 Task: Look for space in Flying Fish Cove, Christmas Island from 2nd August, 2023 to 12th August, 2023 for 2 adults in price range Rs.5000 to Rs.10000. Place can be private room with 1  bedroom having 1 bed and 1 bathroom. Property type can be house, flat, guest house, hotel. Booking option can be shelf check-in. Required host language is English.
Action: Mouse moved to (530, 117)
Screenshot: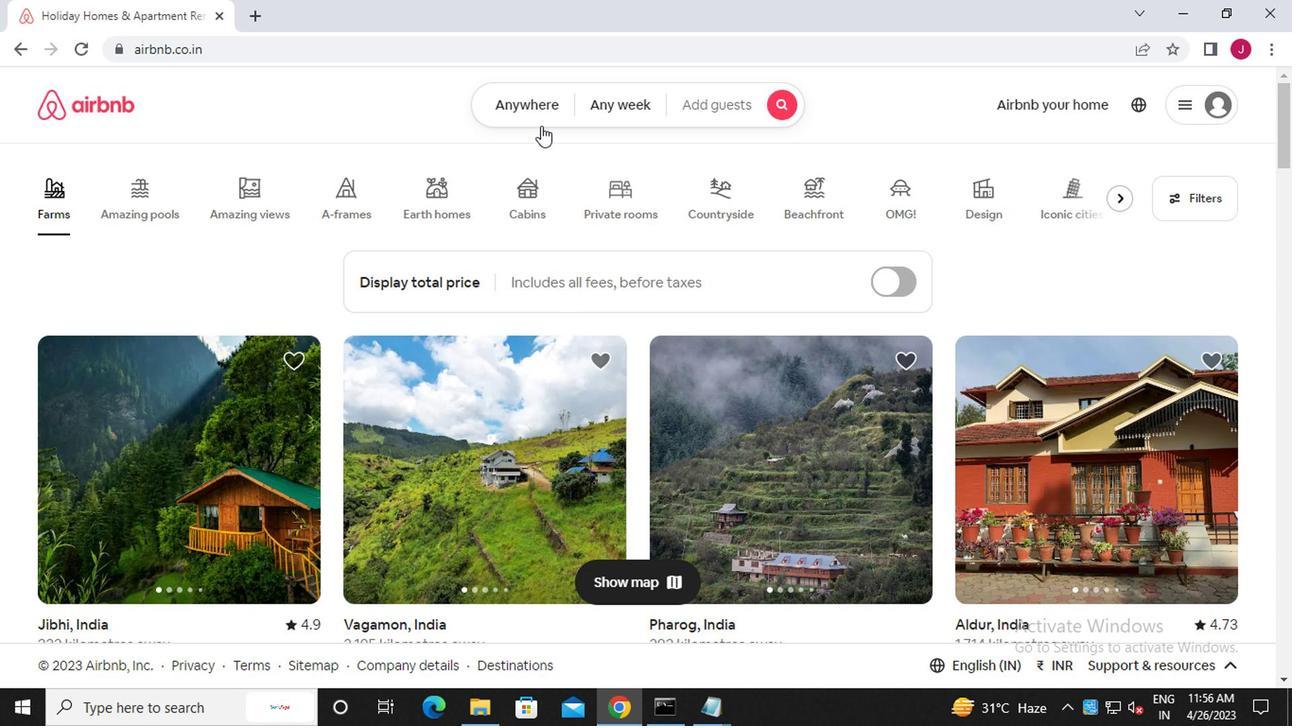 
Action: Mouse pressed left at (530, 117)
Screenshot: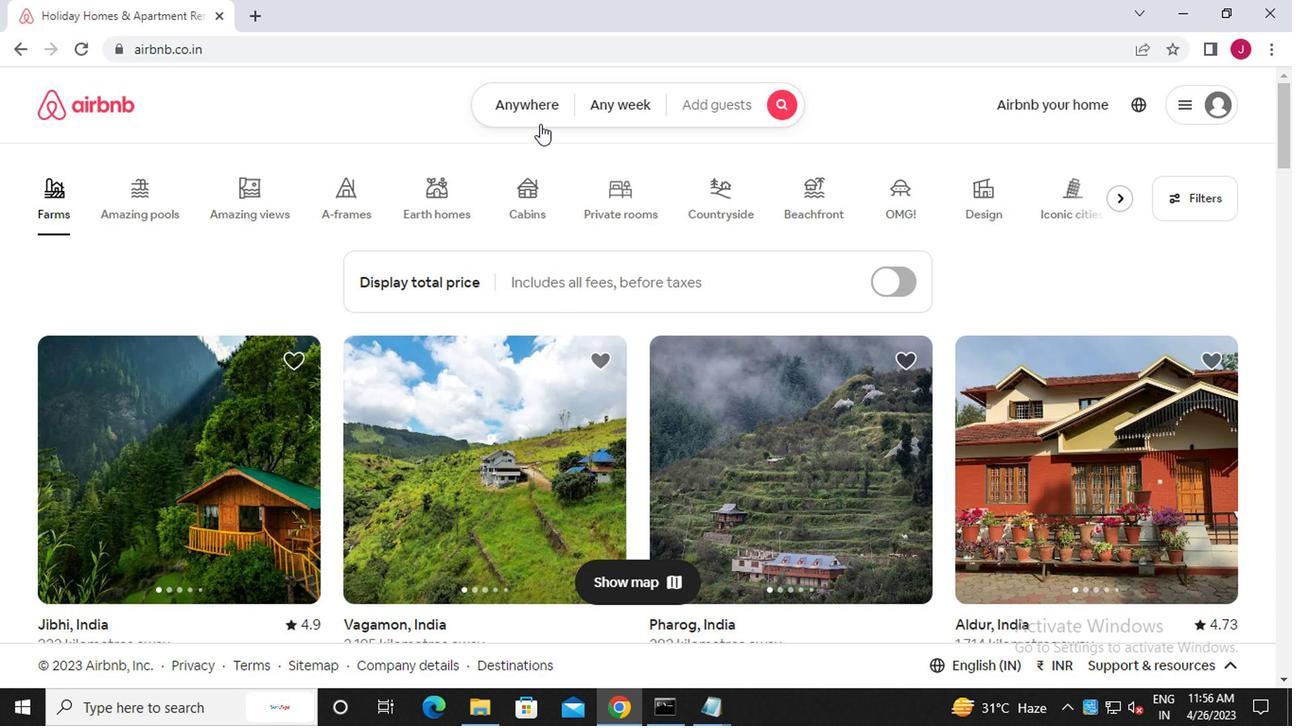 
Action: Mouse moved to (364, 191)
Screenshot: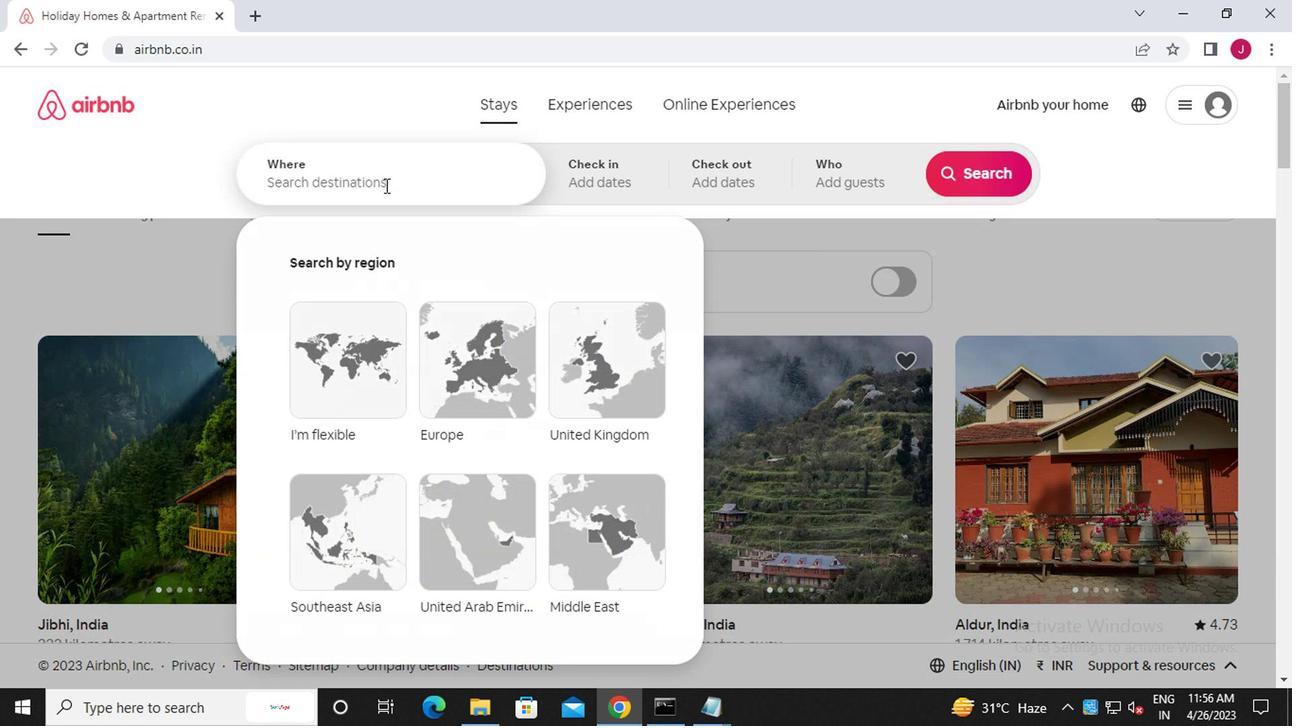 
Action: Mouse pressed left at (364, 191)
Screenshot: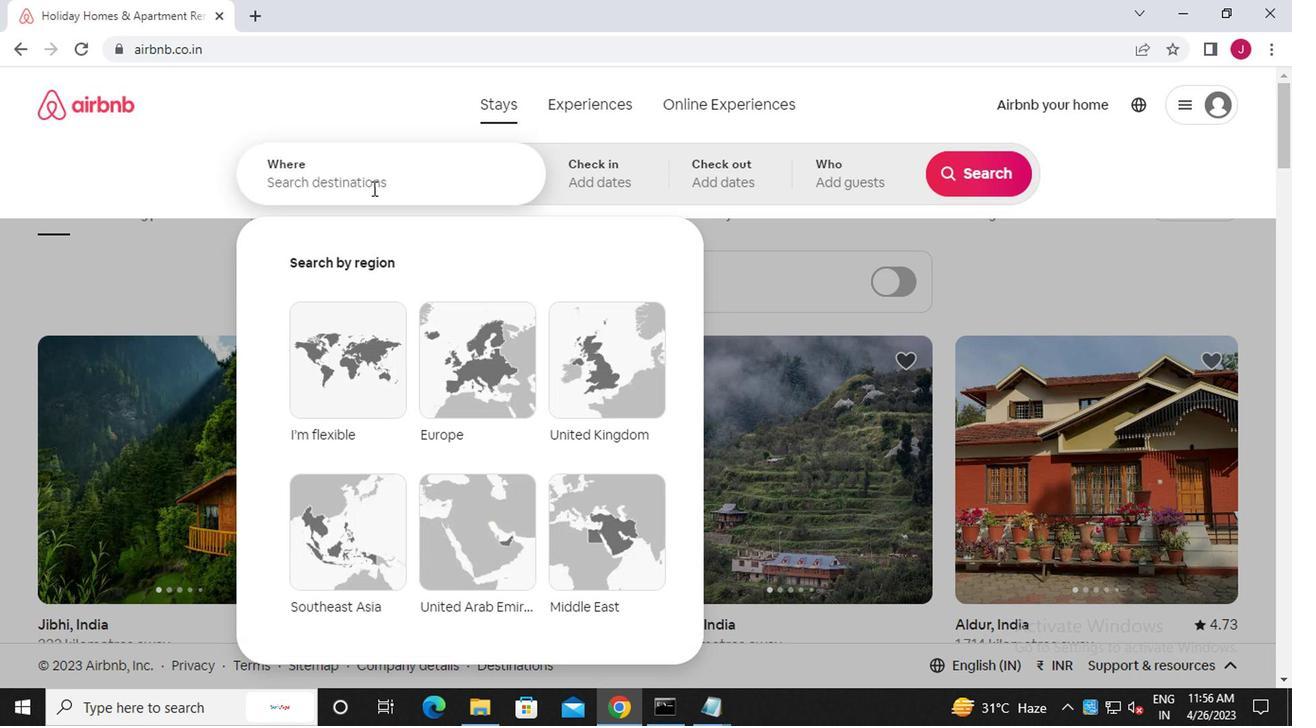 
Action: Key pressed f<Key.caps_lock>lying<Key.space><Key.caps_lock>f<Key.caps_lock>ish<Key.space><Key.caps_lock>c<Key.caps_lock>ove,<Key.space>
Screenshot: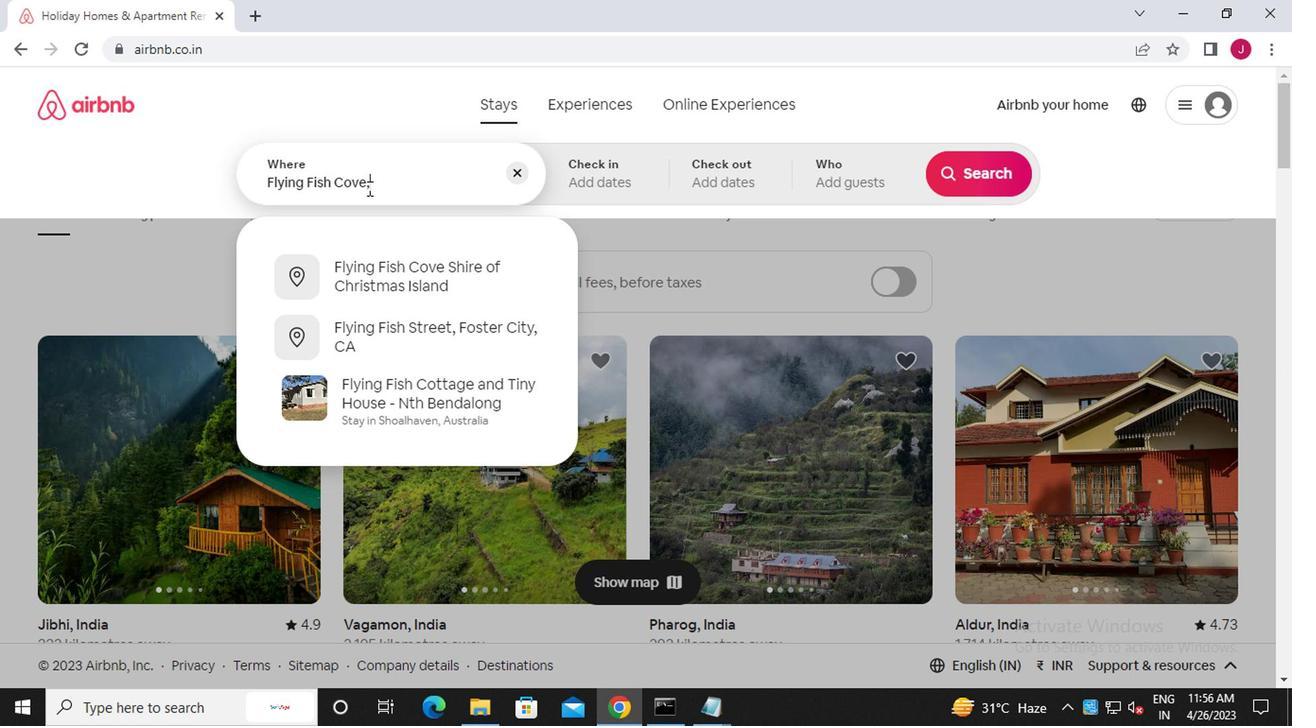 
Action: Mouse moved to (378, 203)
Screenshot: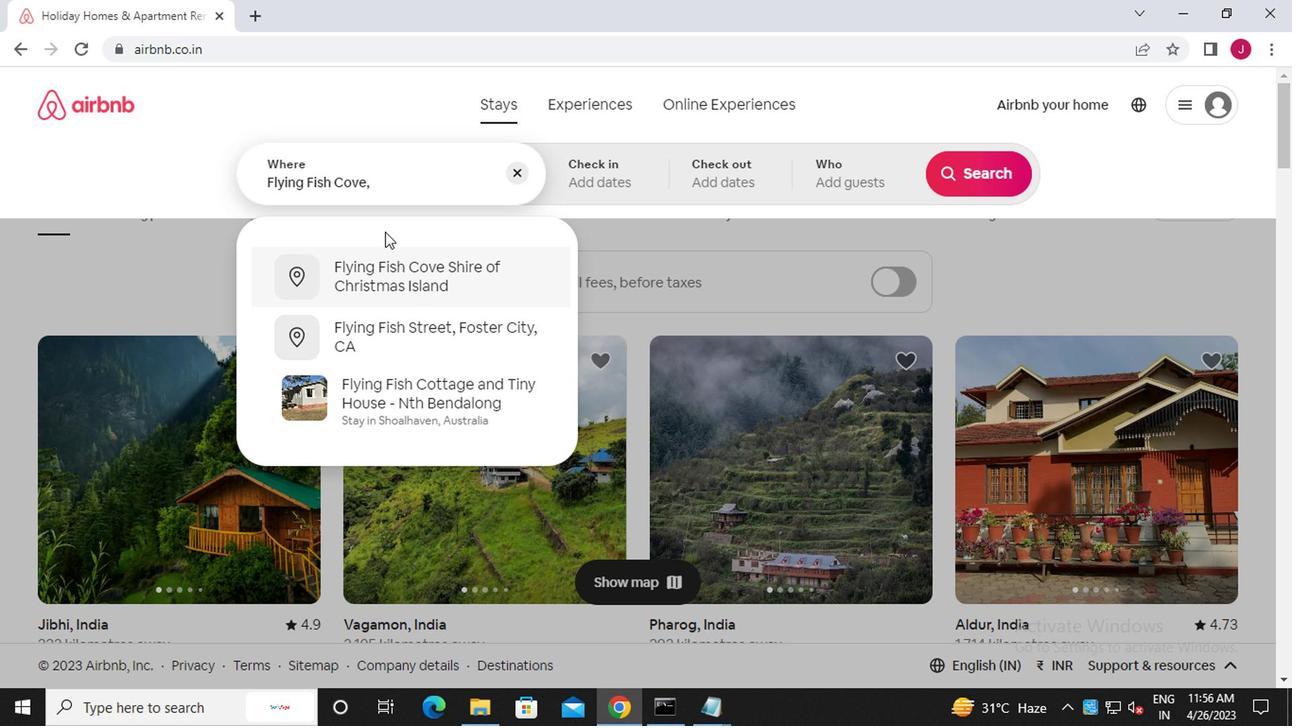 
Action: Key pressed <Key.caps_lock>c<Key.caps_lock>hristmas<Key.space><Key.caps_lock>i<Key.caps_lock>sland
Screenshot: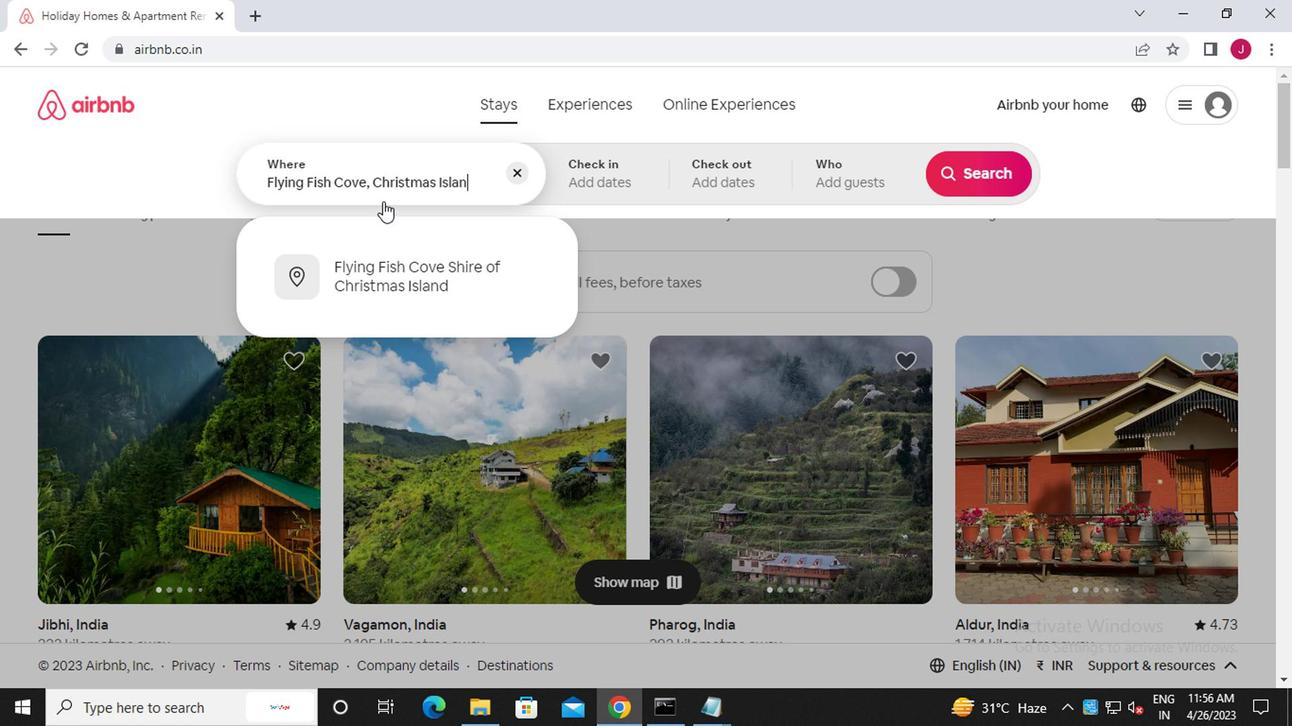 
Action: Mouse moved to (613, 180)
Screenshot: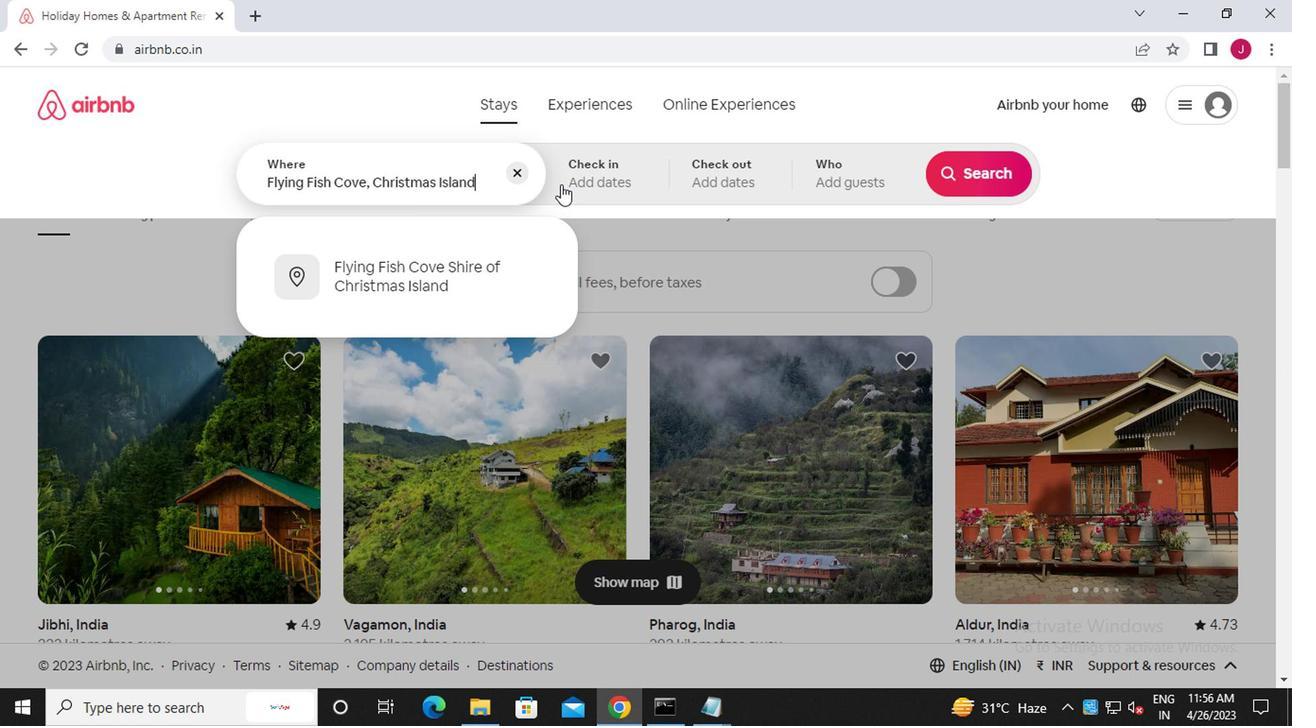 
Action: Mouse pressed left at (613, 180)
Screenshot: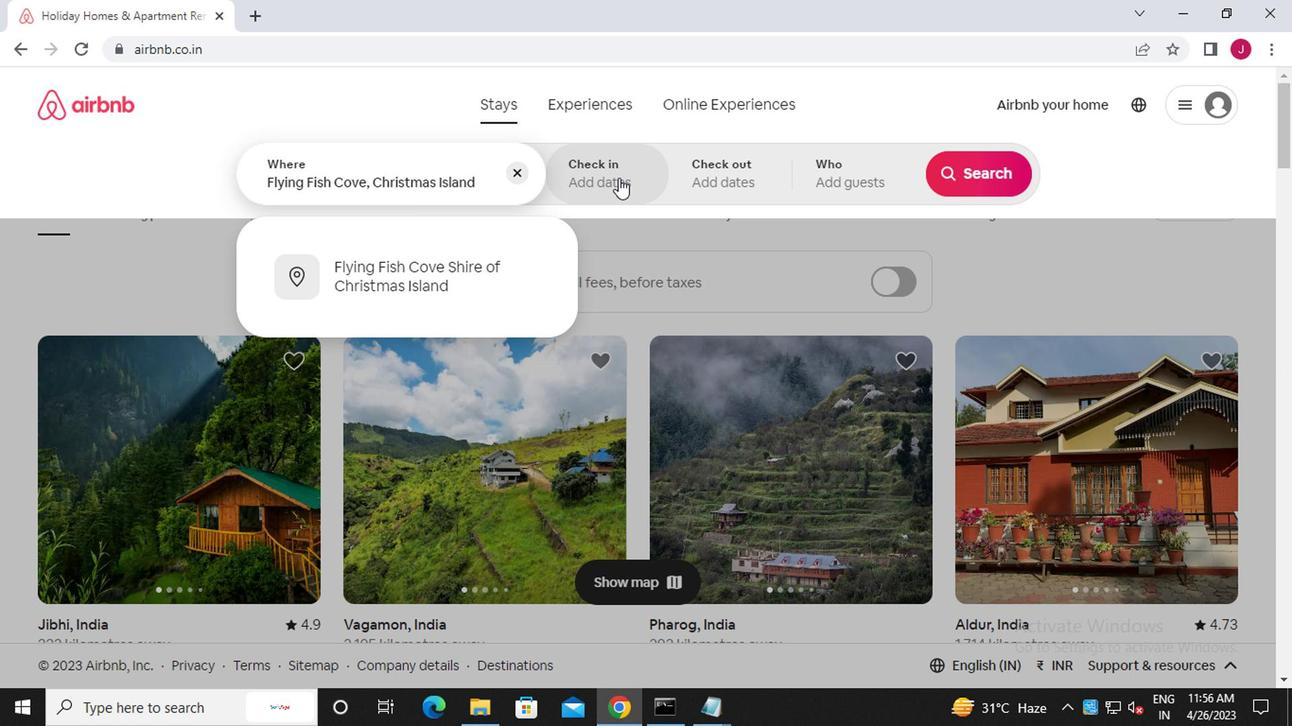 
Action: Mouse moved to (969, 327)
Screenshot: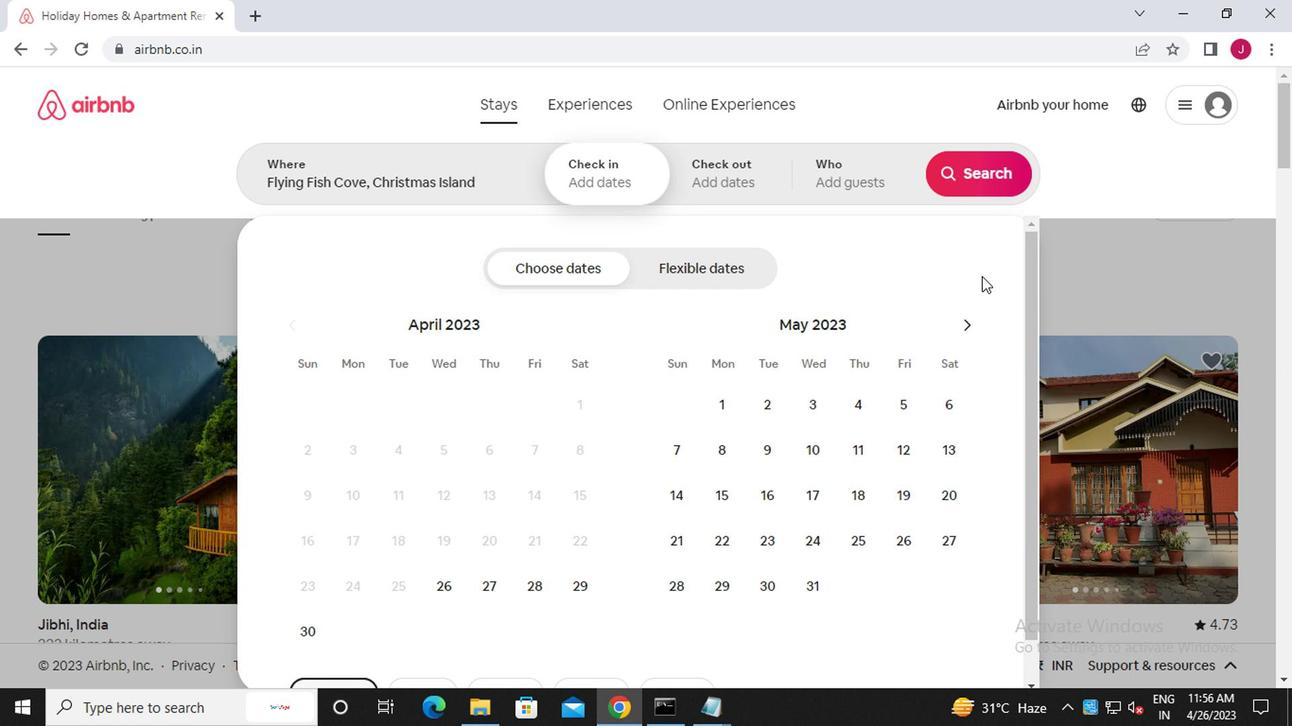 
Action: Mouse pressed left at (969, 327)
Screenshot: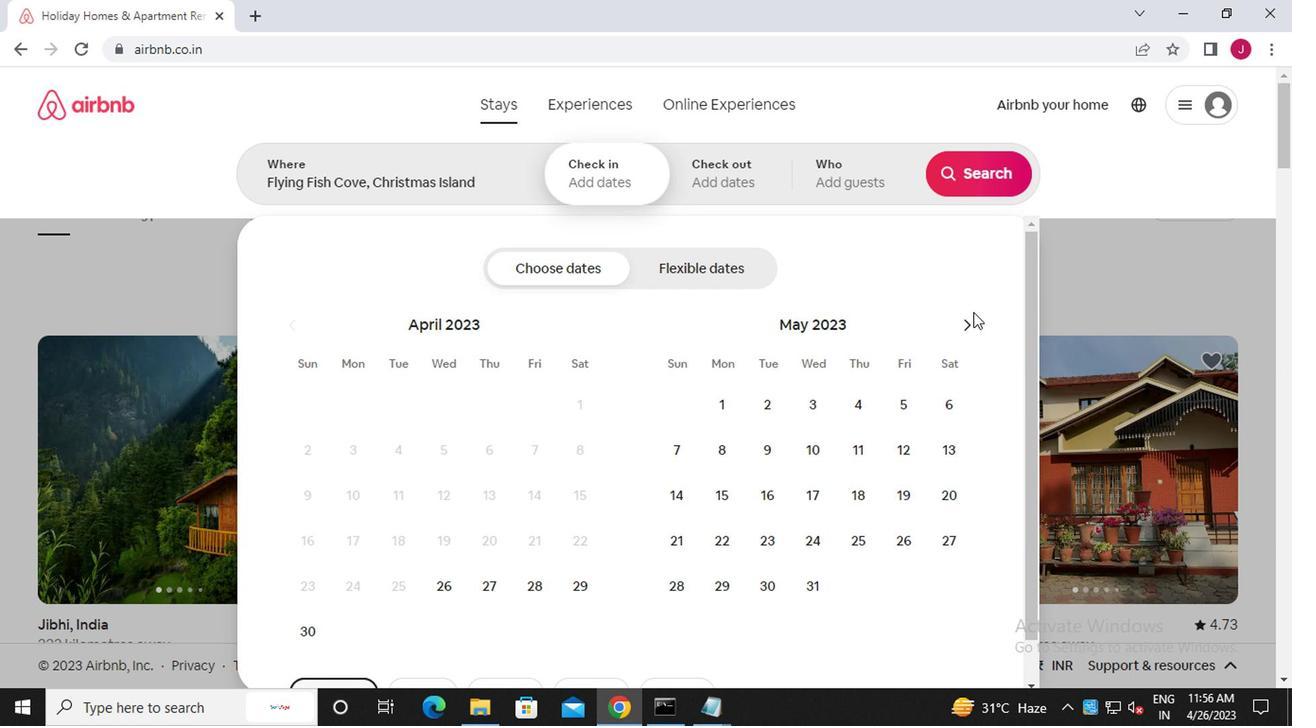 
Action: Mouse pressed left at (969, 327)
Screenshot: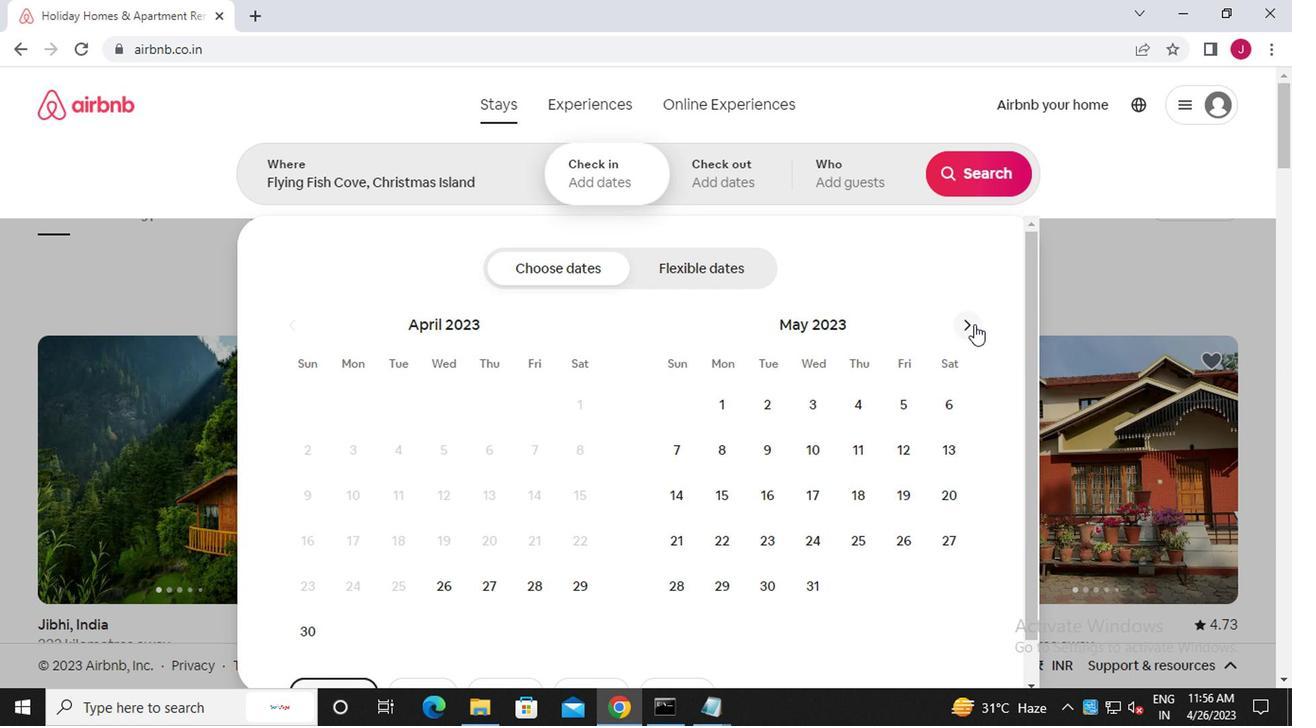 
Action: Mouse pressed left at (969, 327)
Screenshot: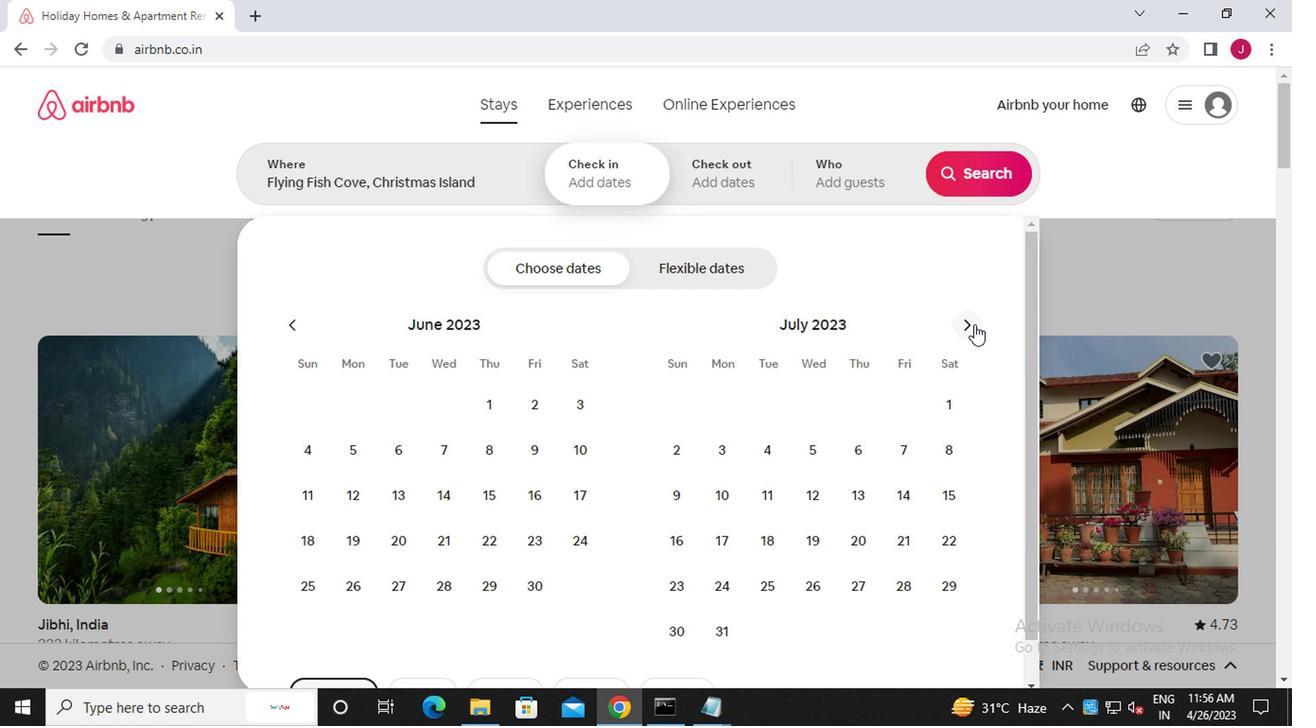 
Action: Mouse moved to (798, 409)
Screenshot: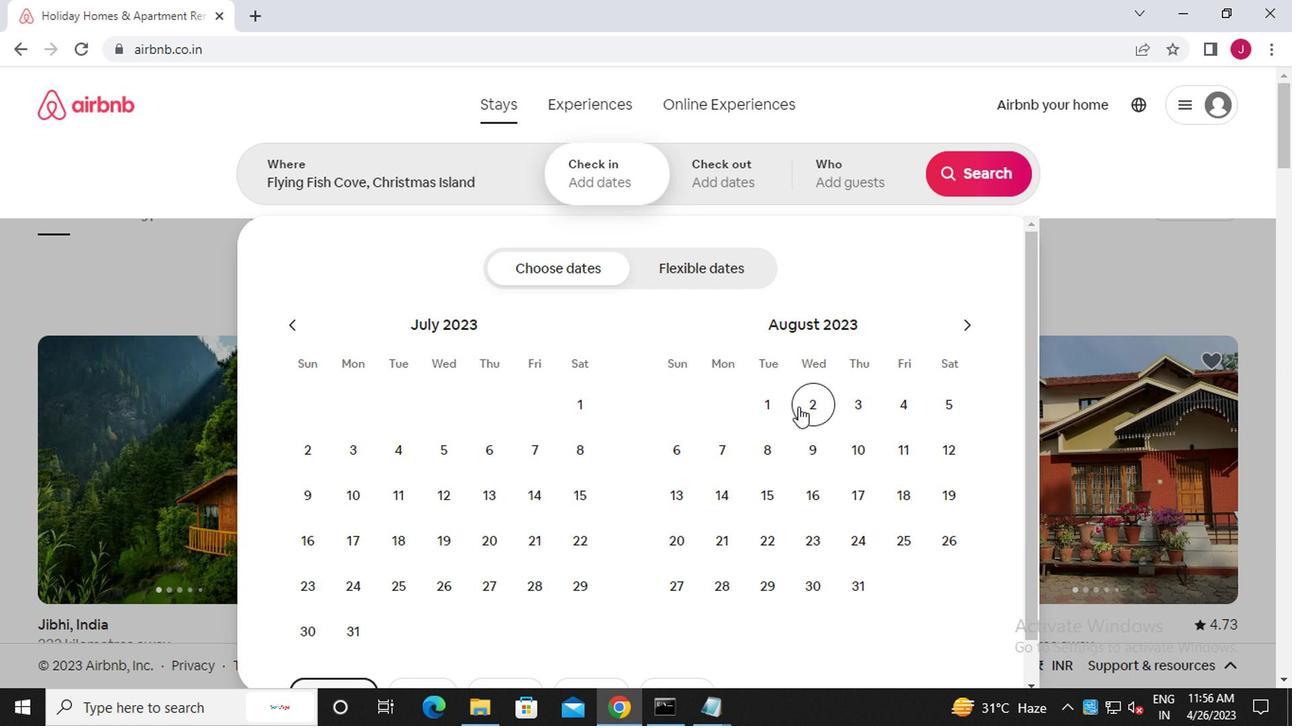 
Action: Mouse pressed left at (798, 409)
Screenshot: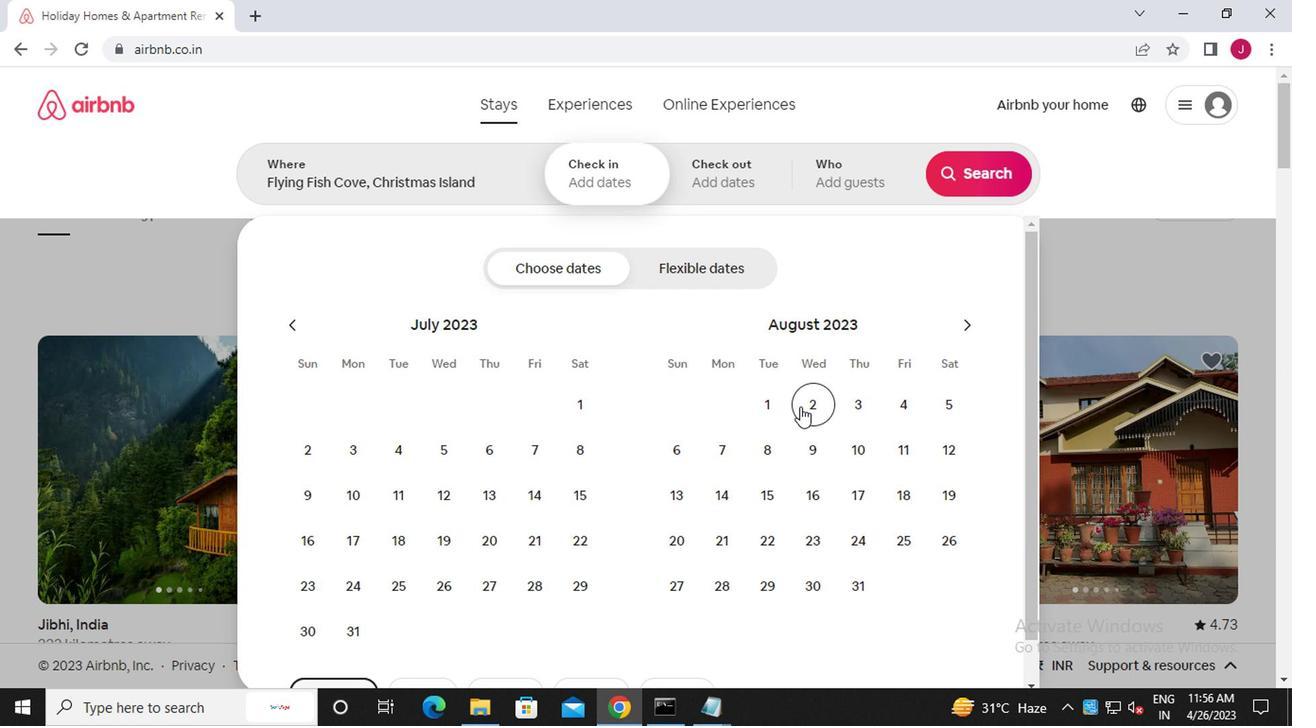 
Action: Mouse moved to (939, 460)
Screenshot: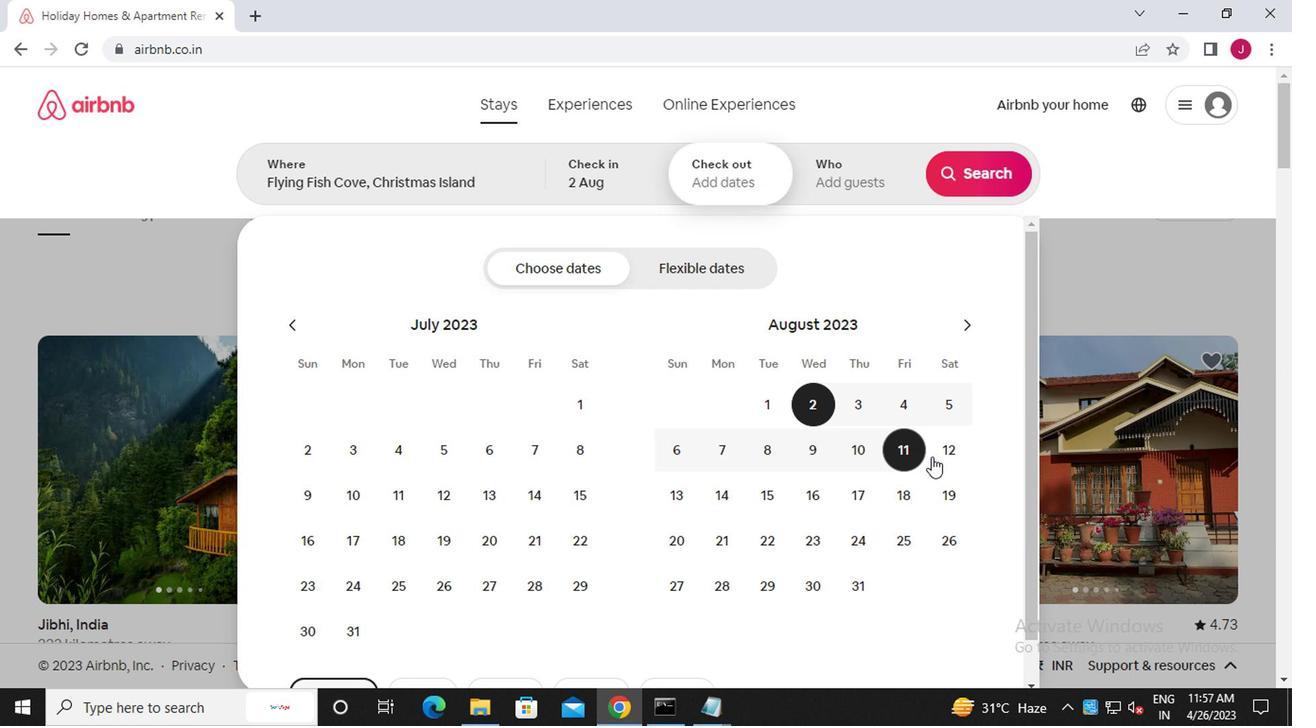 
Action: Mouse pressed left at (939, 460)
Screenshot: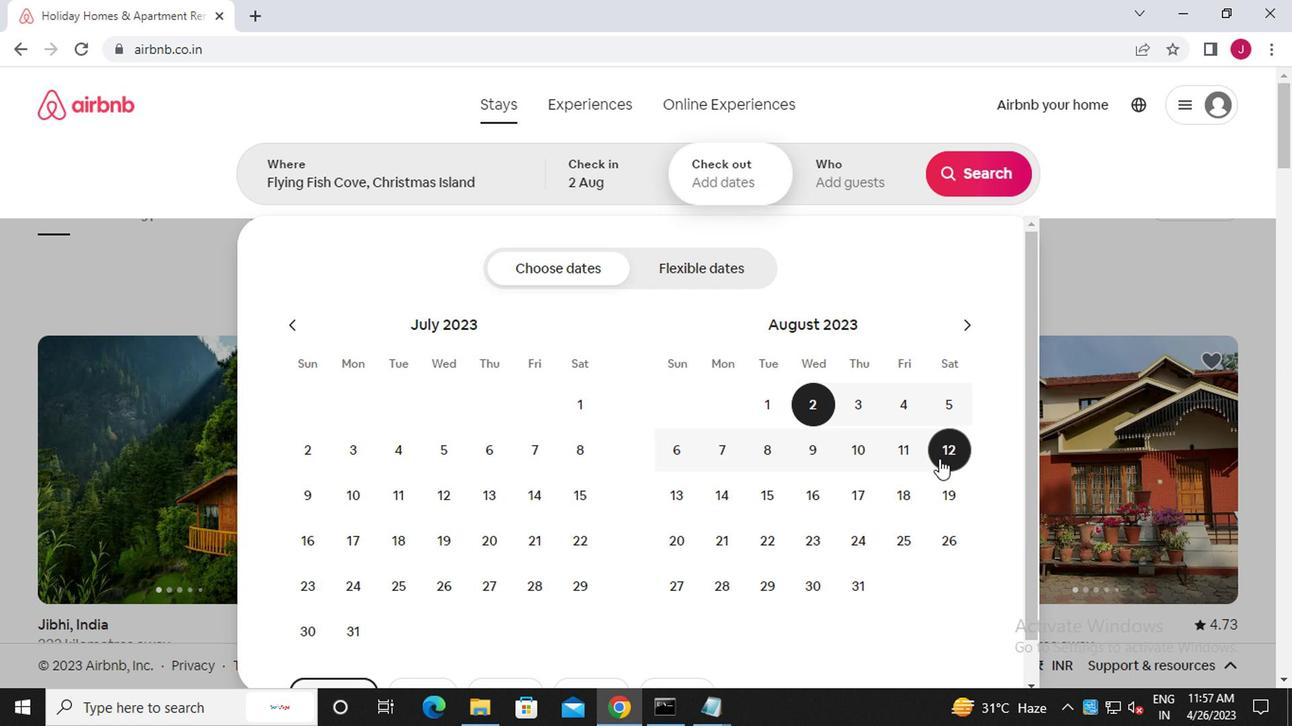 
Action: Mouse moved to (838, 184)
Screenshot: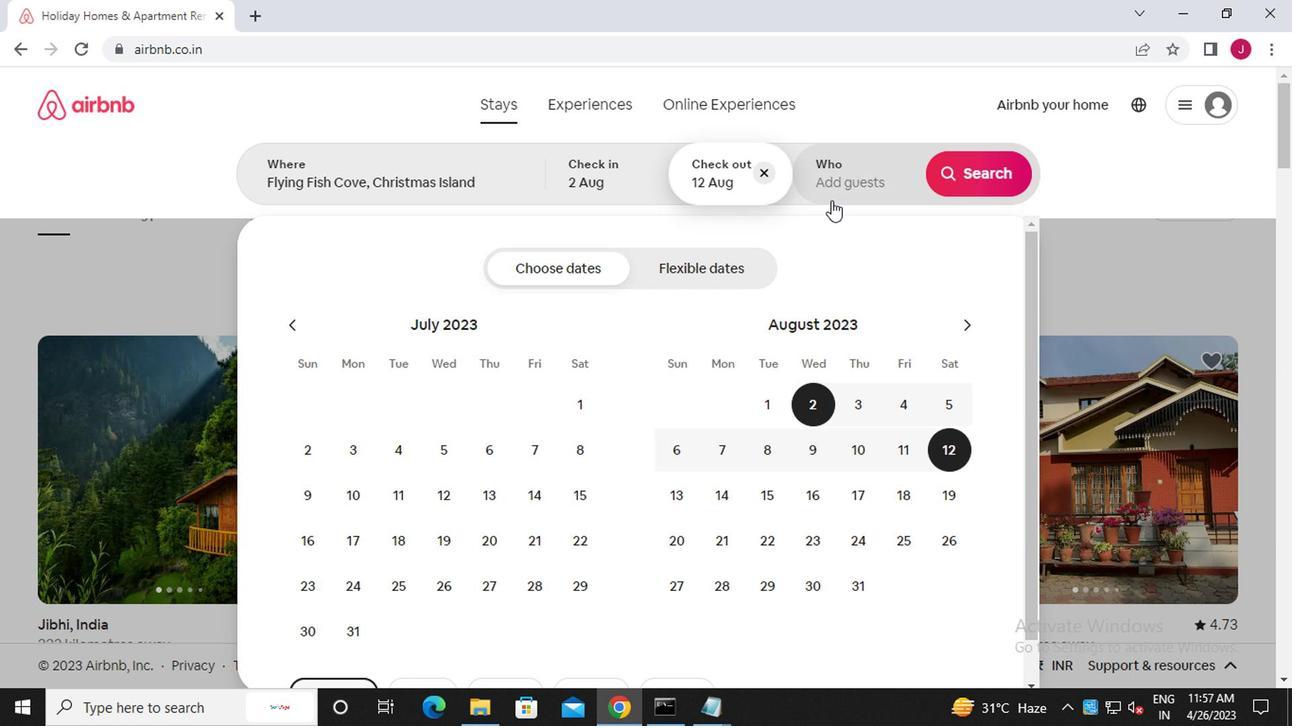 
Action: Mouse pressed left at (838, 184)
Screenshot: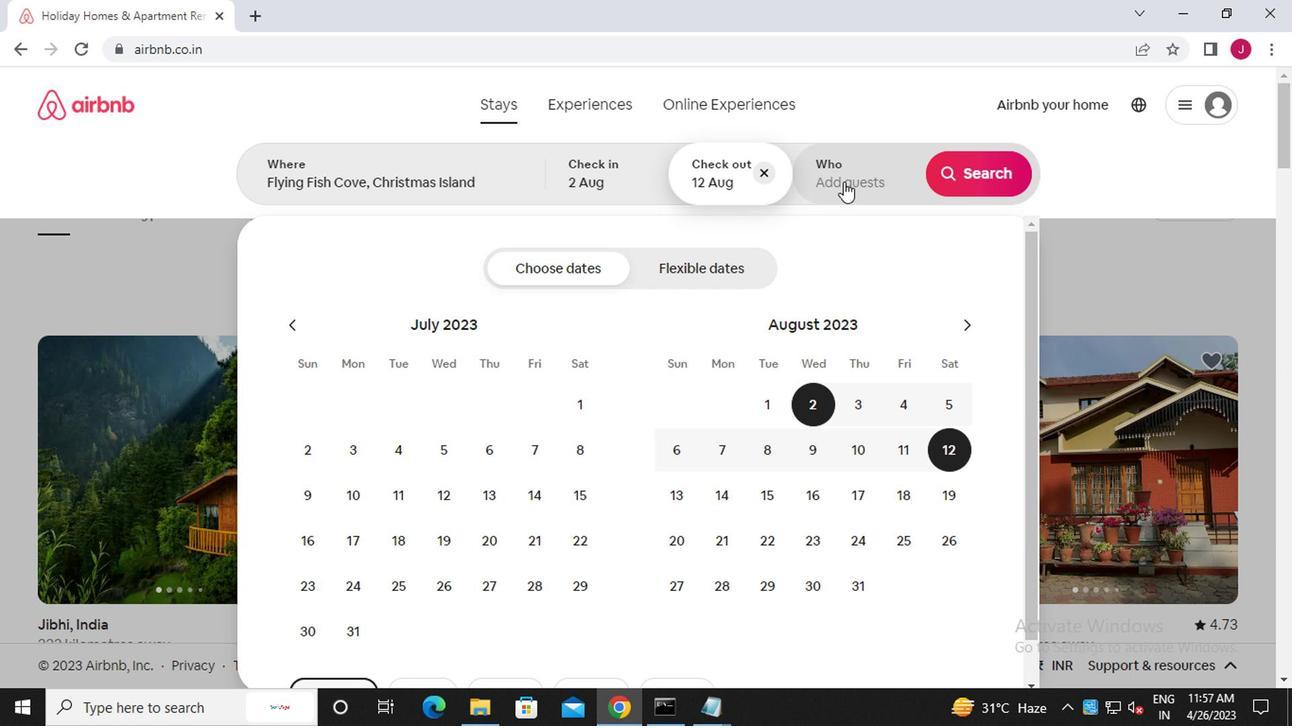
Action: Mouse moved to (971, 273)
Screenshot: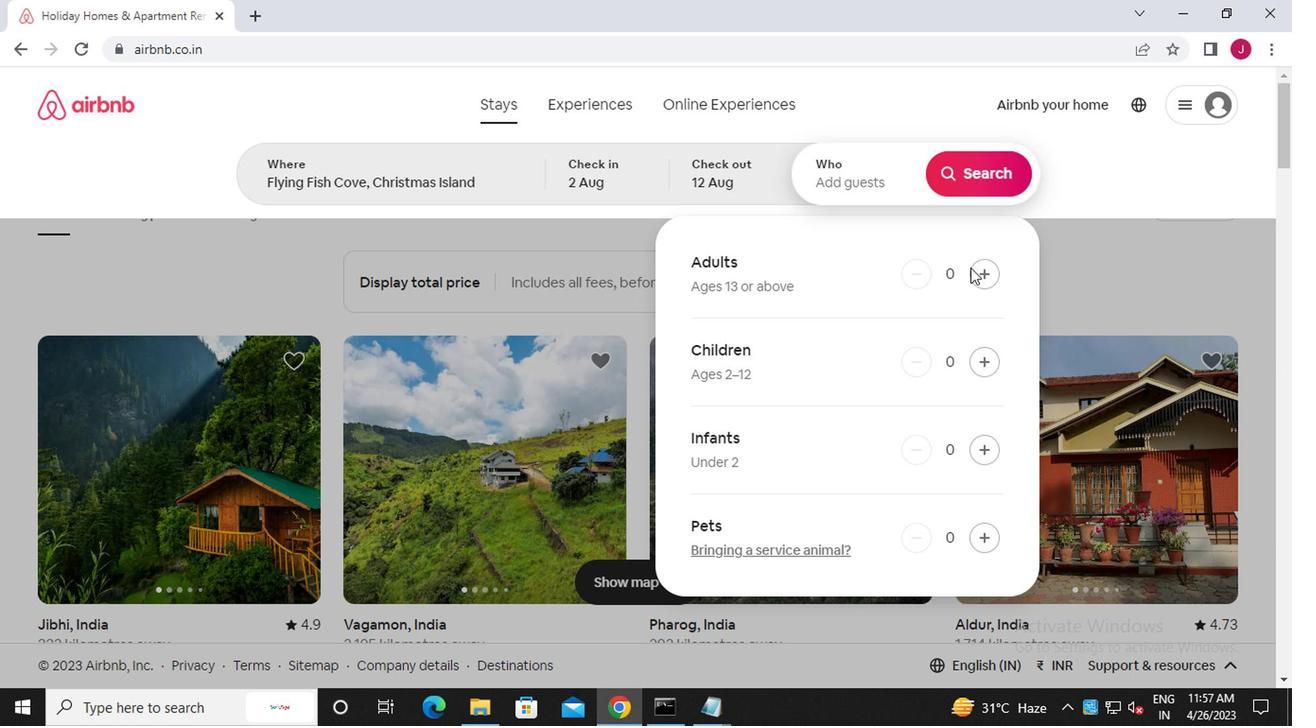 
Action: Mouse pressed left at (971, 273)
Screenshot: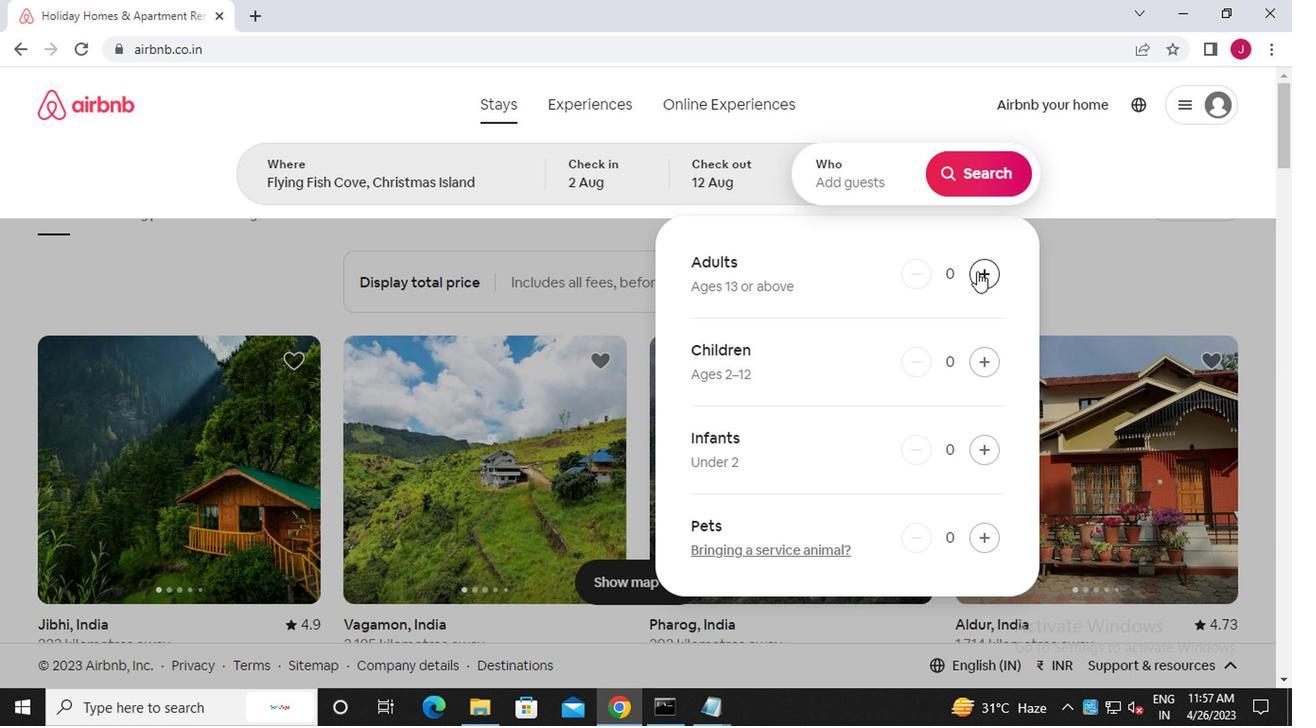 
Action: Mouse moved to (974, 273)
Screenshot: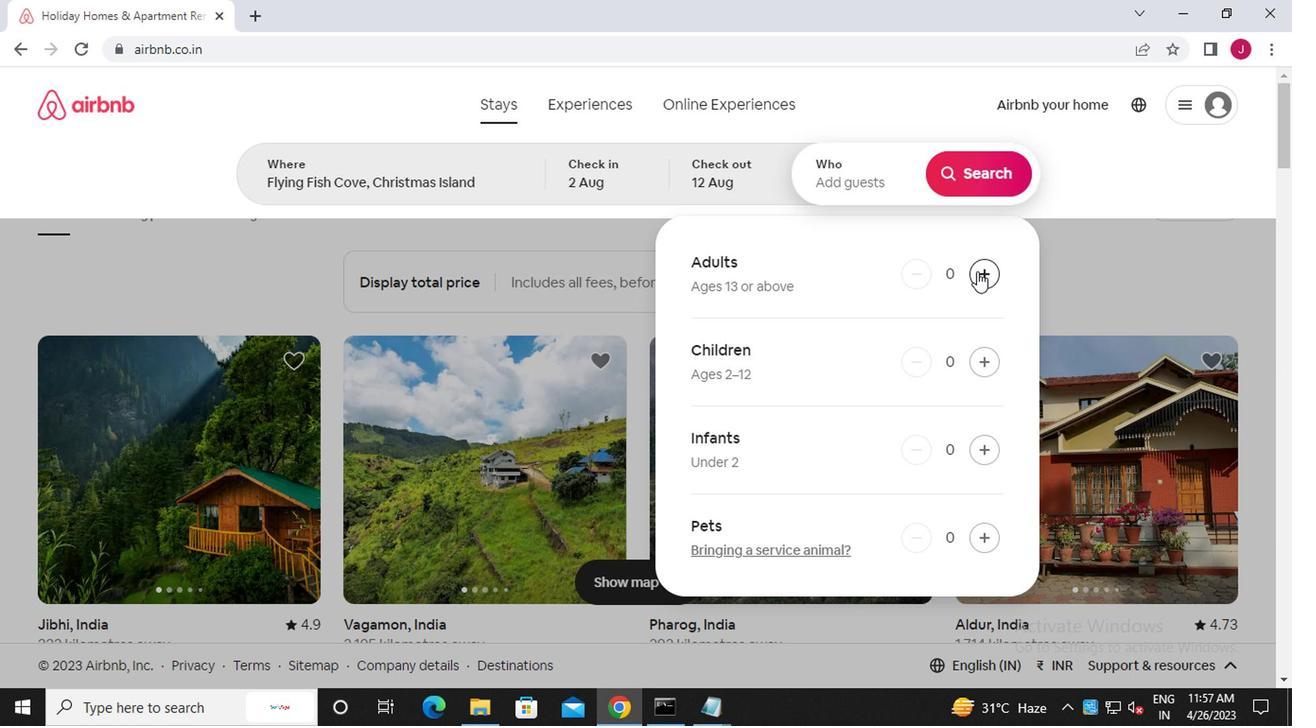 
Action: Mouse pressed left at (974, 273)
Screenshot: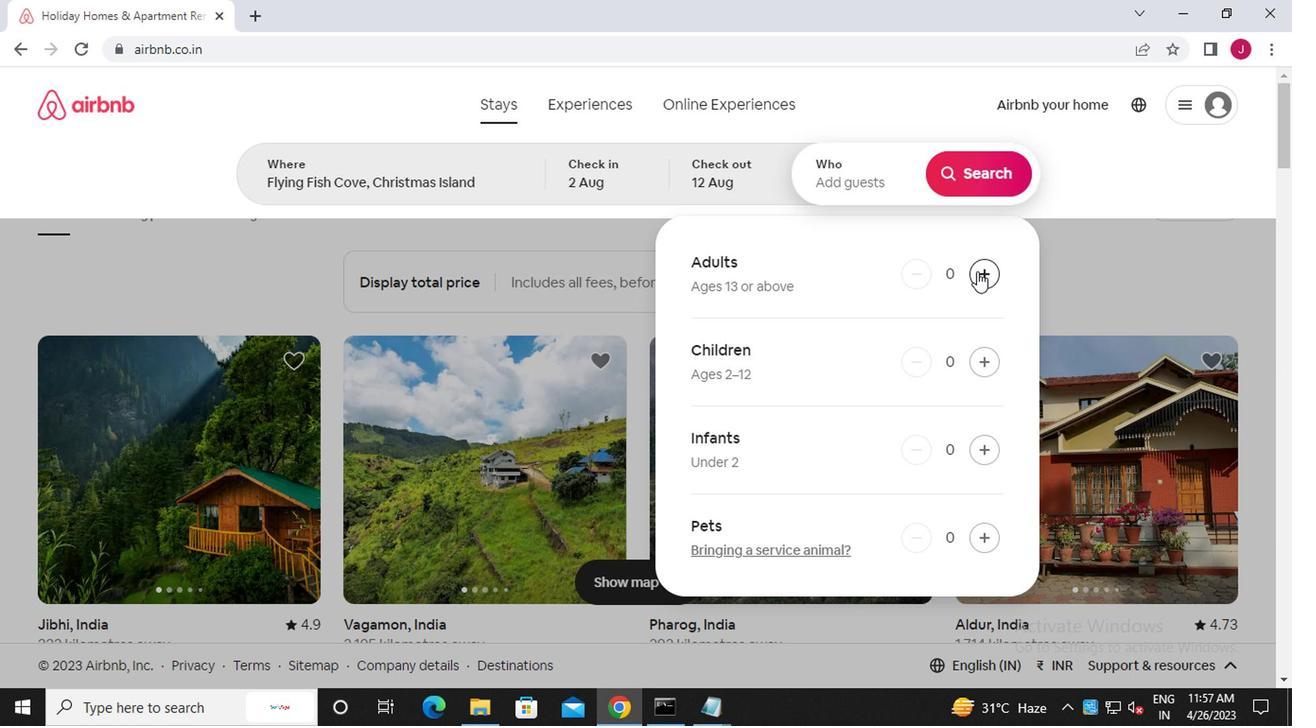 
Action: Mouse moved to (981, 168)
Screenshot: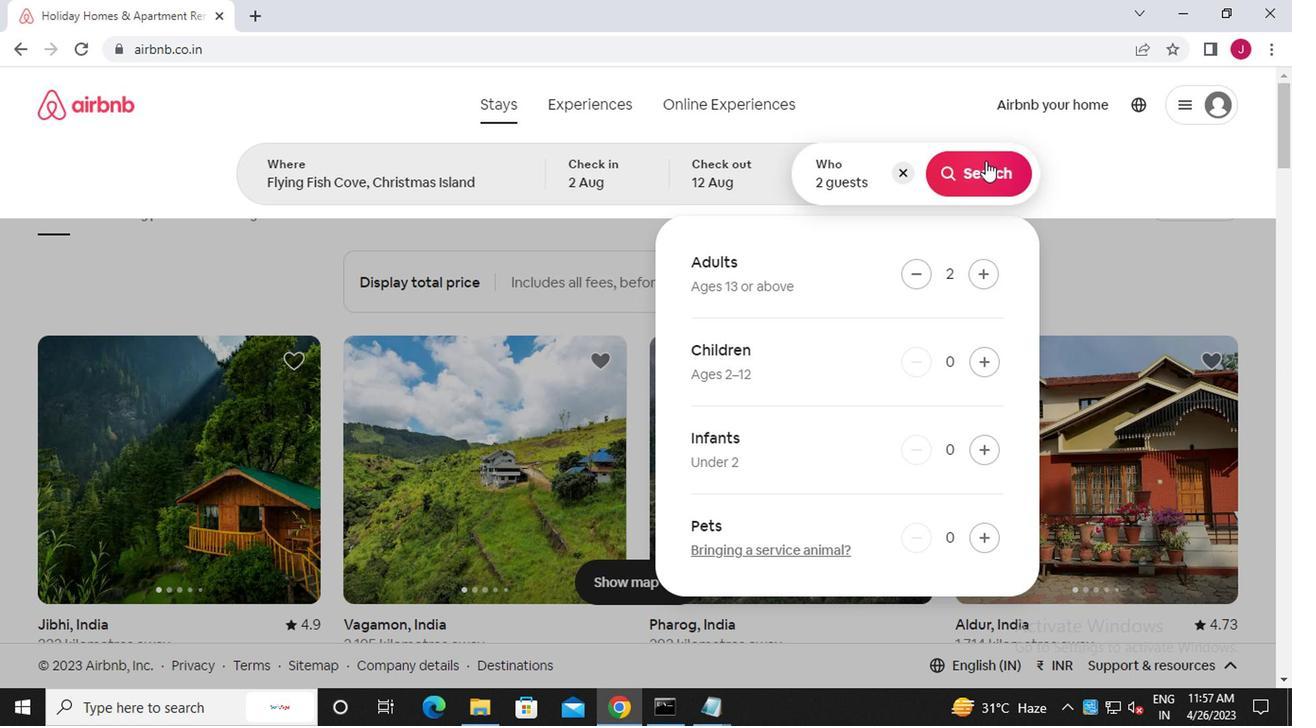 
Action: Mouse pressed left at (981, 168)
Screenshot: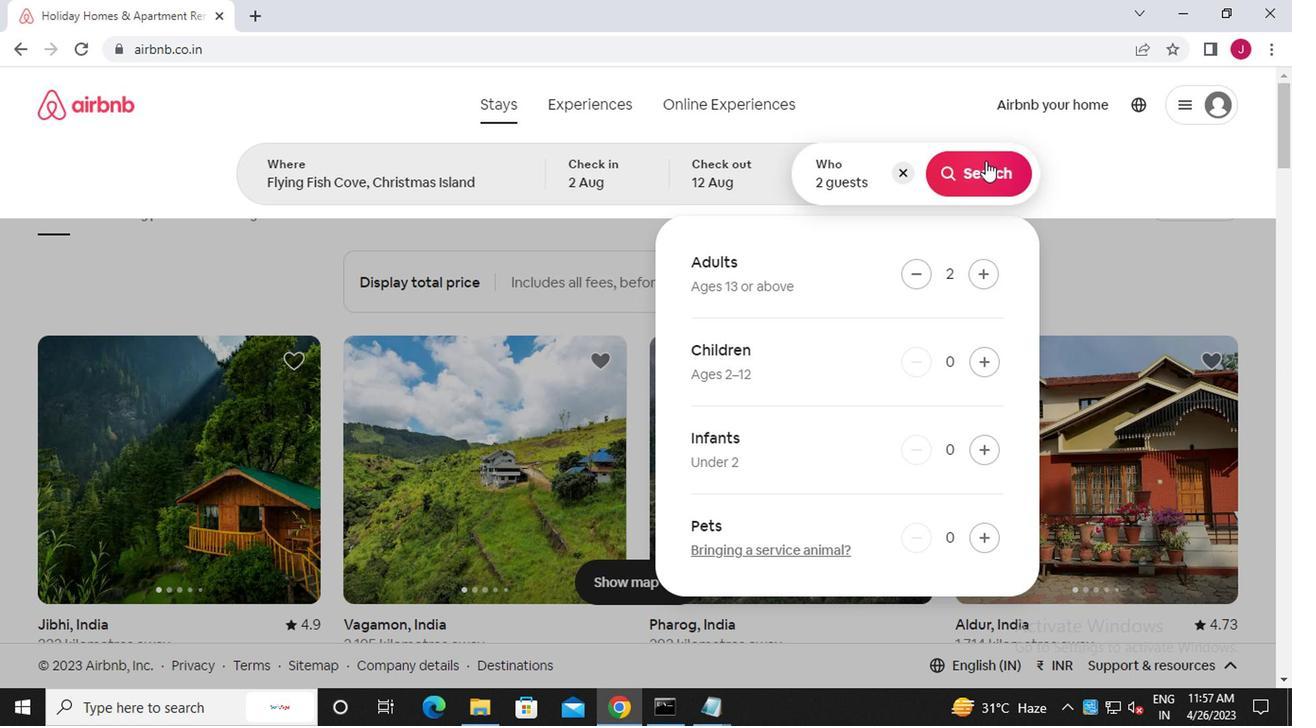 
Action: Mouse moved to (1228, 191)
Screenshot: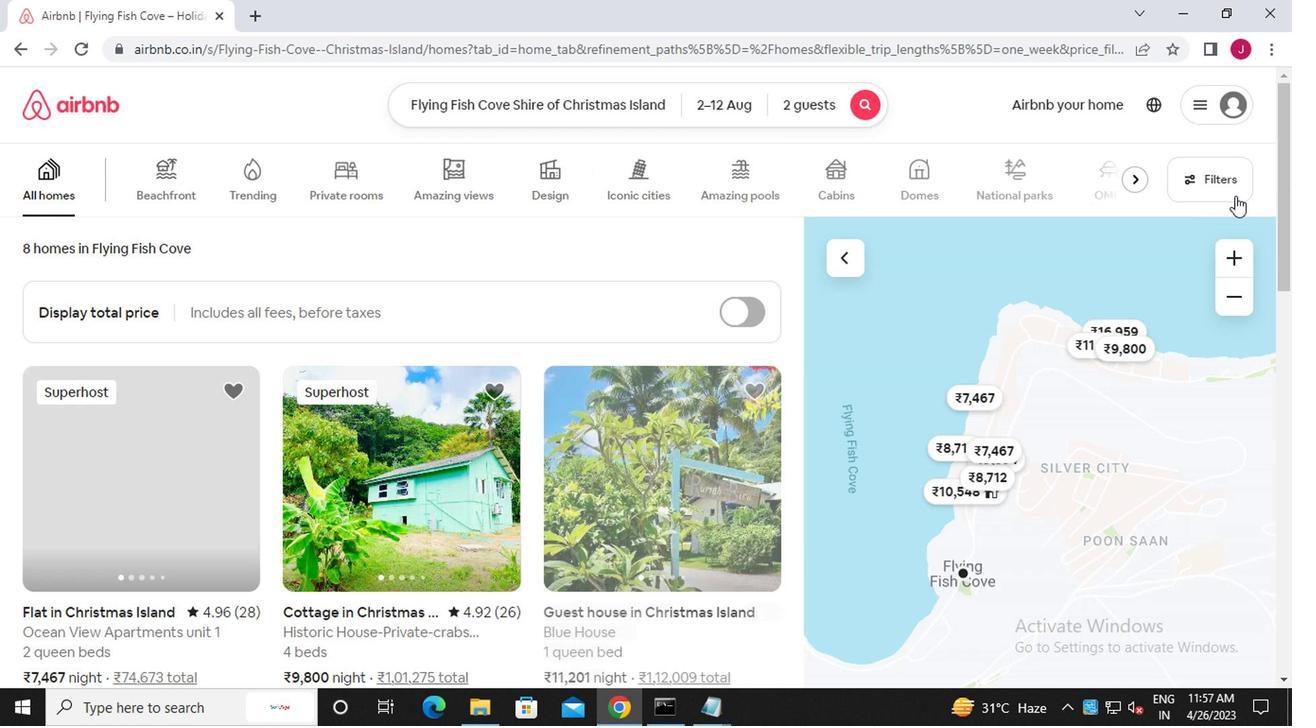 
Action: Mouse pressed left at (1228, 191)
Screenshot: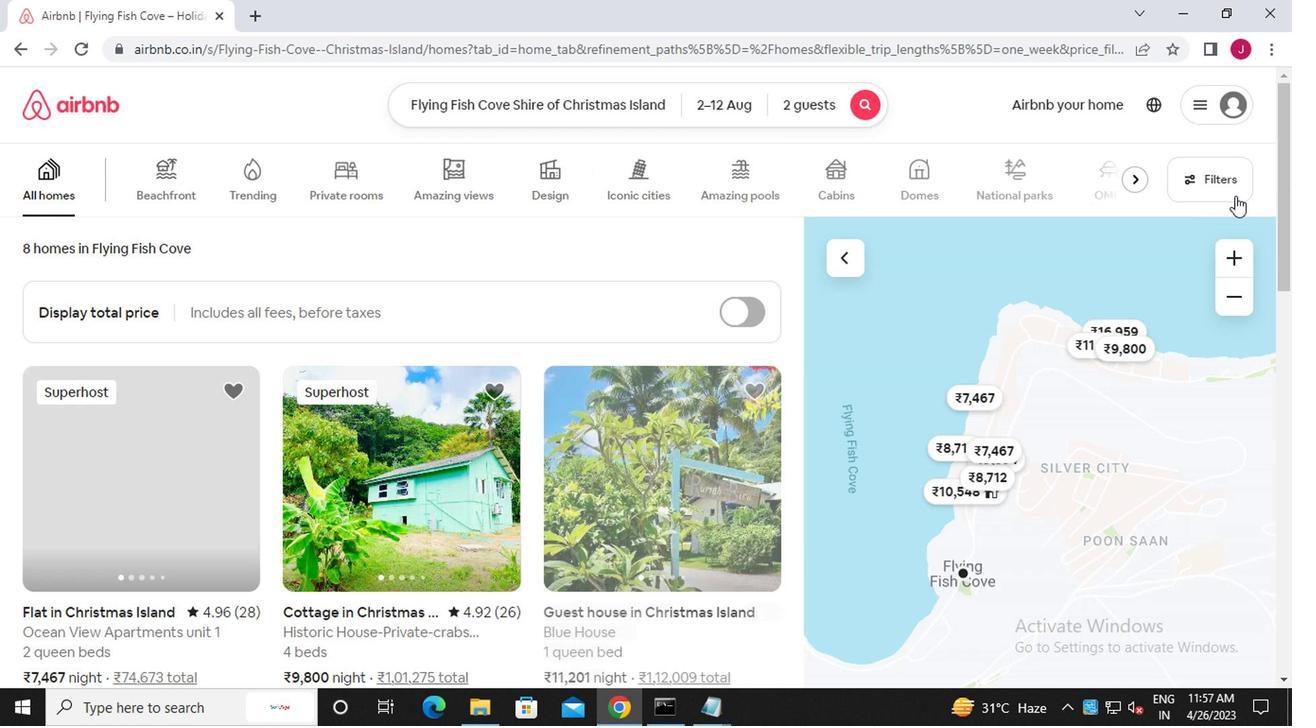 
Action: Mouse moved to (411, 420)
Screenshot: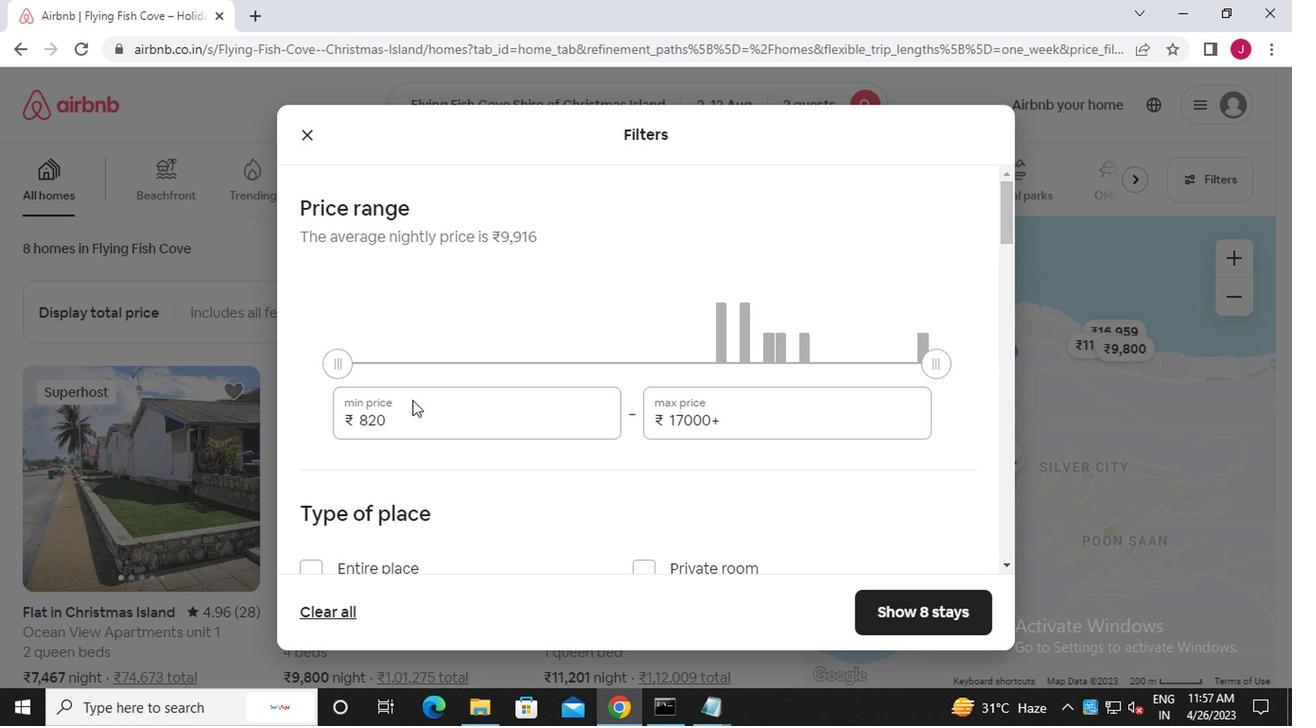 
Action: Mouse pressed left at (411, 420)
Screenshot: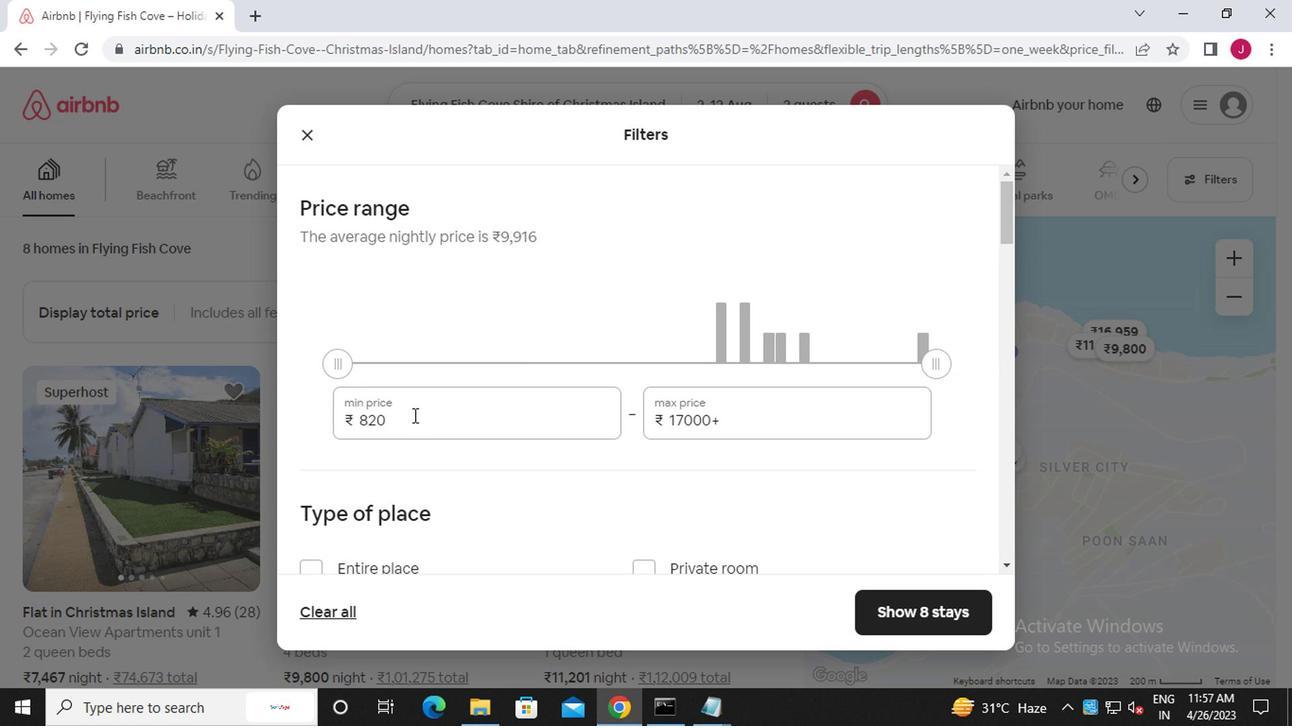 
Action: Mouse moved to (411, 420)
Screenshot: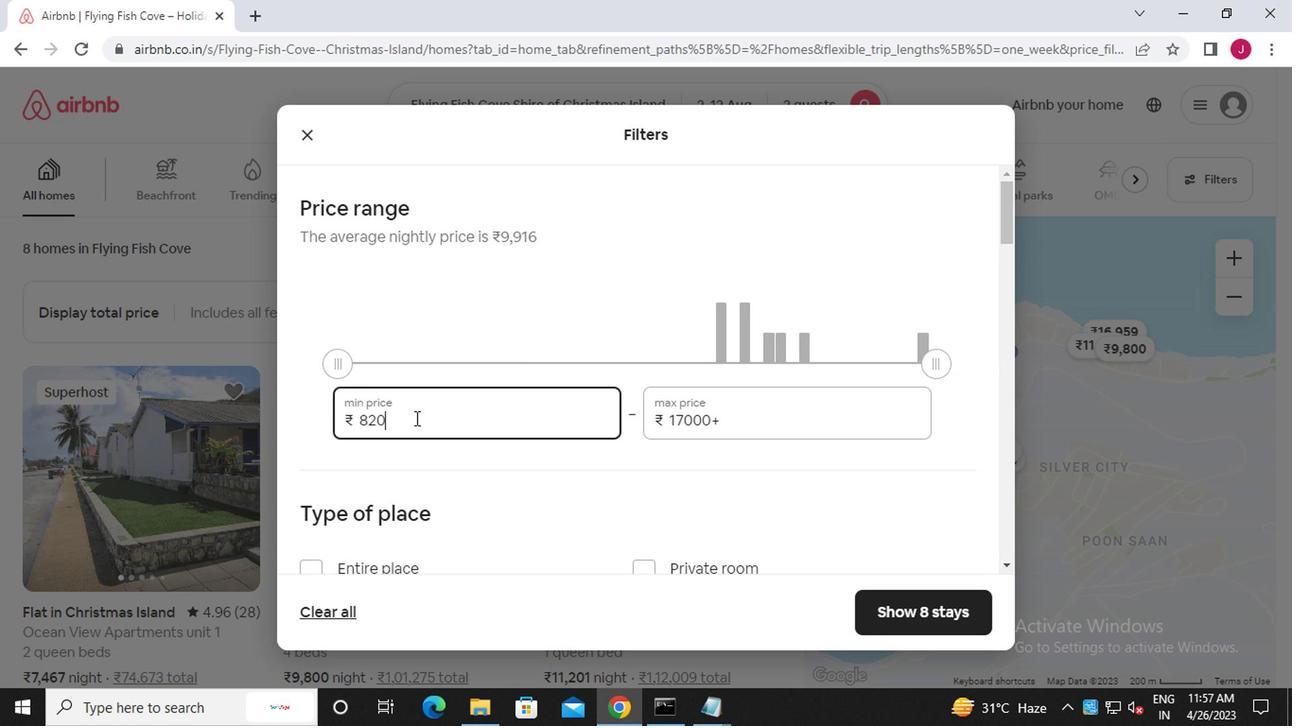 
Action: Key pressed <Key.backspace><Key.backspace><Key.backspace><<101>><<96>><<96>><<96>>
Screenshot: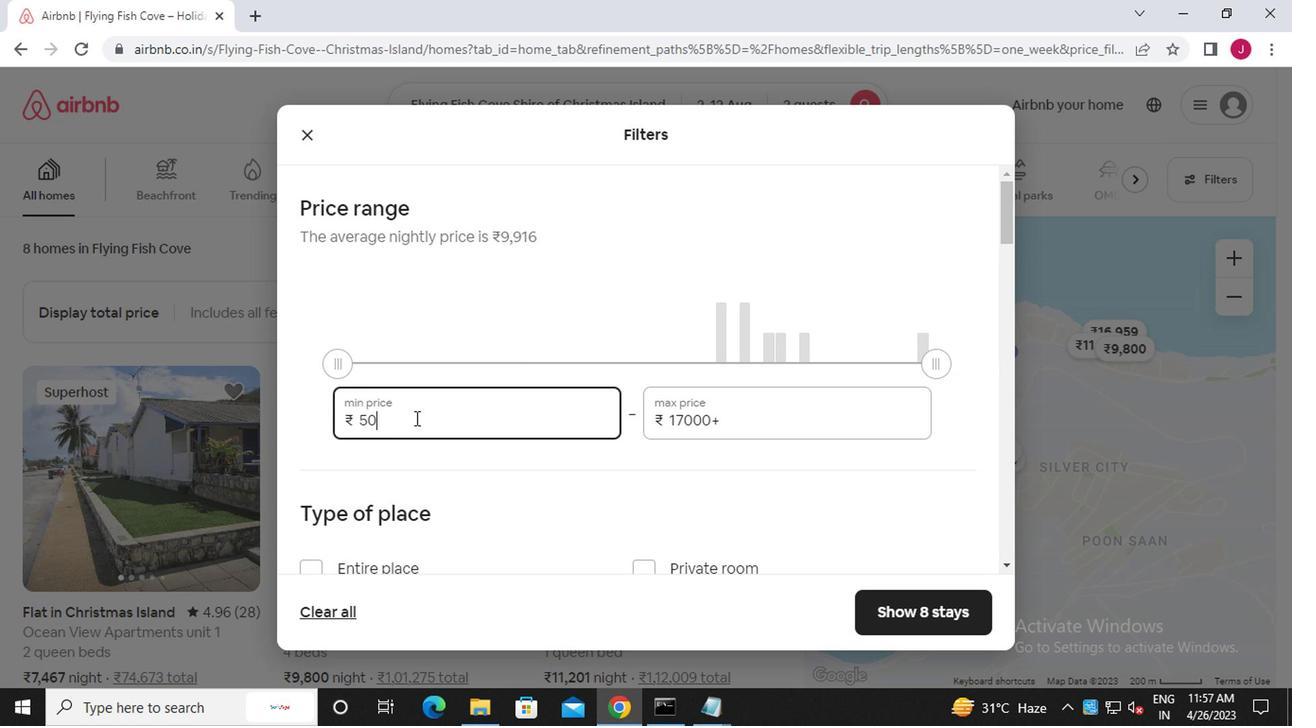 
Action: Mouse moved to (736, 403)
Screenshot: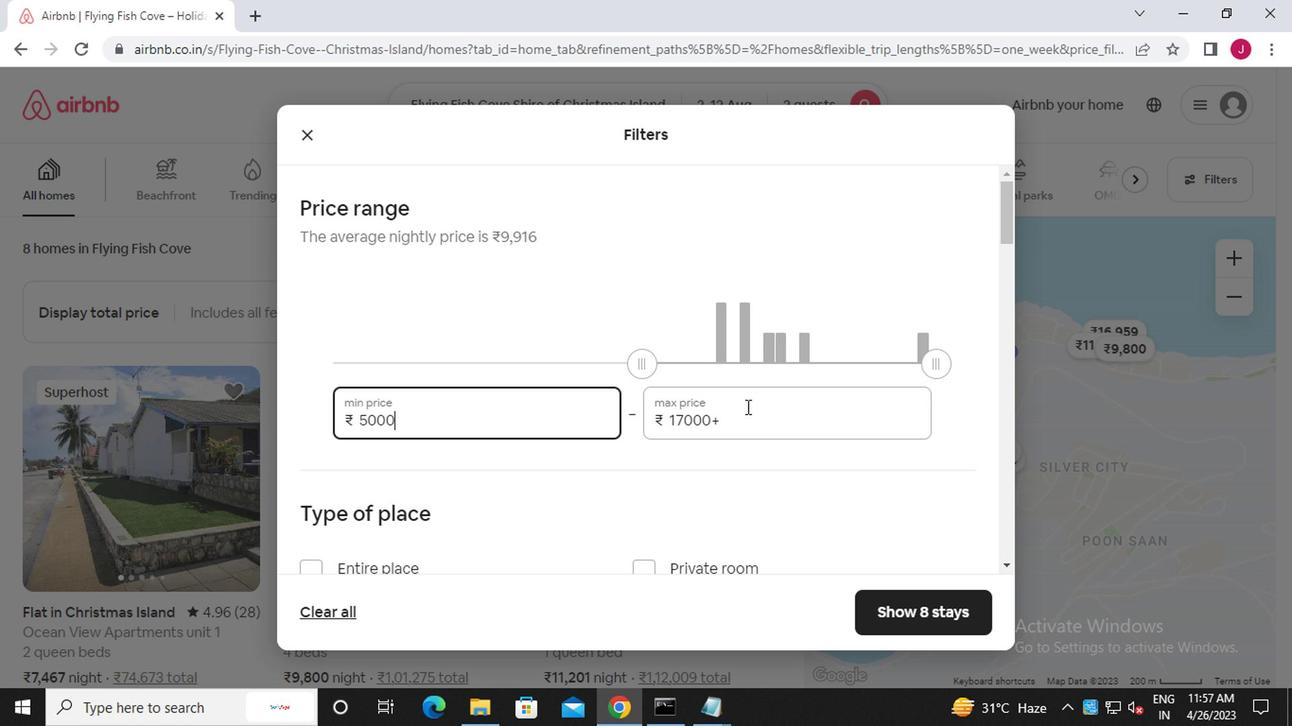 
Action: Mouse pressed left at (736, 403)
Screenshot: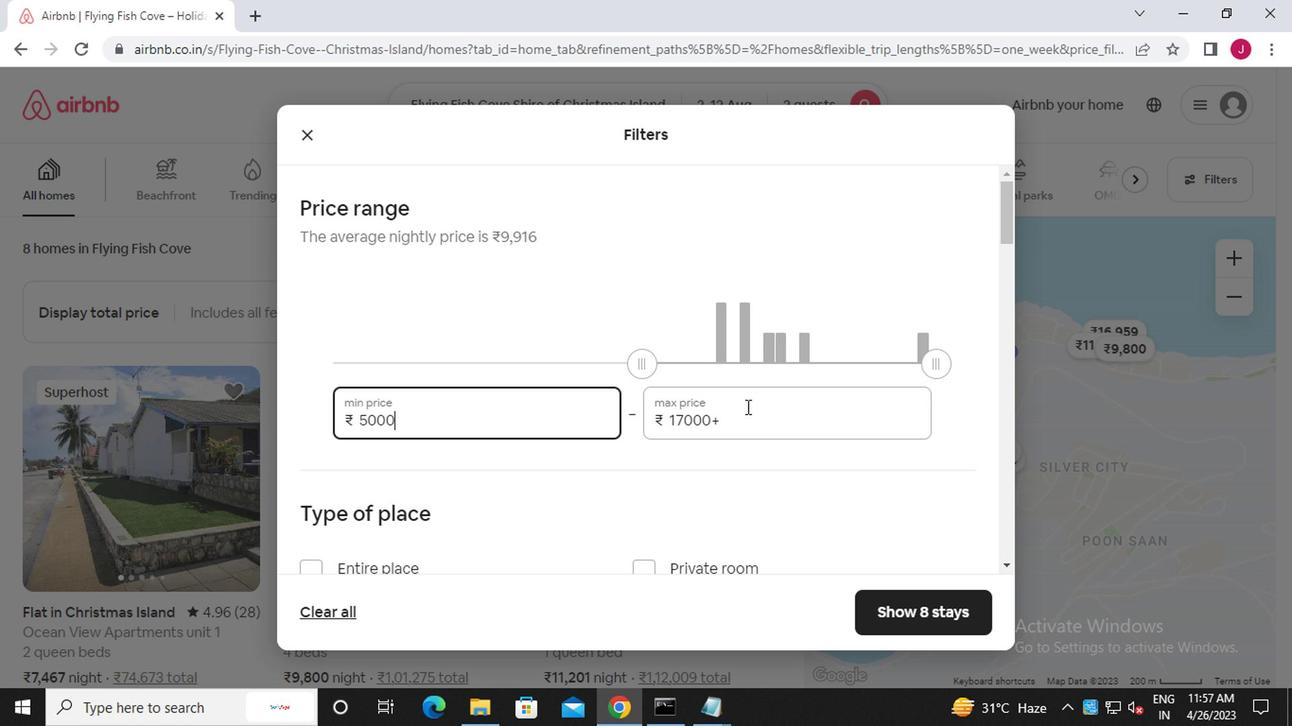 
Action: Mouse moved to (742, 422)
Screenshot: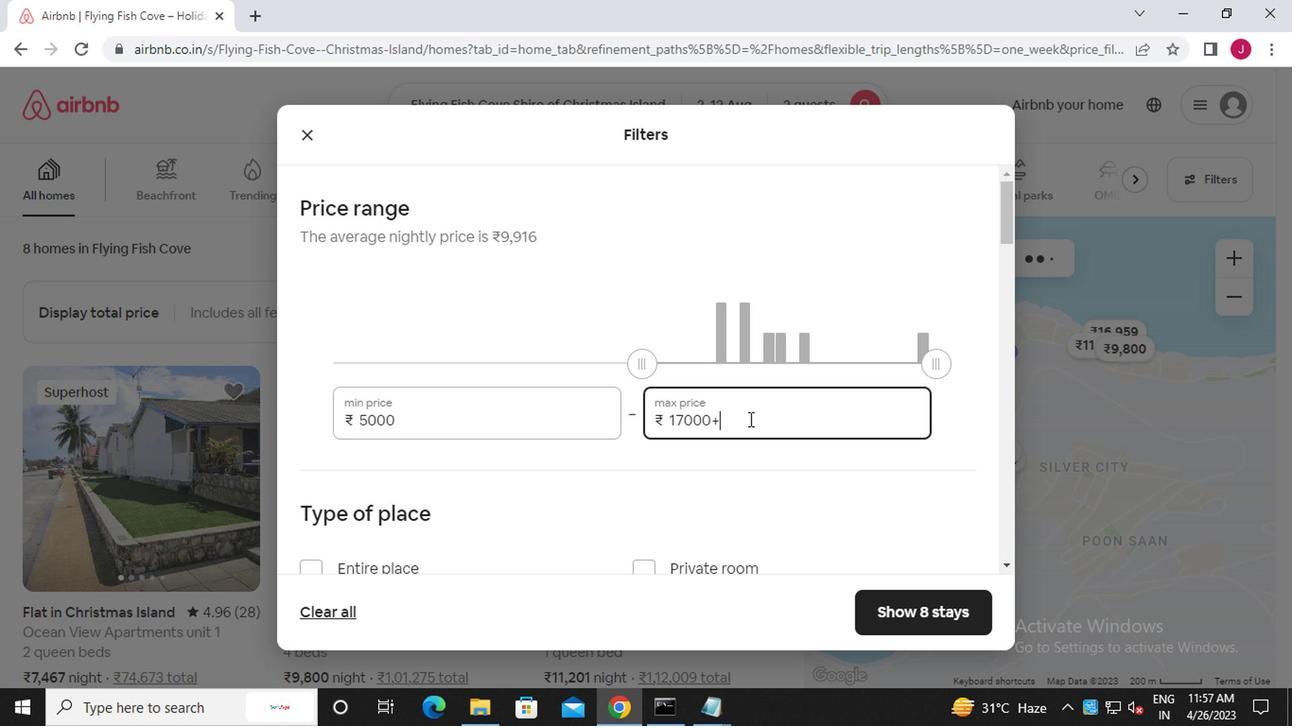 
Action: Key pressed <Key.backspace><Key.backspace><Key.backspace><Key.backspace><Key.backspace><Key.backspace><Key.backspace><Key.backspace><Key.backspace><Key.backspace><Key.backspace><<97>><<96>><<96>><<96>><<96>>
Screenshot: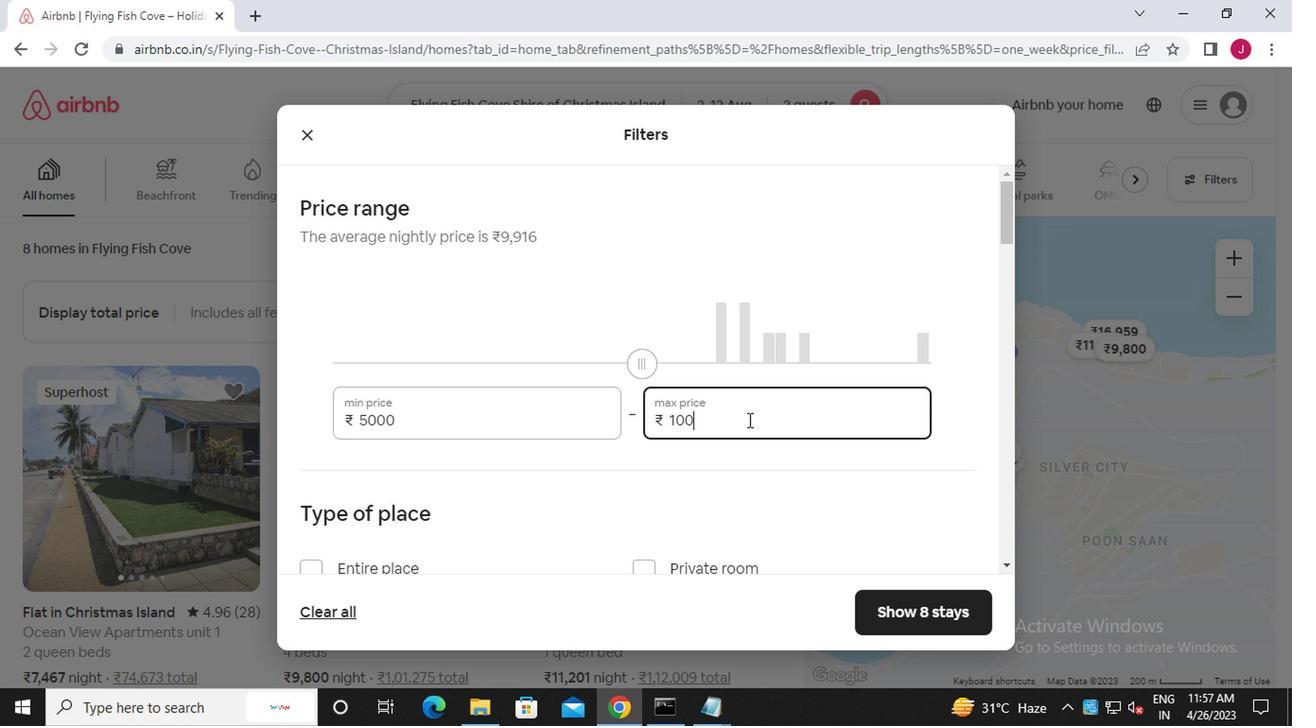 
Action: Mouse moved to (725, 441)
Screenshot: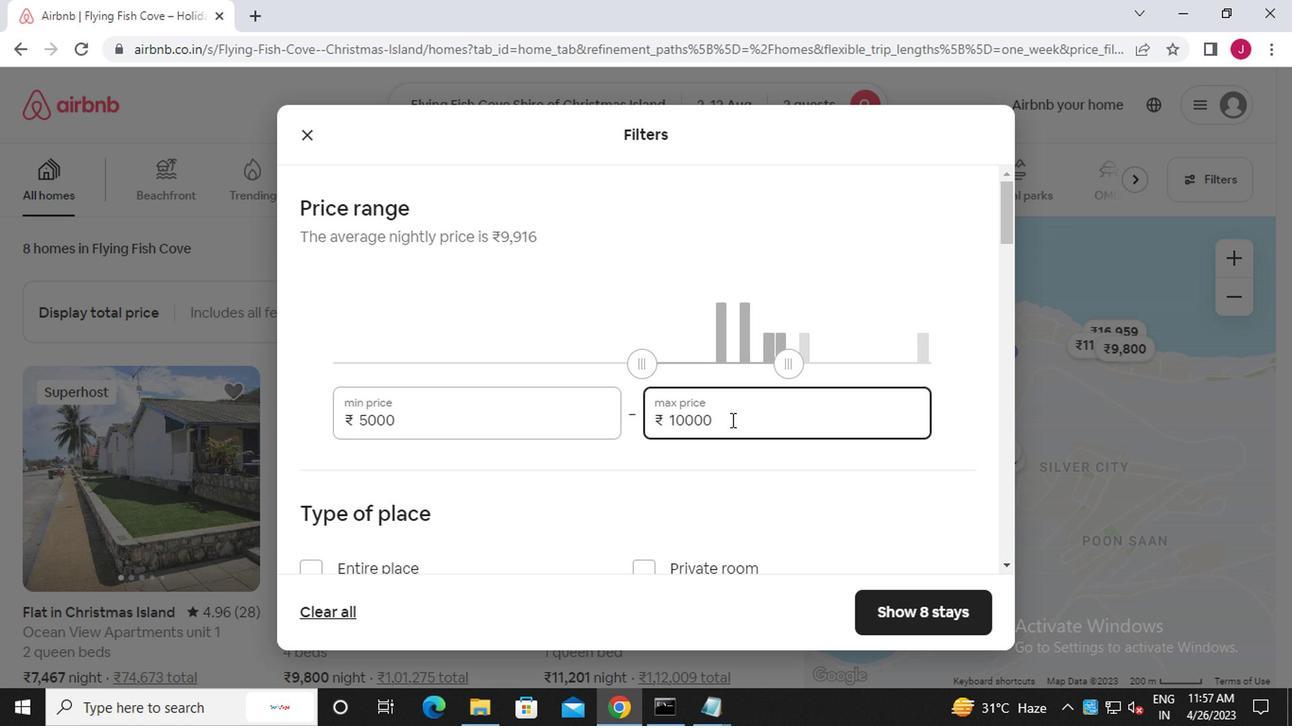 
Action: Mouse scrolled (725, 440) with delta (0, -1)
Screenshot: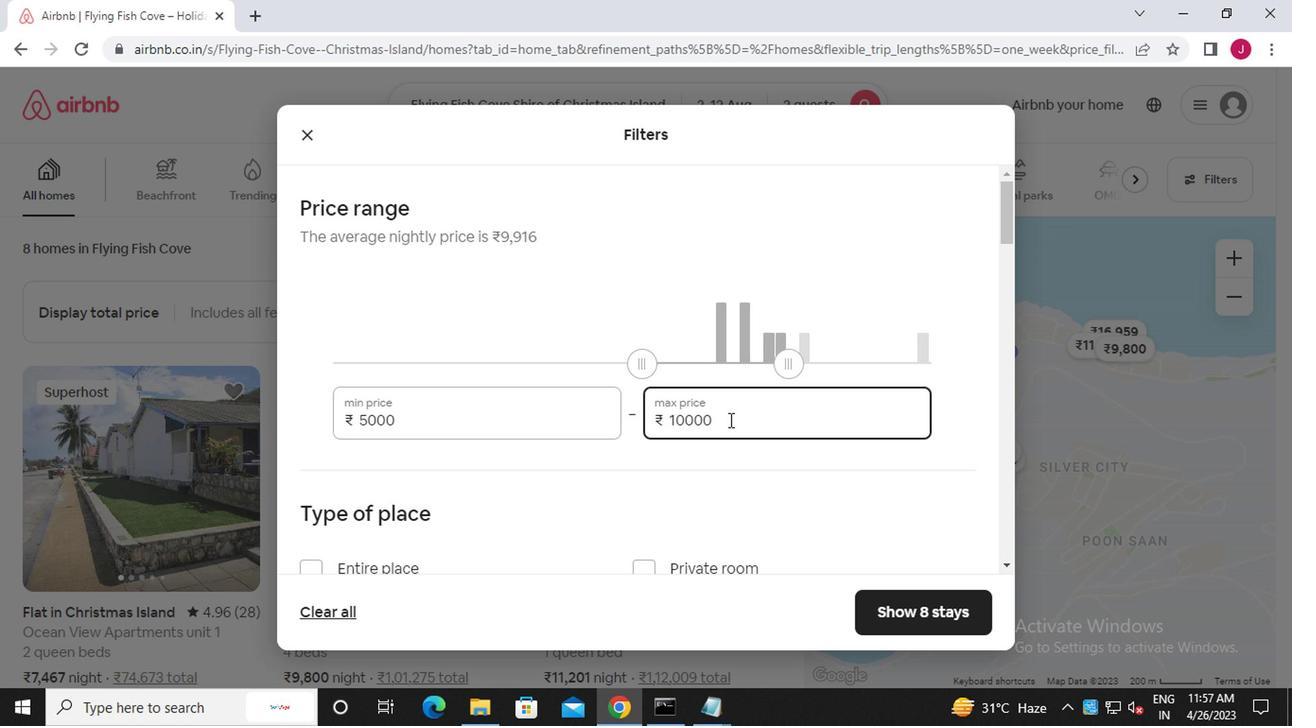 
Action: Mouse moved to (725, 442)
Screenshot: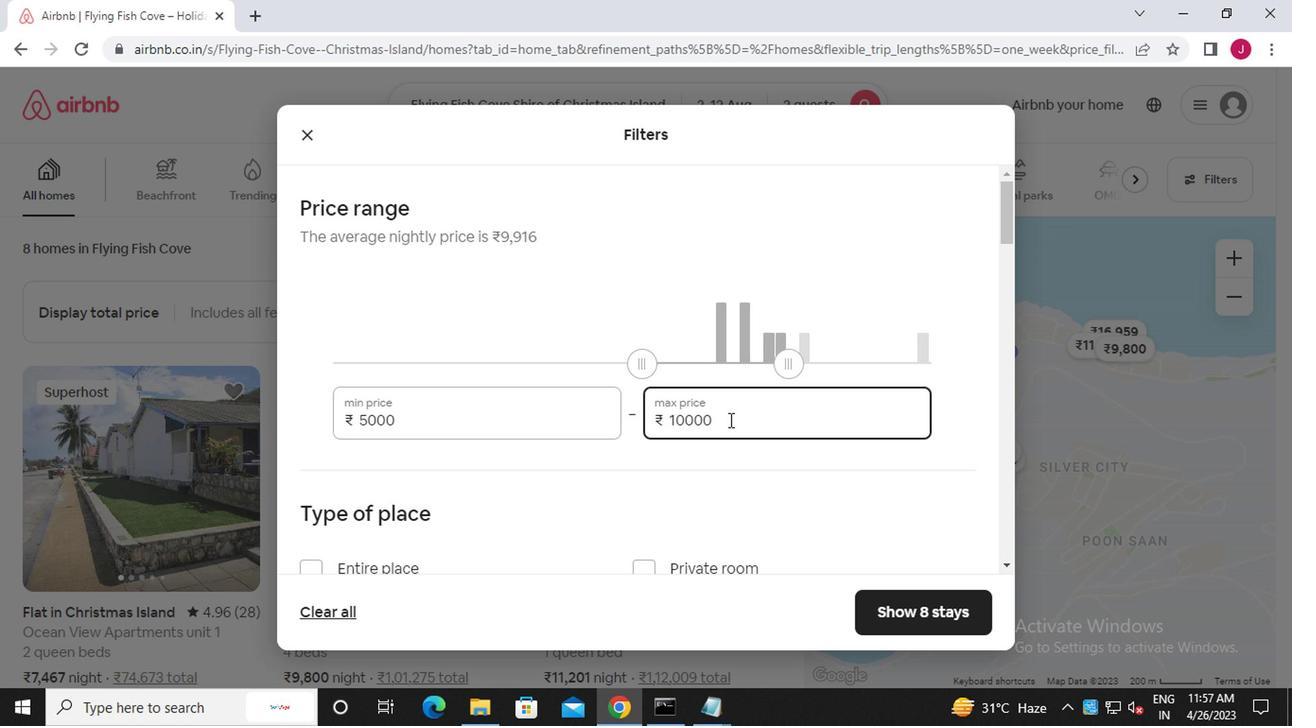 
Action: Mouse scrolled (725, 441) with delta (0, 0)
Screenshot: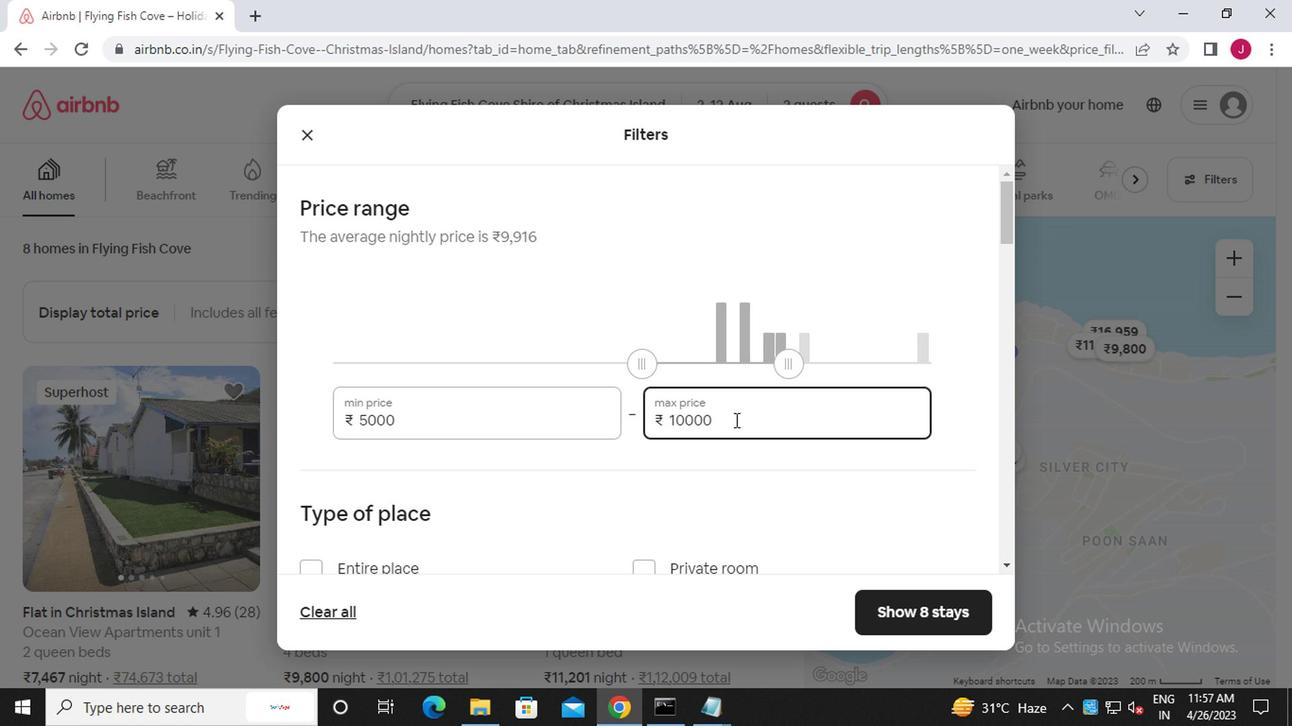 
Action: Mouse moved to (725, 443)
Screenshot: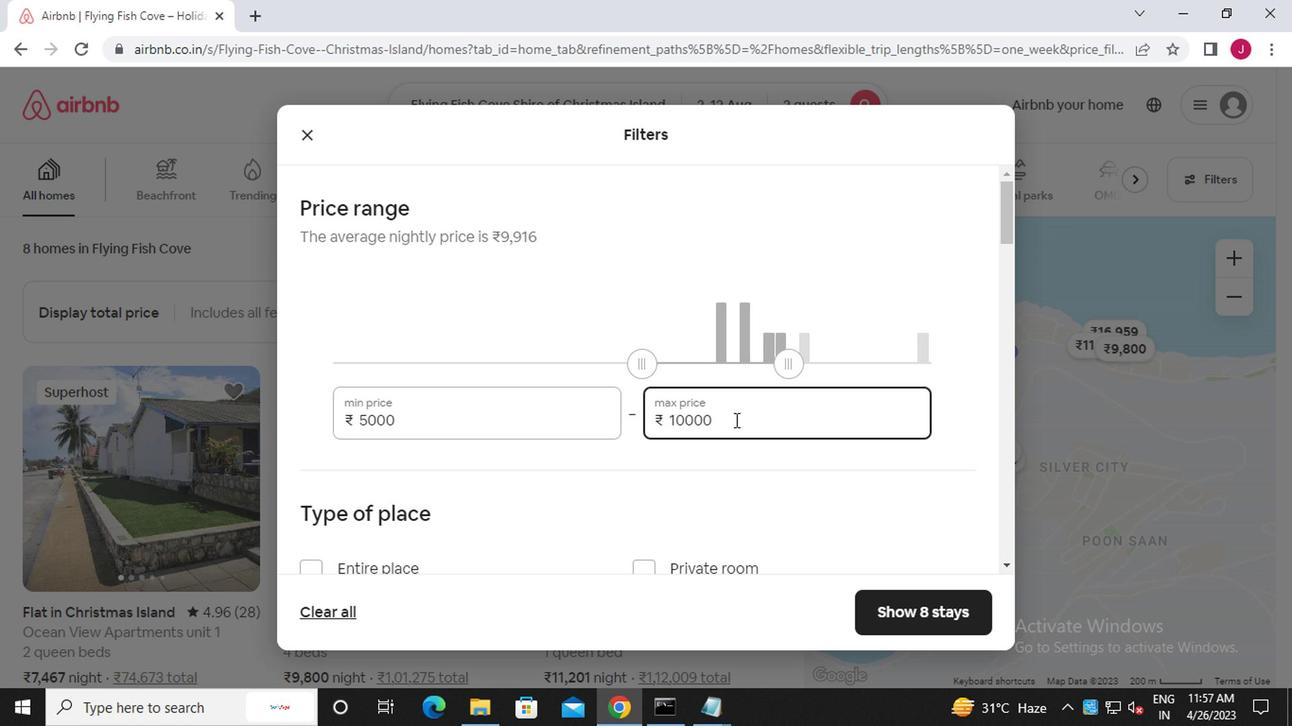 
Action: Mouse scrolled (725, 442) with delta (0, -1)
Screenshot: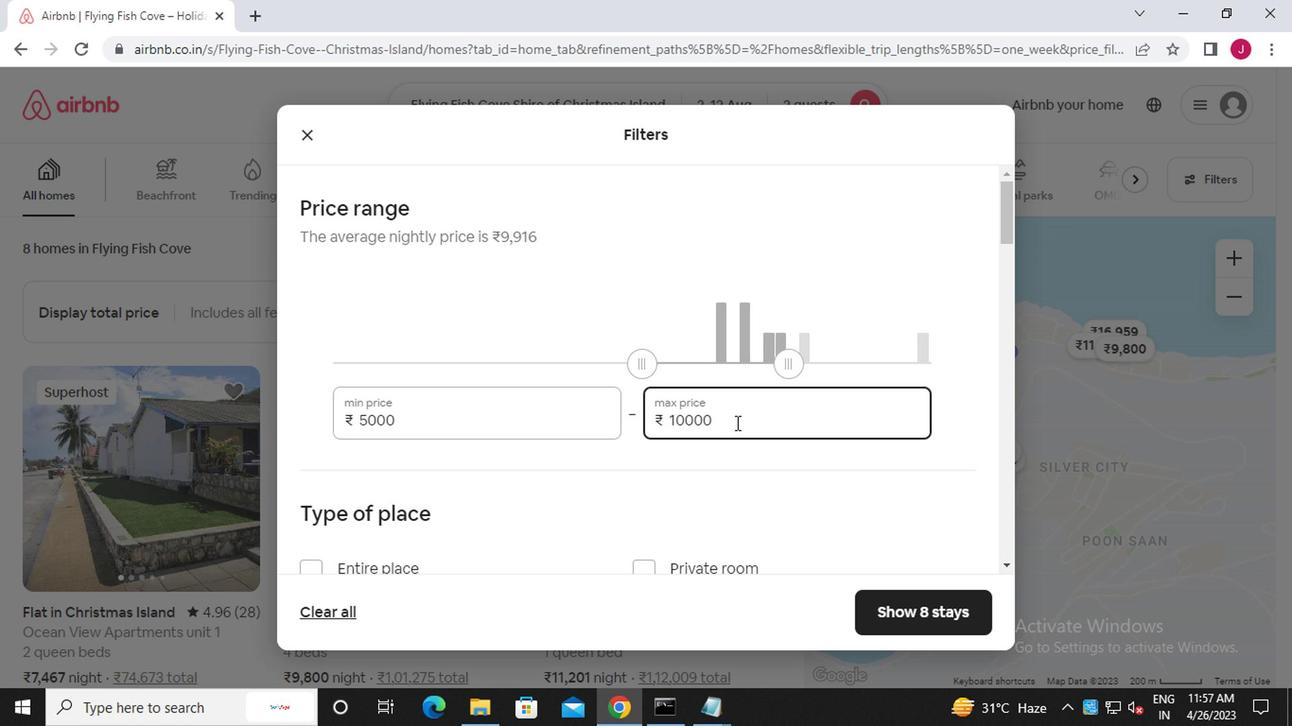 
Action: Mouse scrolled (725, 442) with delta (0, -1)
Screenshot: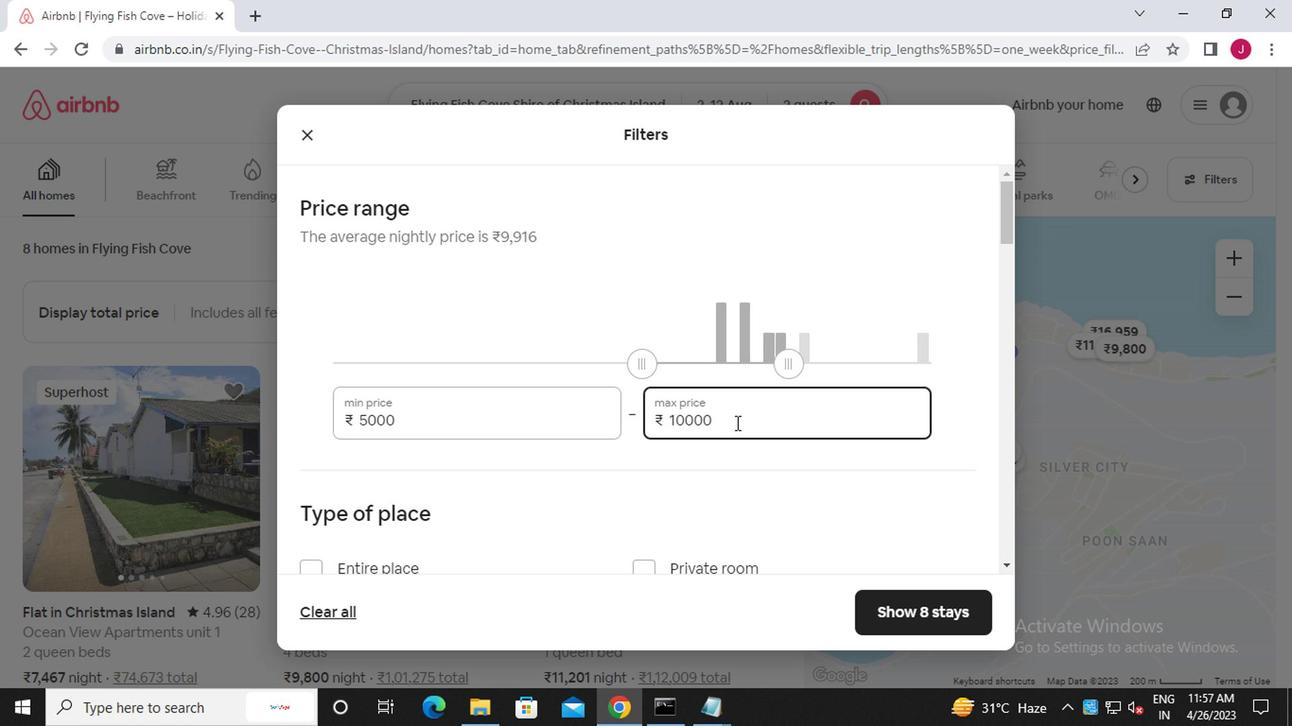 
Action: Mouse scrolled (725, 442) with delta (0, -1)
Screenshot: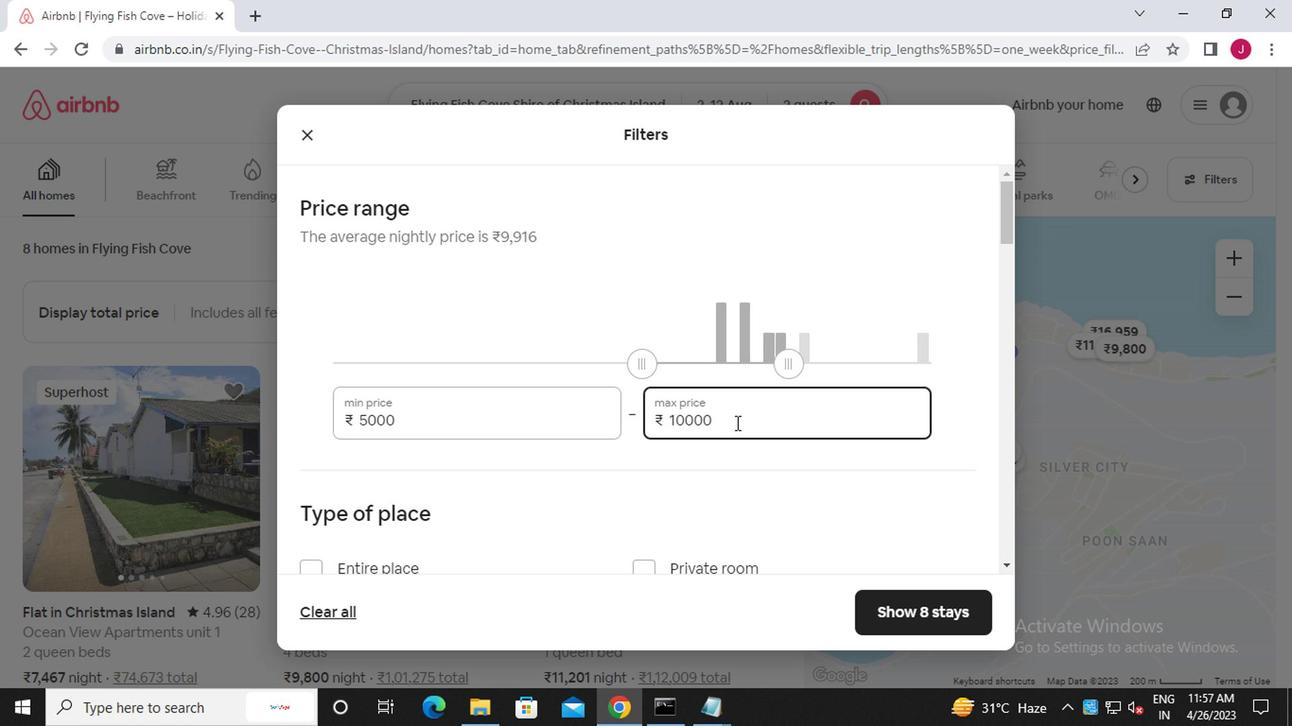 
Action: Mouse moved to (702, 439)
Screenshot: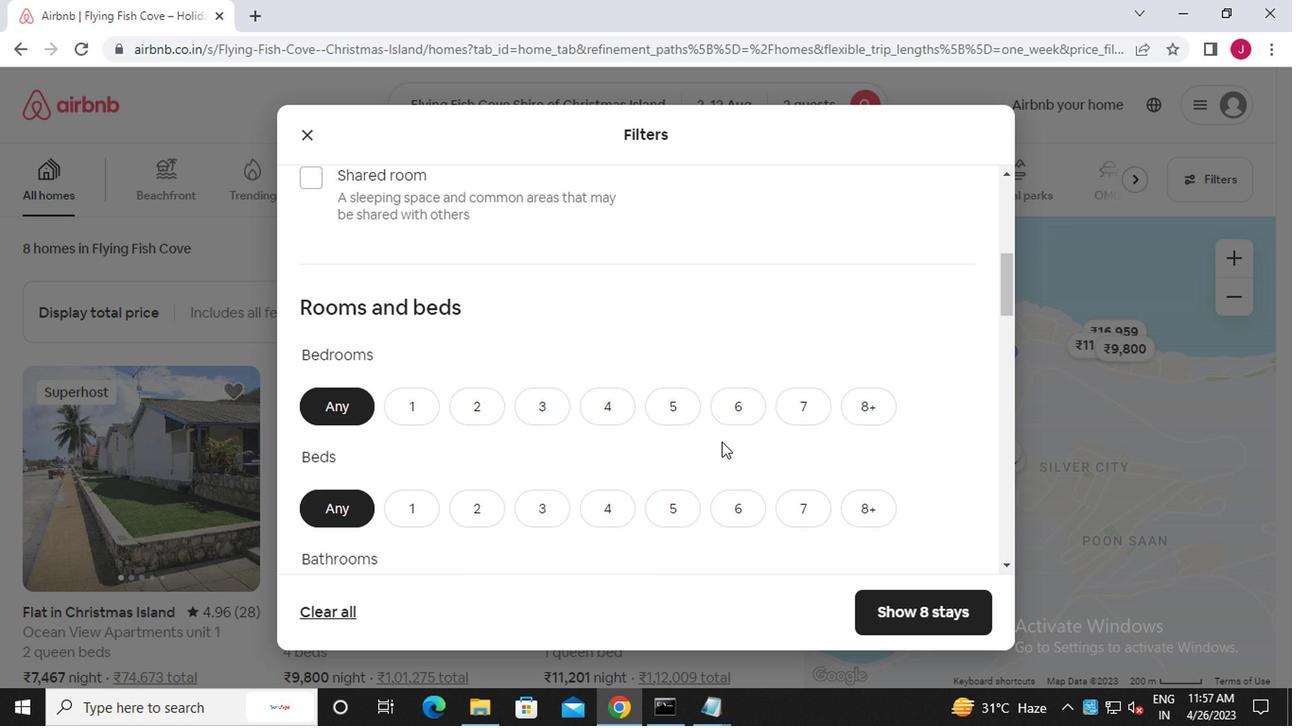 
Action: Mouse scrolled (702, 440) with delta (0, 0)
Screenshot: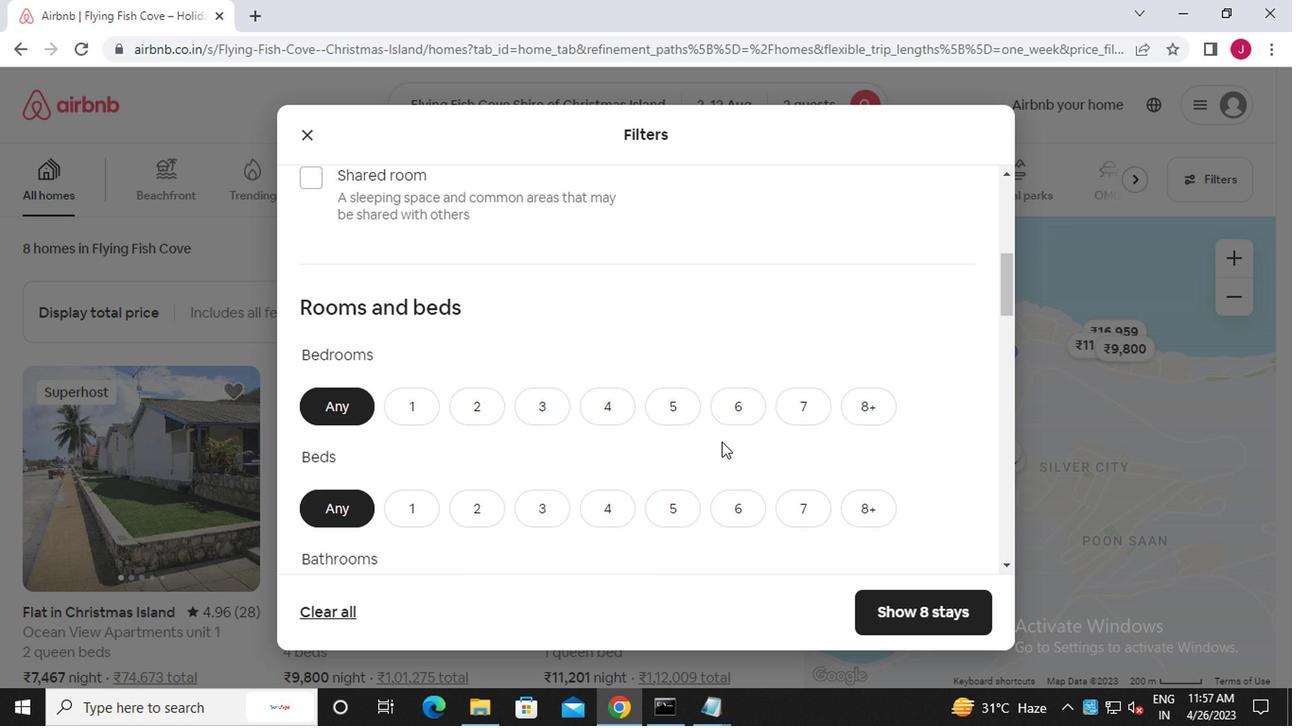 
Action: Mouse scrolled (702, 440) with delta (0, 0)
Screenshot: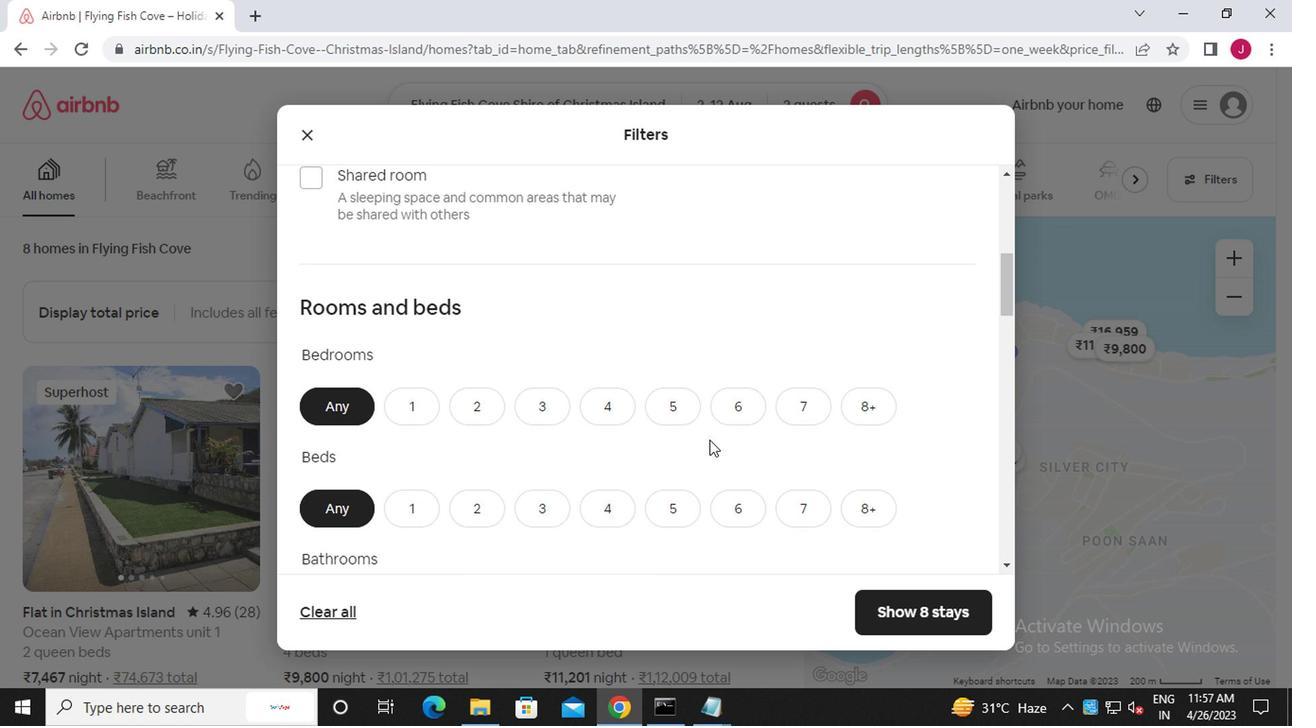 
Action: Mouse moved to (642, 294)
Screenshot: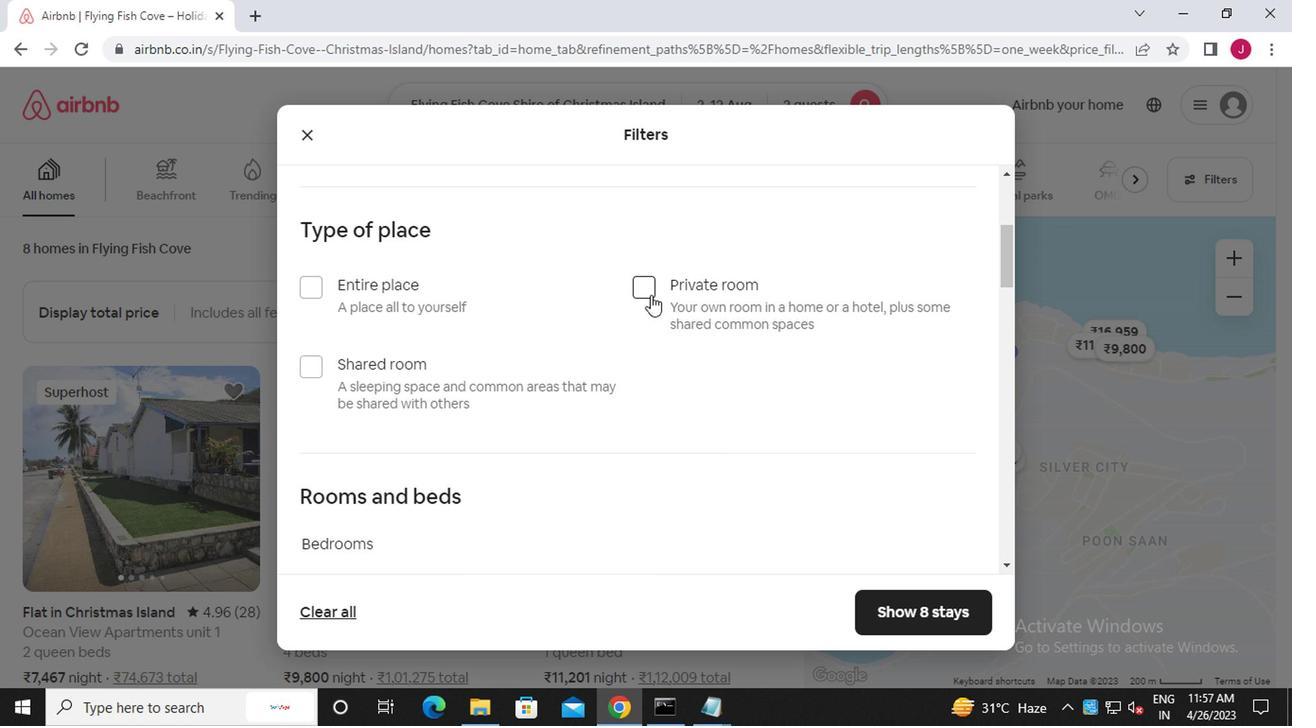 
Action: Mouse pressed left at (642, 294)
Screenshot: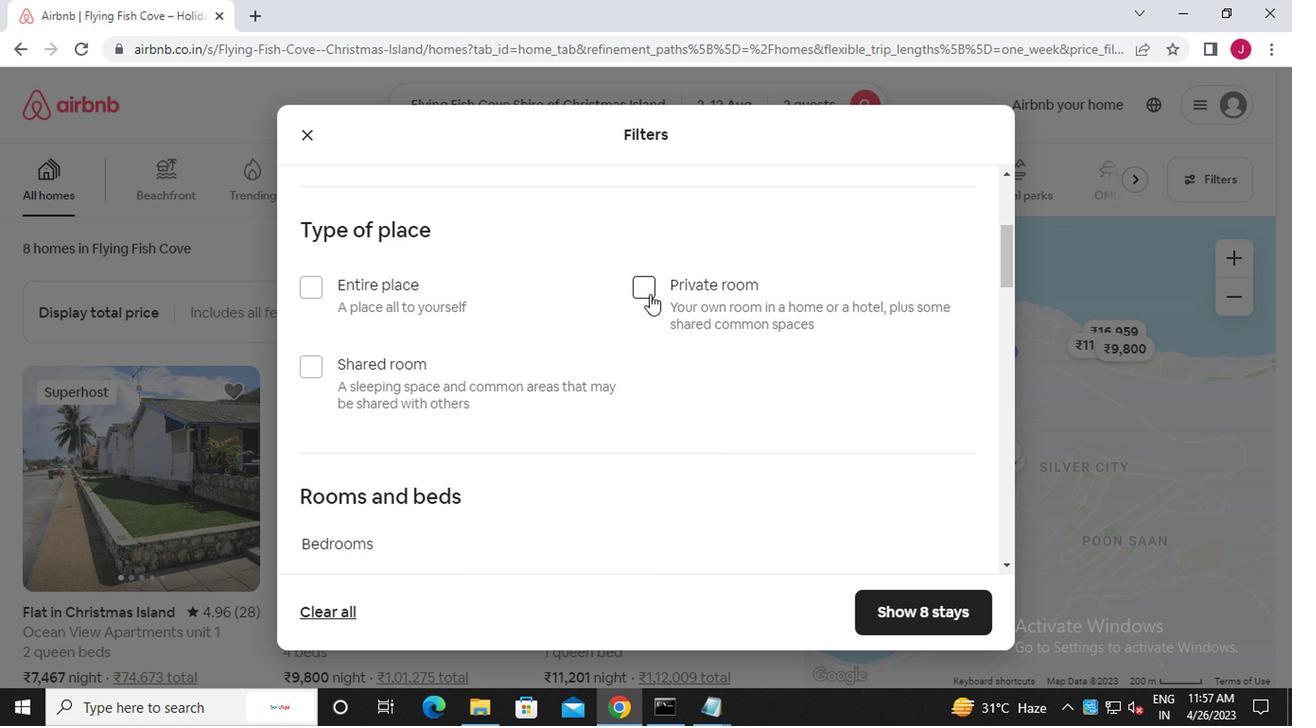 
Action: Mouse moved to (610, 341)
Screenshot: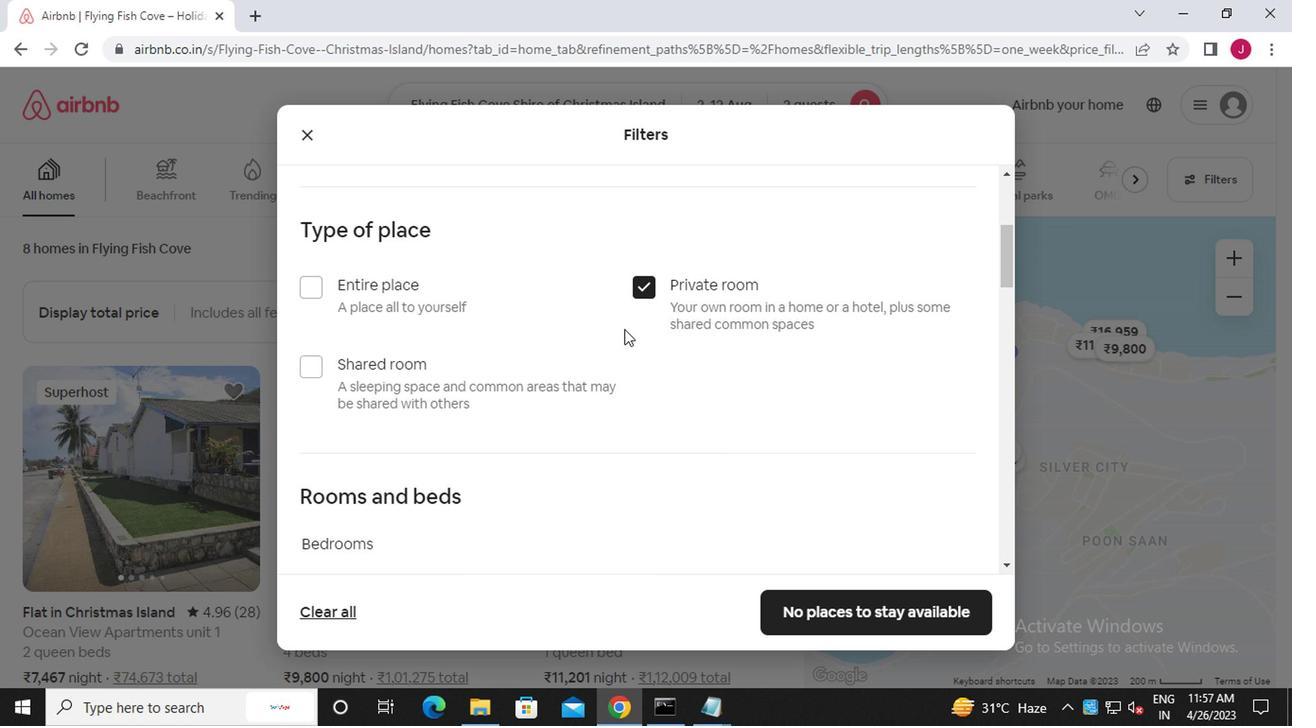 
Action: Mouse scrolled (610, 341) with delta (0, 0)
Screenshot: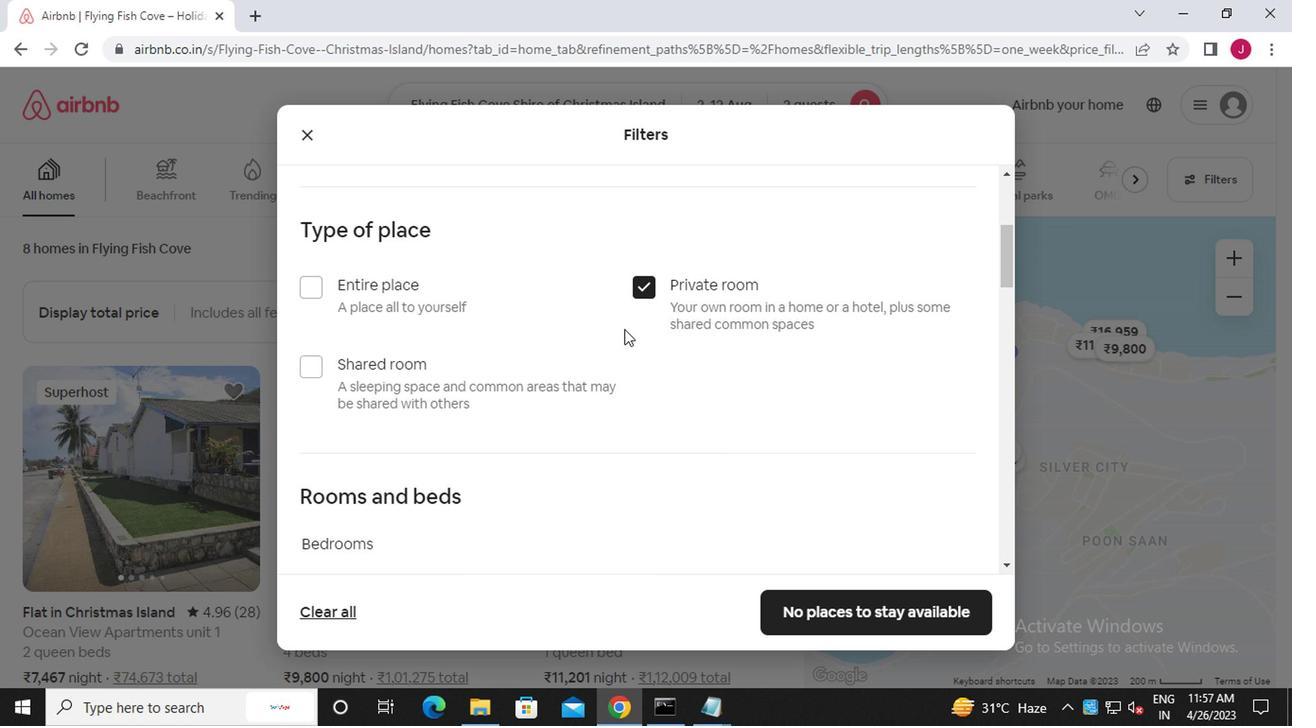
Action: Mouse moved to (608, 343)
Screenshot: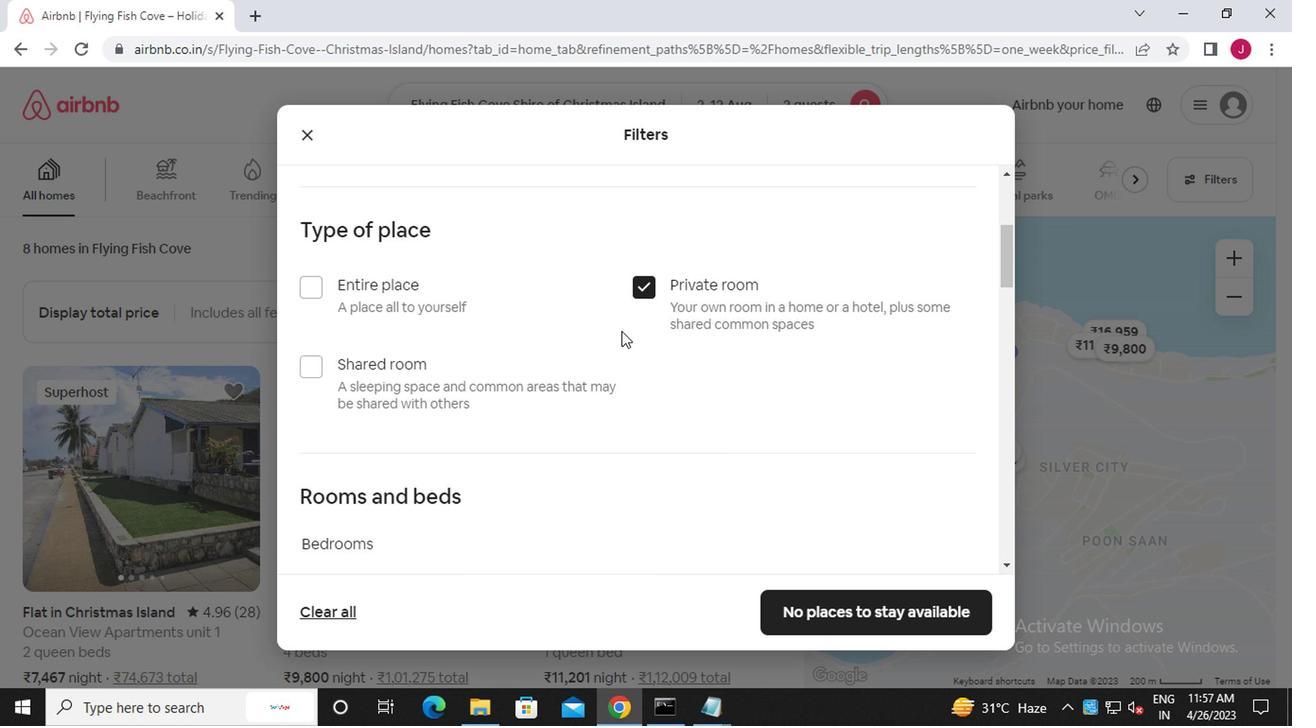 
Action: Mouse scrolled (608, 343) with delta (0, 0)
Screenshot: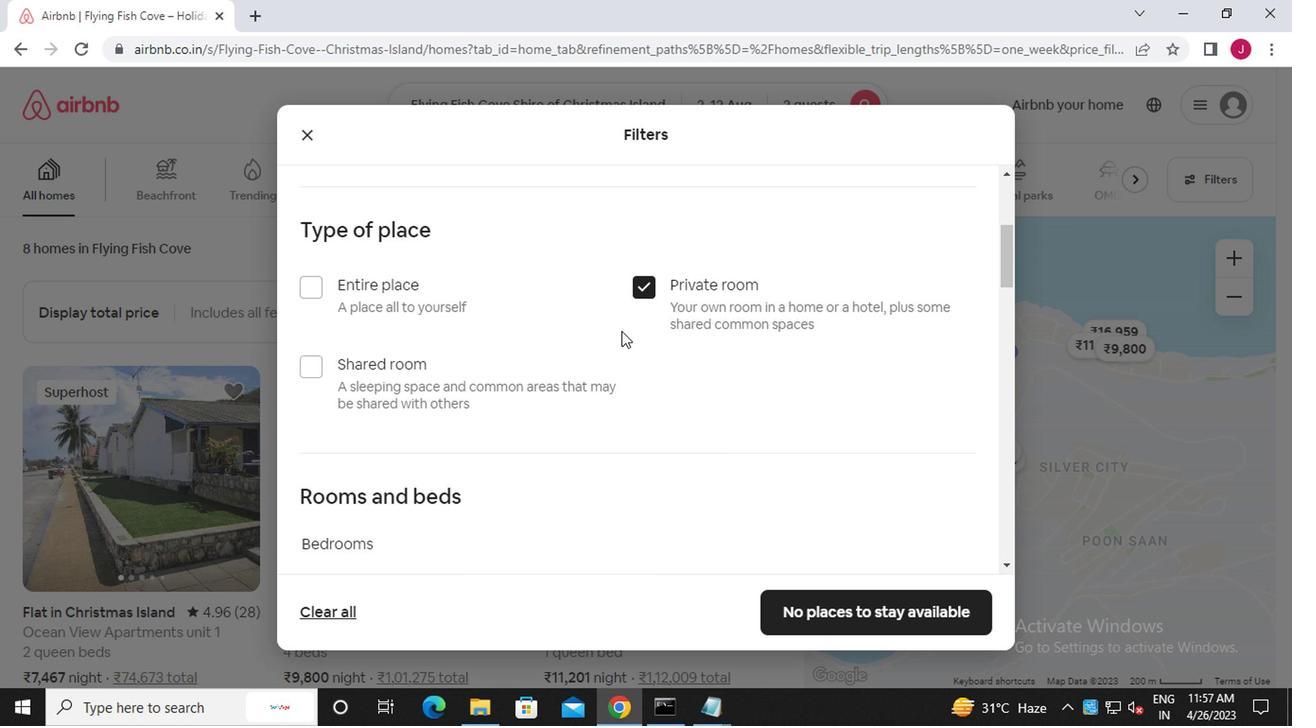 
Action: Mouse moved to (411, 411)
Screenshot: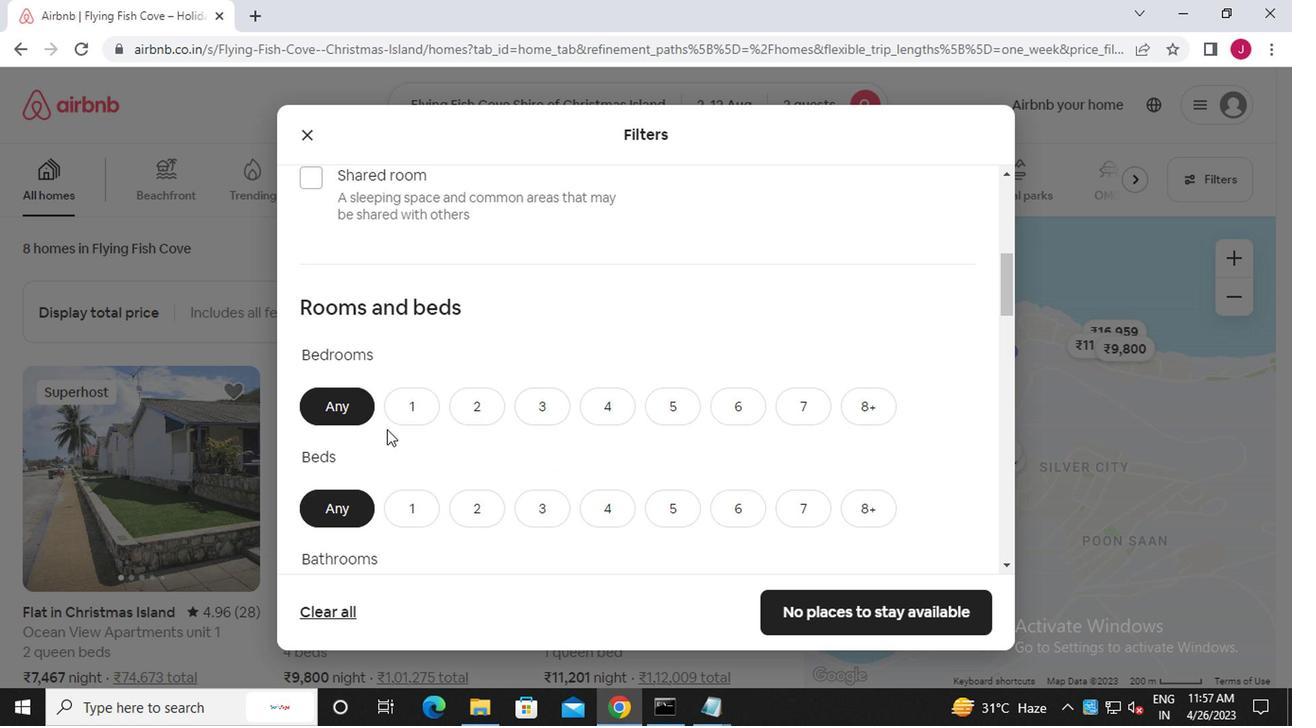 
Action: Mouse scrolled (411, 411) with delta (0, 0)
Screenshot: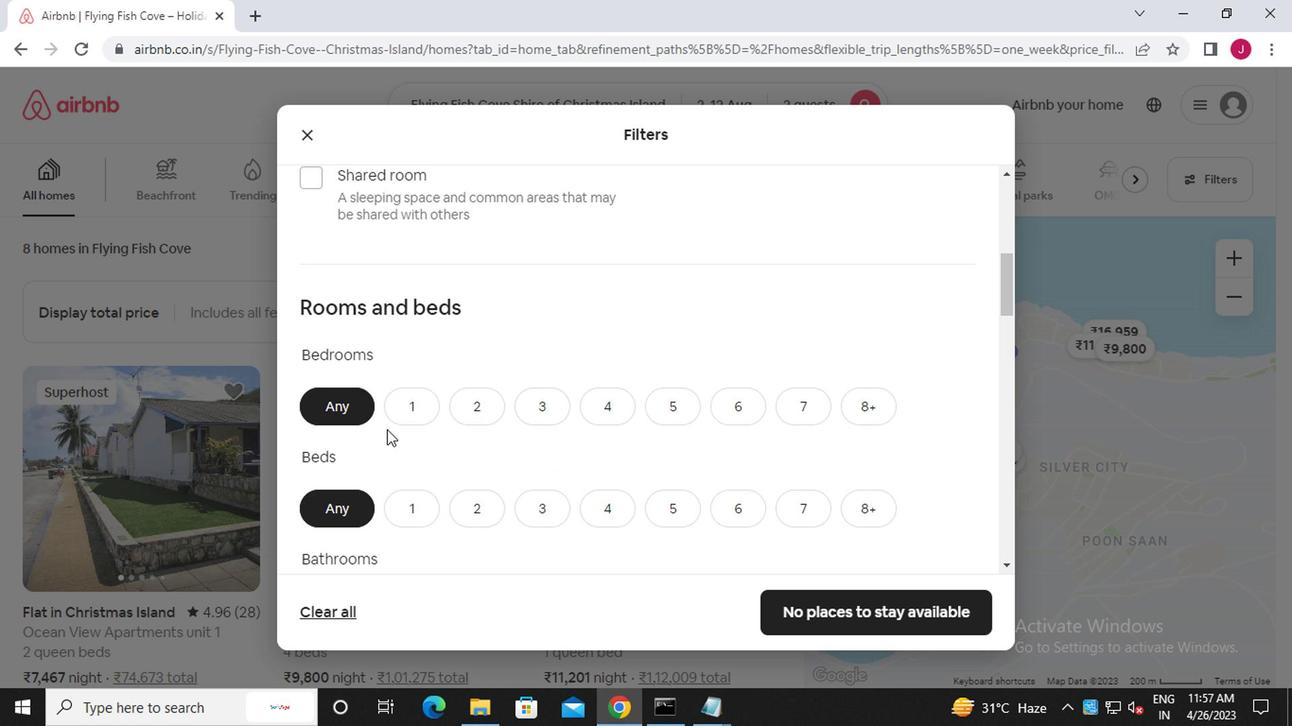 
Action: Mouse scrolled (411, 411) with delta (0, 0)
Screenshot: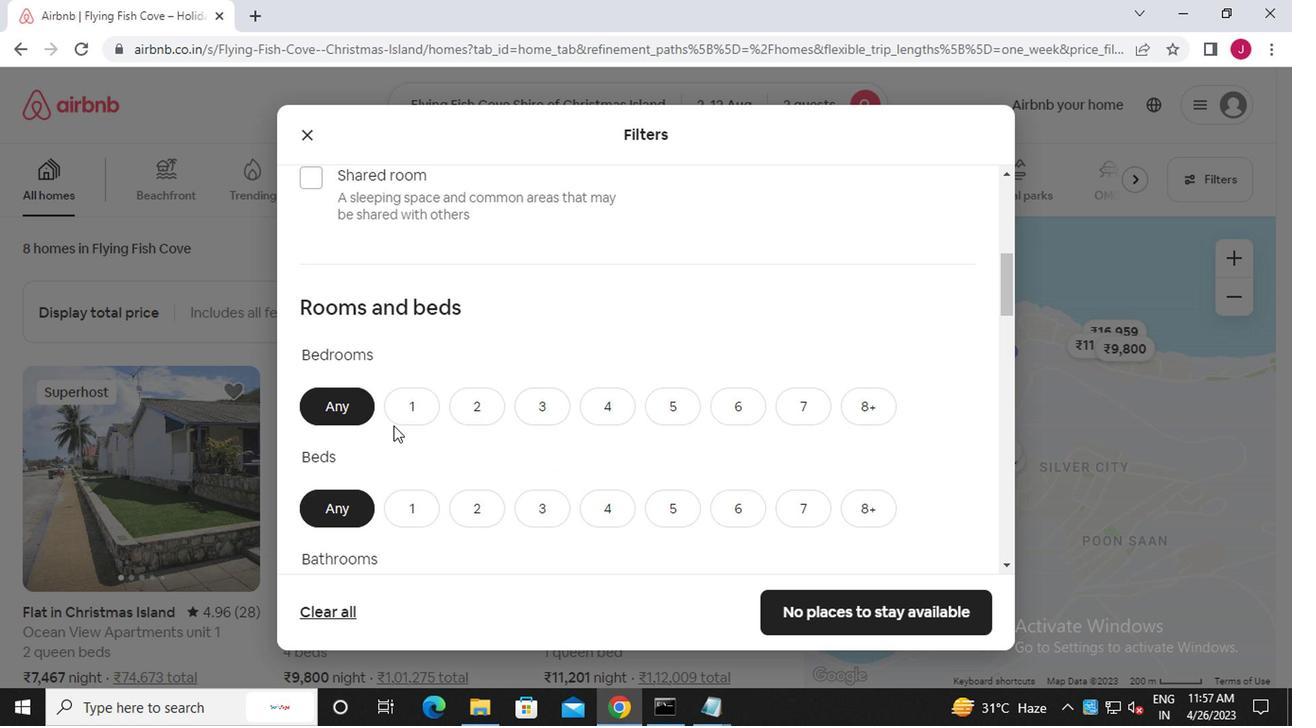 
Action: Mouse moved to (413, 211)
Screenshot: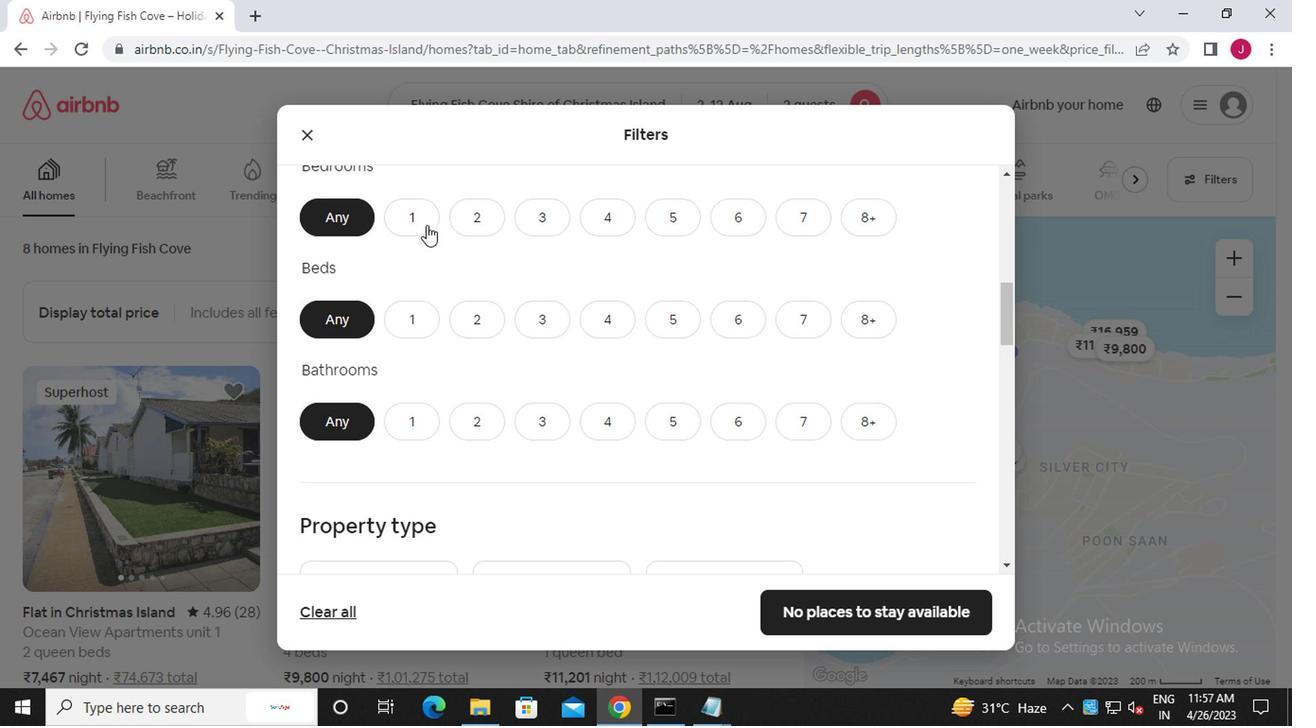 
Action: Mouse pressed left at (413, 211)
Screenshot: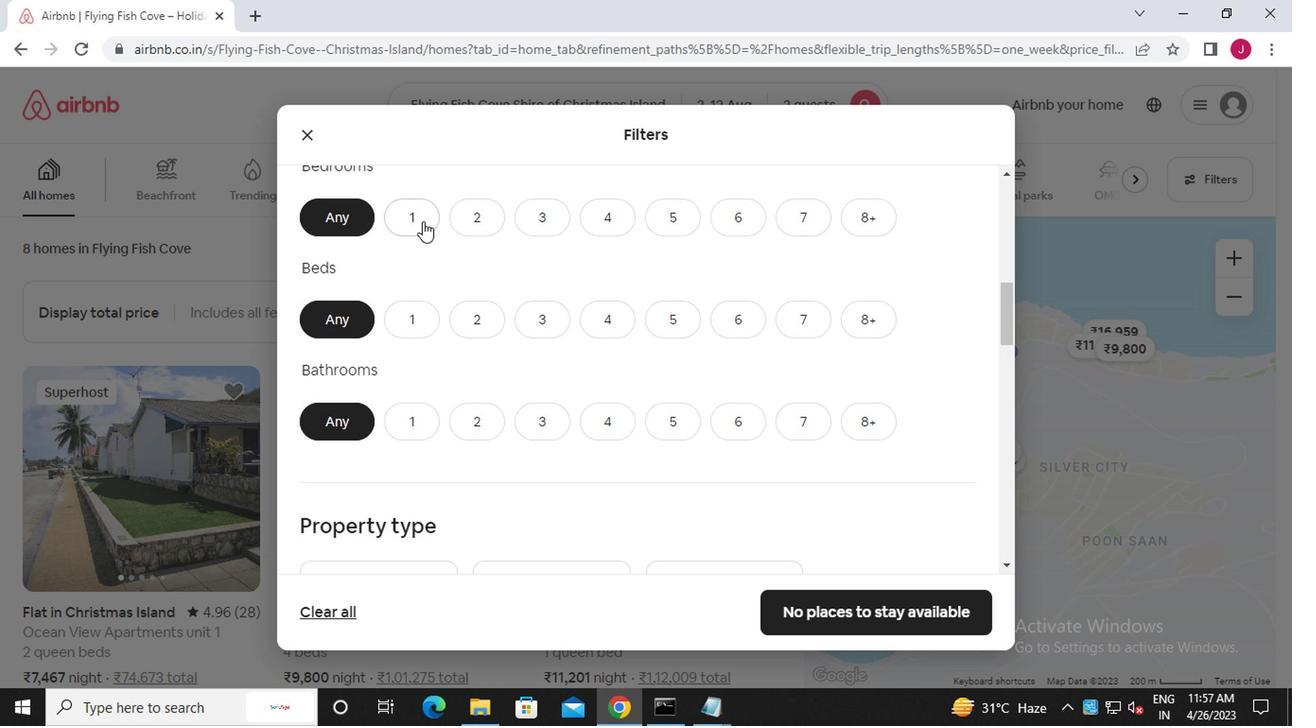
Action: Mouse moved to (418, 308)
Screenshot: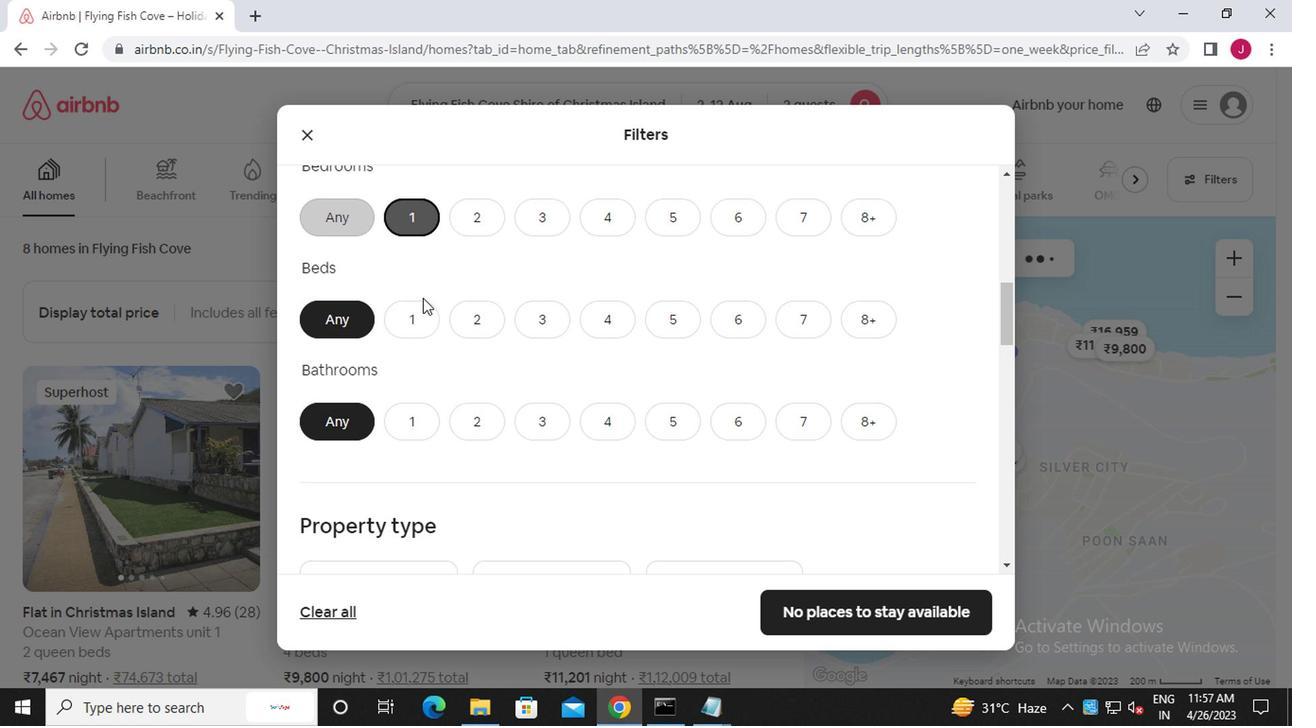 
Action: Mouse pressed left at (418, 308)
Screenshot: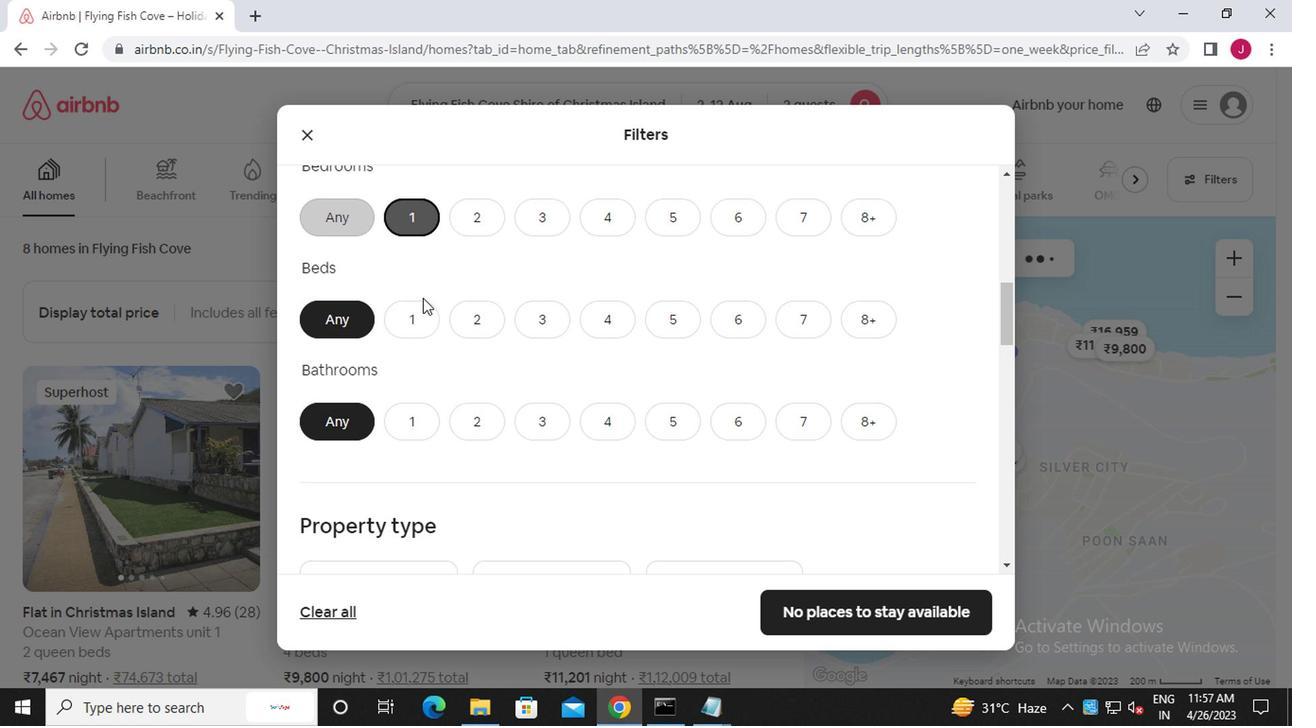 
Action: Mouse moved to (405, 425)
Screenshot: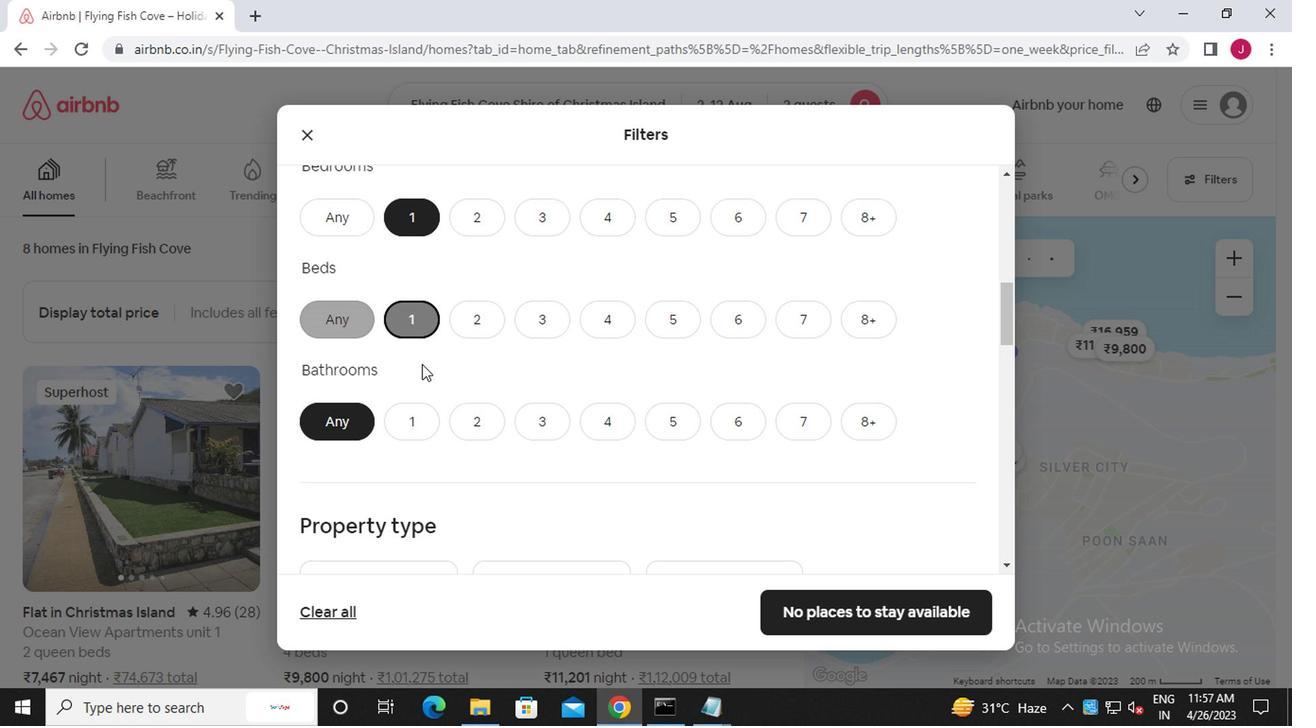 
Action: Mouse pressed left at (405, 425)
Screenshot: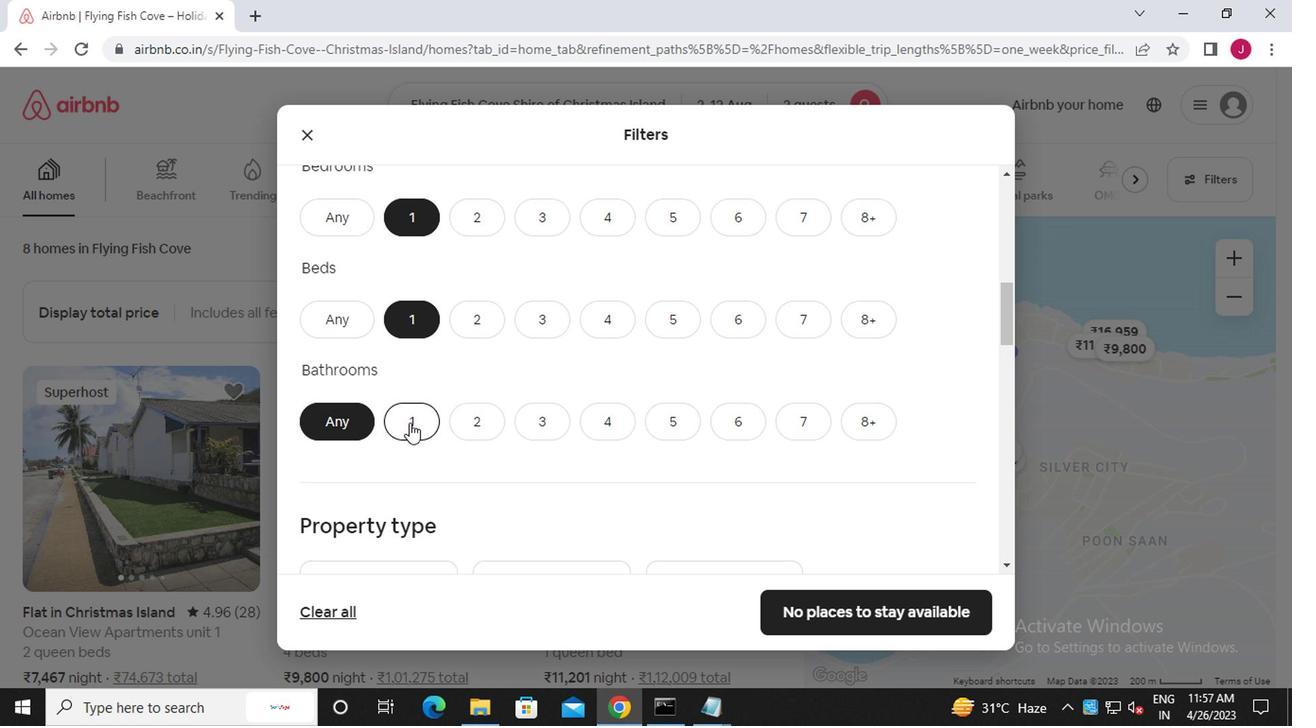 
Action: Mouse moved to (420, 448)
Screenshot: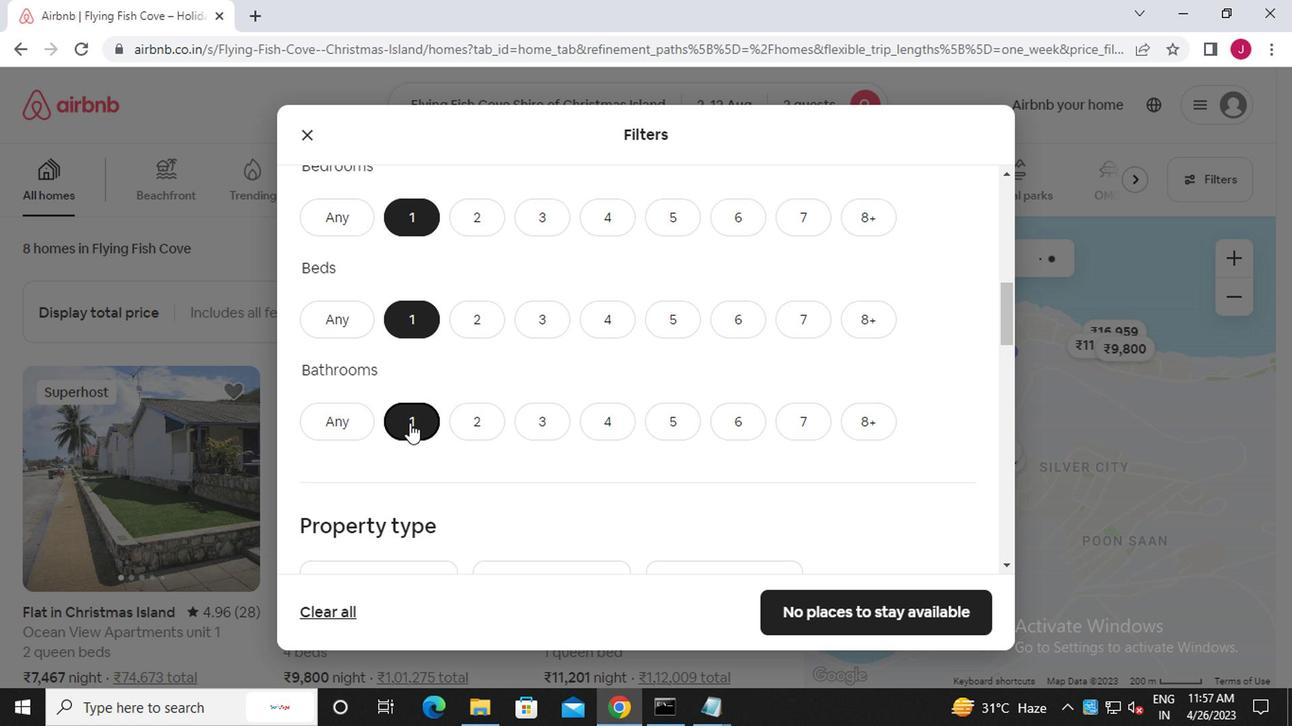 
Action: Mouse scrolled (420, 446) with delta (0, -1)
Screenshot: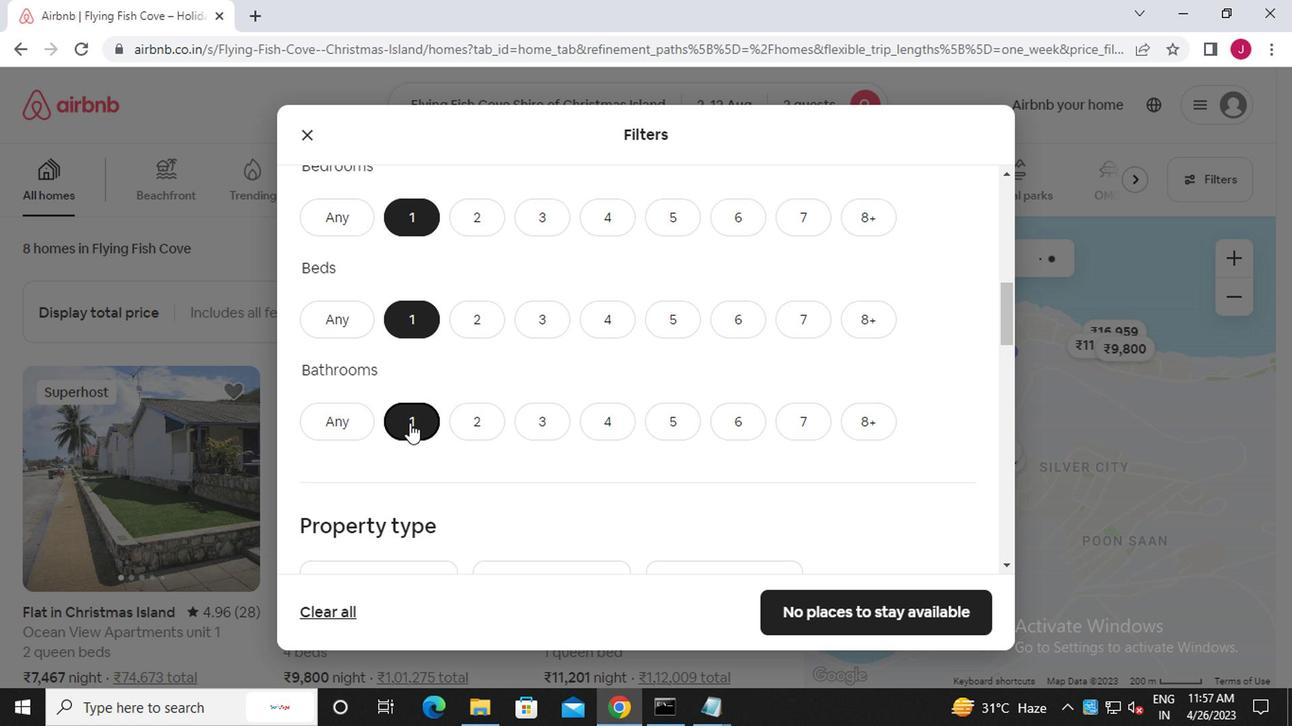 
Action: Mouse moved to (420, 448)
Screenshot: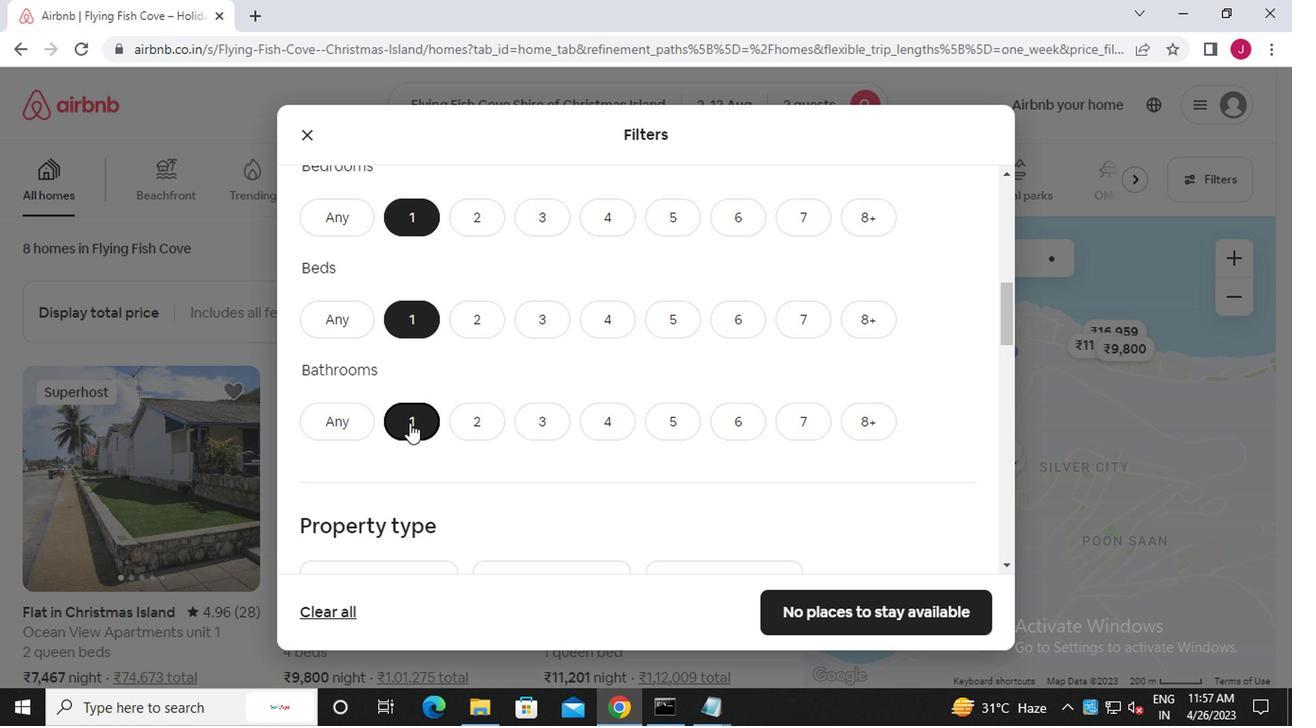 
Action: Mouse scrolled (420, 446) with delta (0, -1)
Screenshot: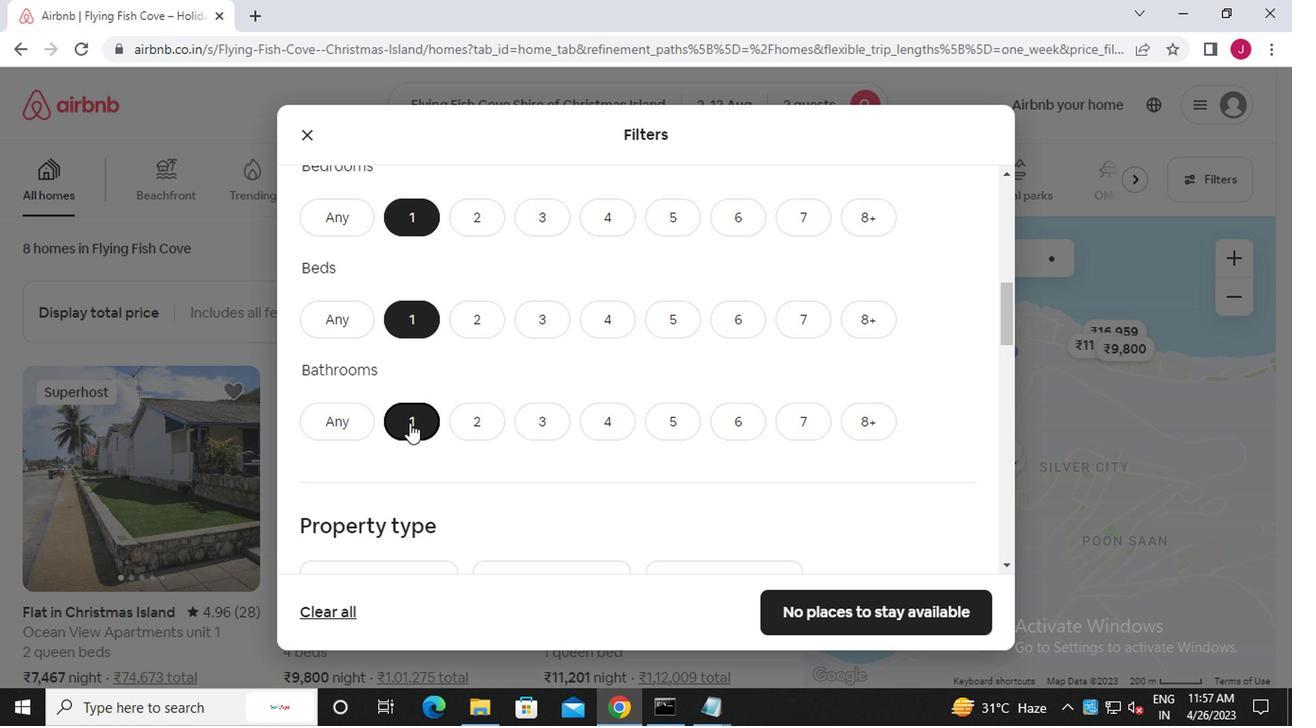 
Action: Mouse scrolled (420, 446) with delta (0, -1)
Screenshot: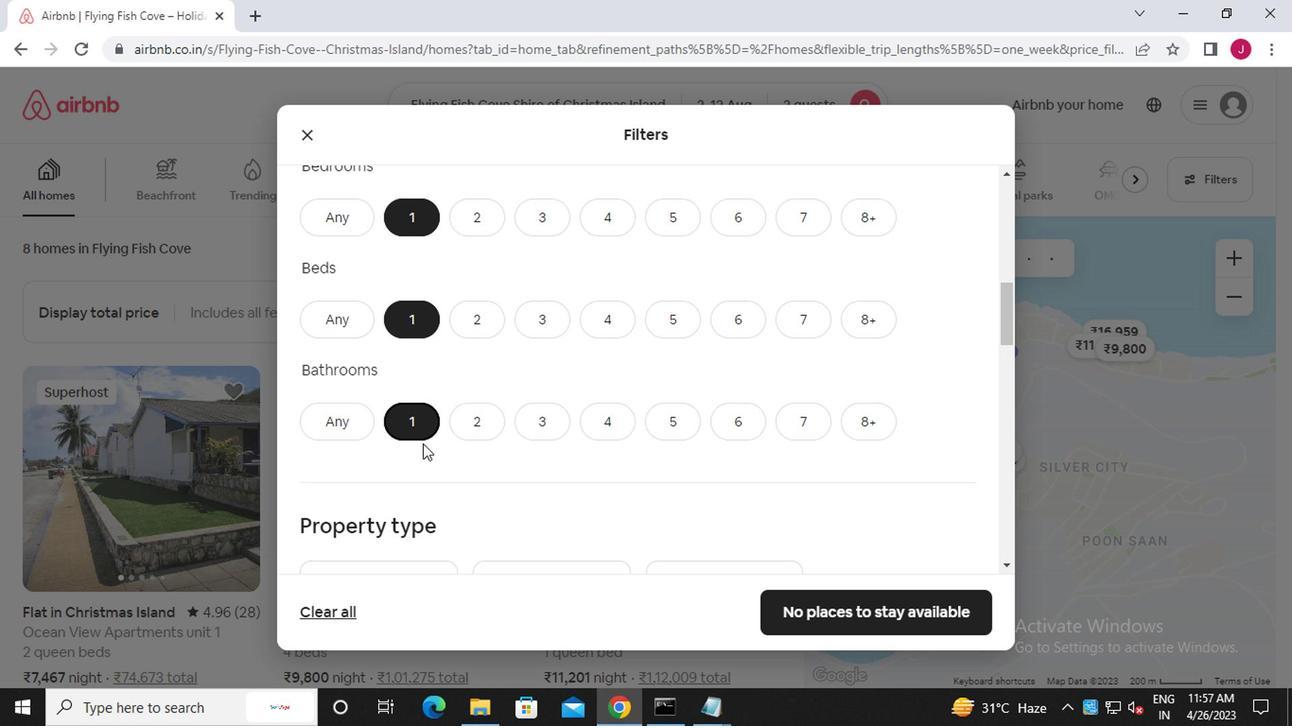 
Action: Mouse moved to (388, 376)
Screenshot: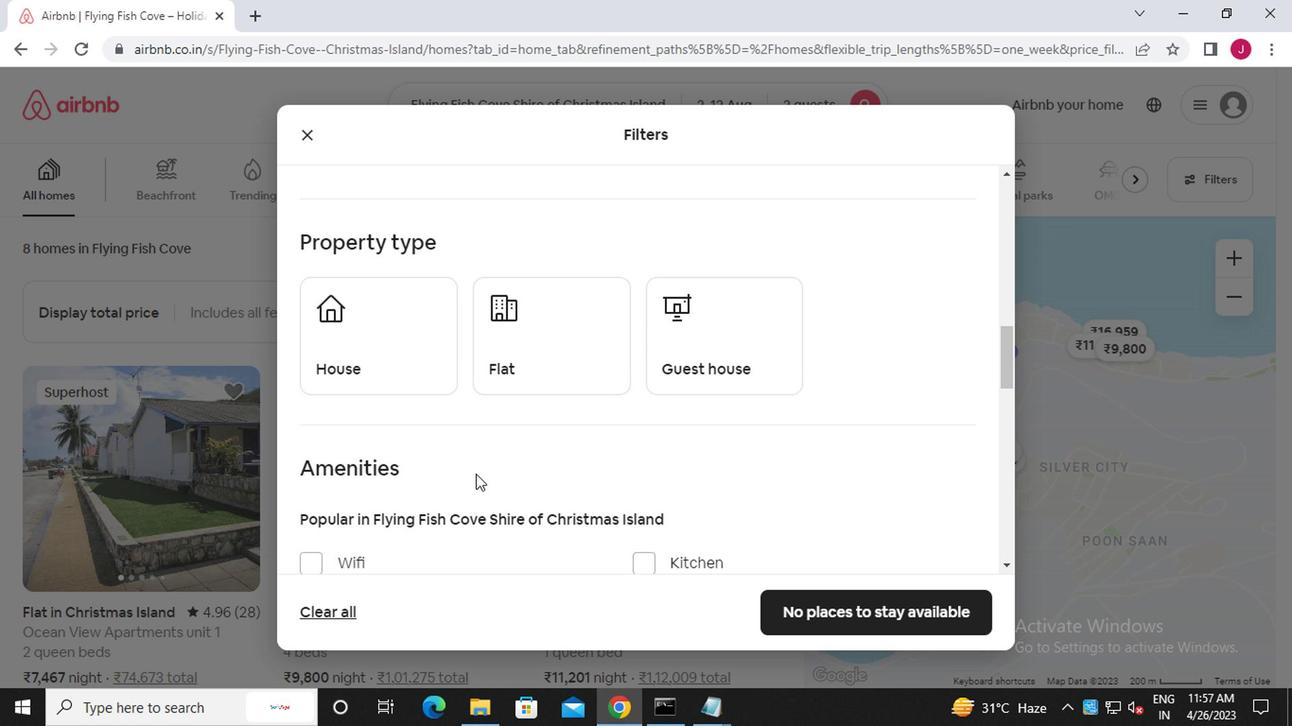 
Action: Mouse pressed left at (388, 376)
Screenshot: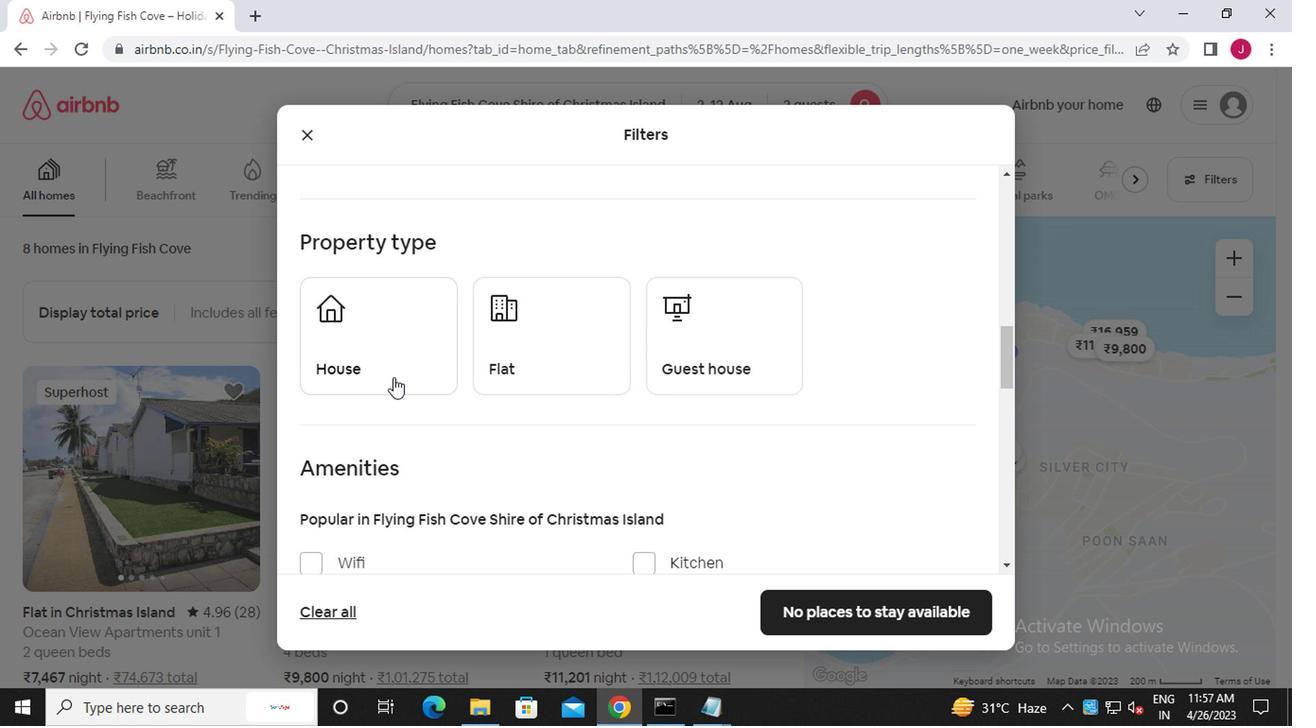 
Action: Mouse moved to (507, 359)
Screenshot: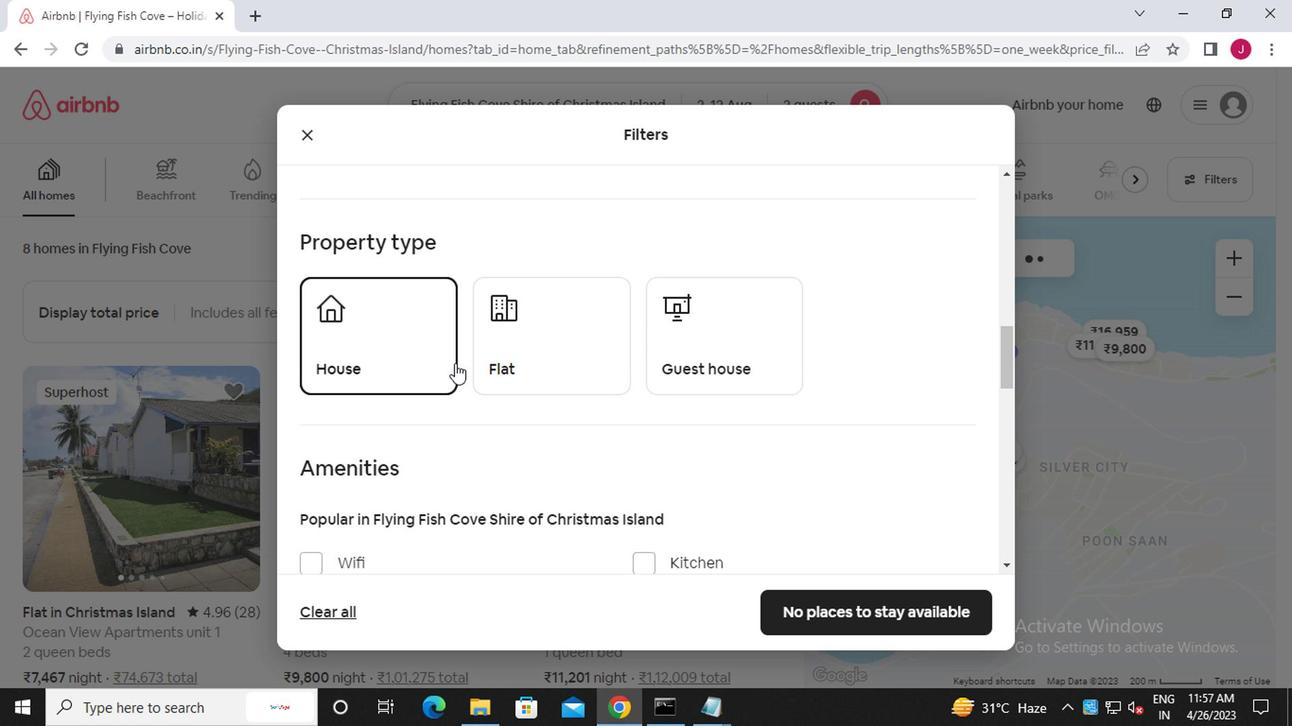 
Action: Mouse pressed left at (507, 359)
Screenshot: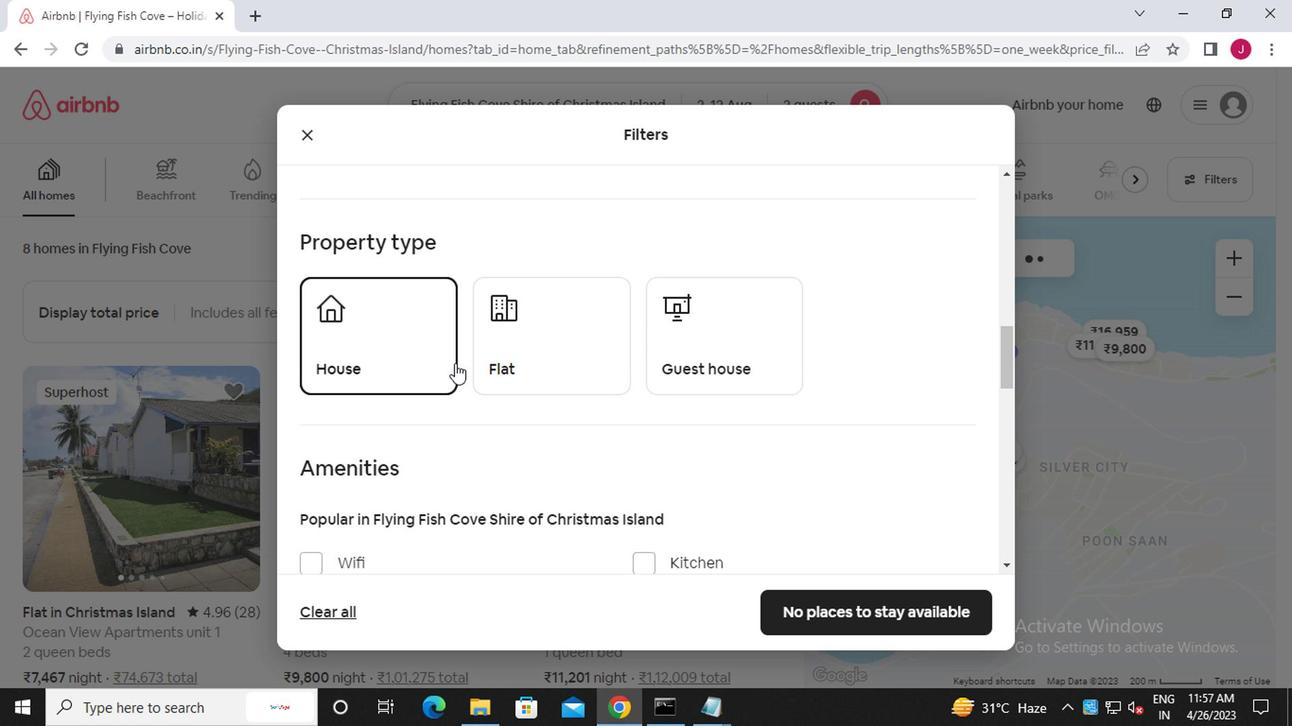 
Action: Mouse moved to (730, 362)
Screenshot: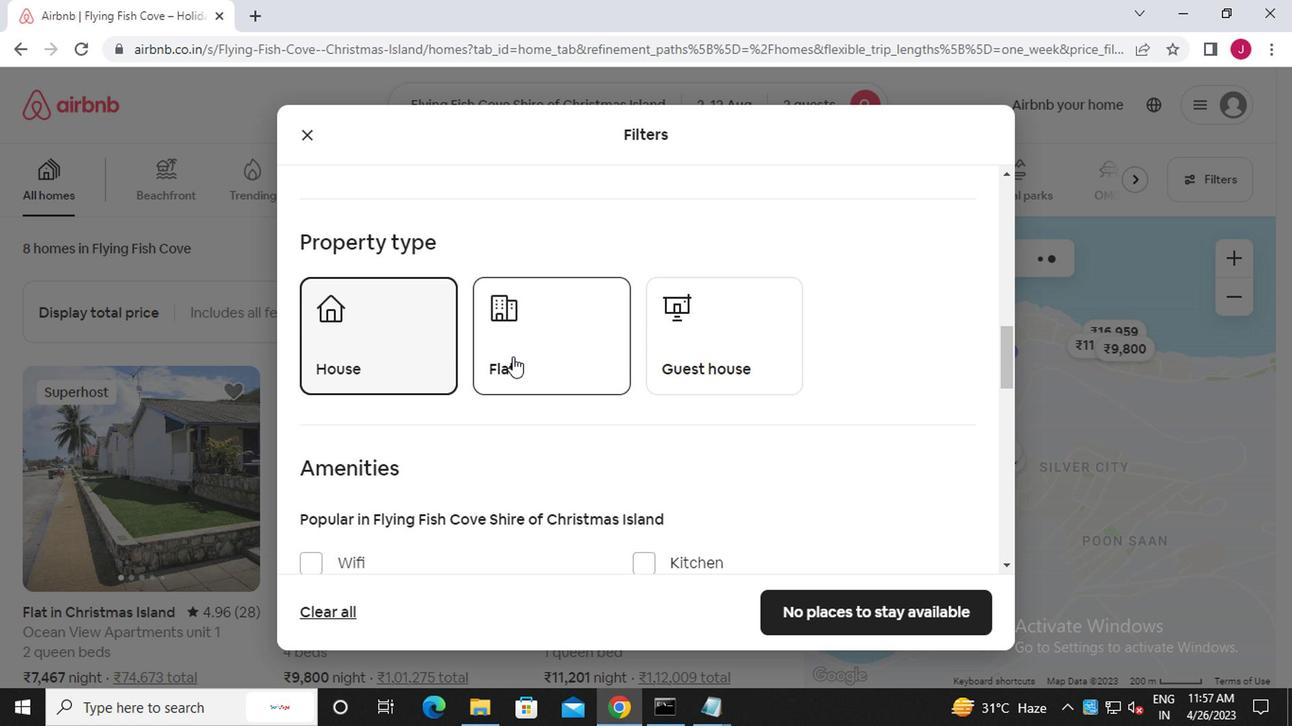 
Action: Mouse pressed left at (730, 362)
Screenshot: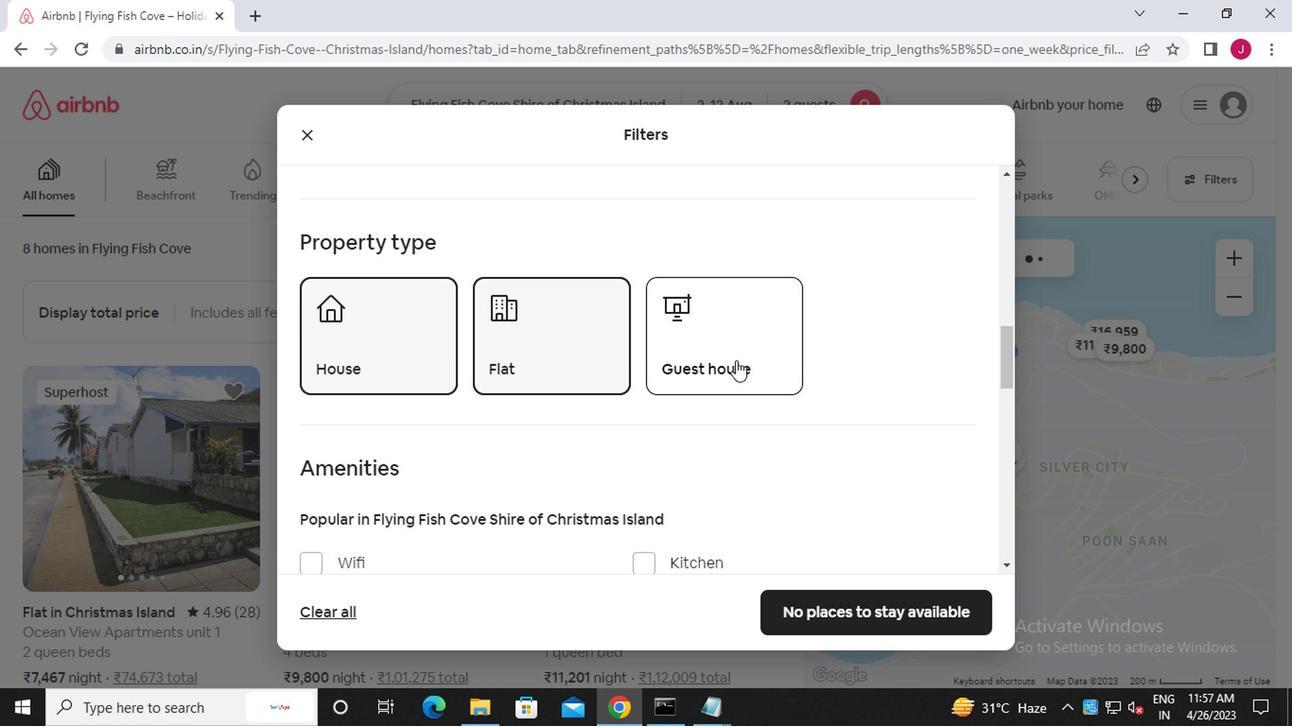 
Action: Mouse scrolled (730, 362) with delta (0, 0)
Screenshot: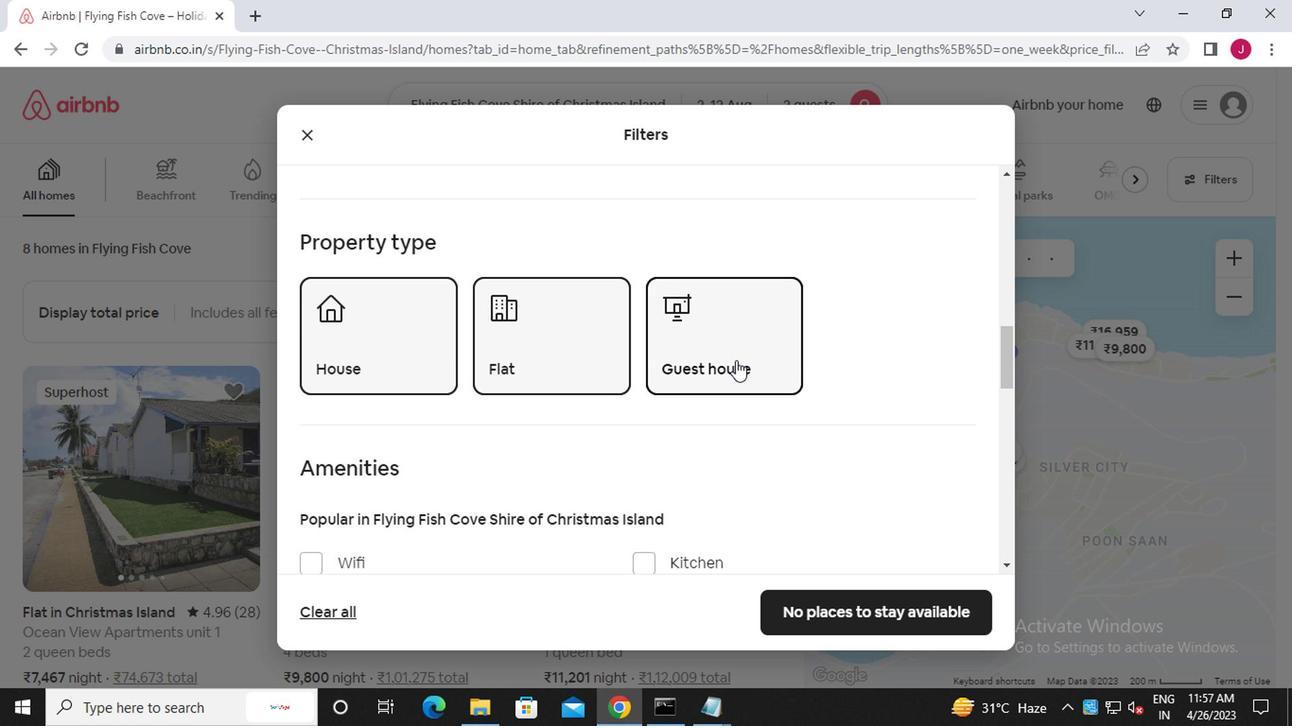 
Action: Mouse scrolled (730, 362) with delta (0, 0)
Screenshot: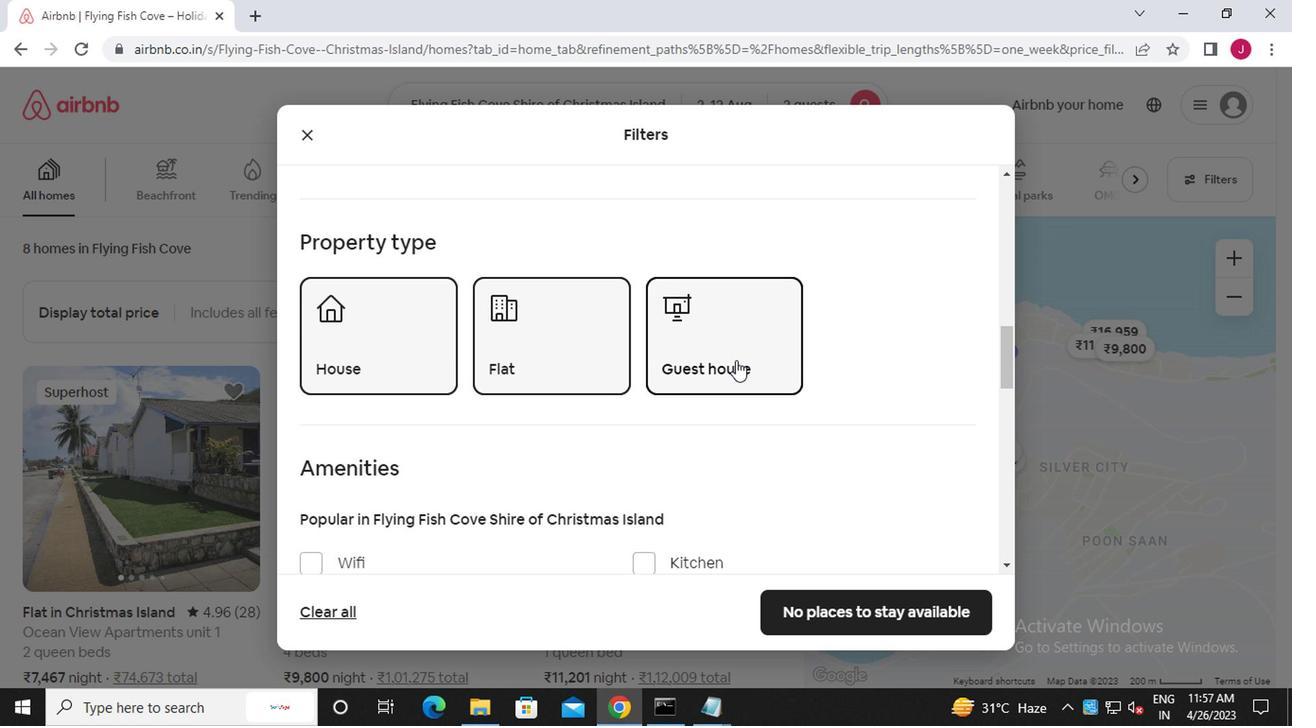 
Action: Mouse moved to (732, 362)
Screenshot: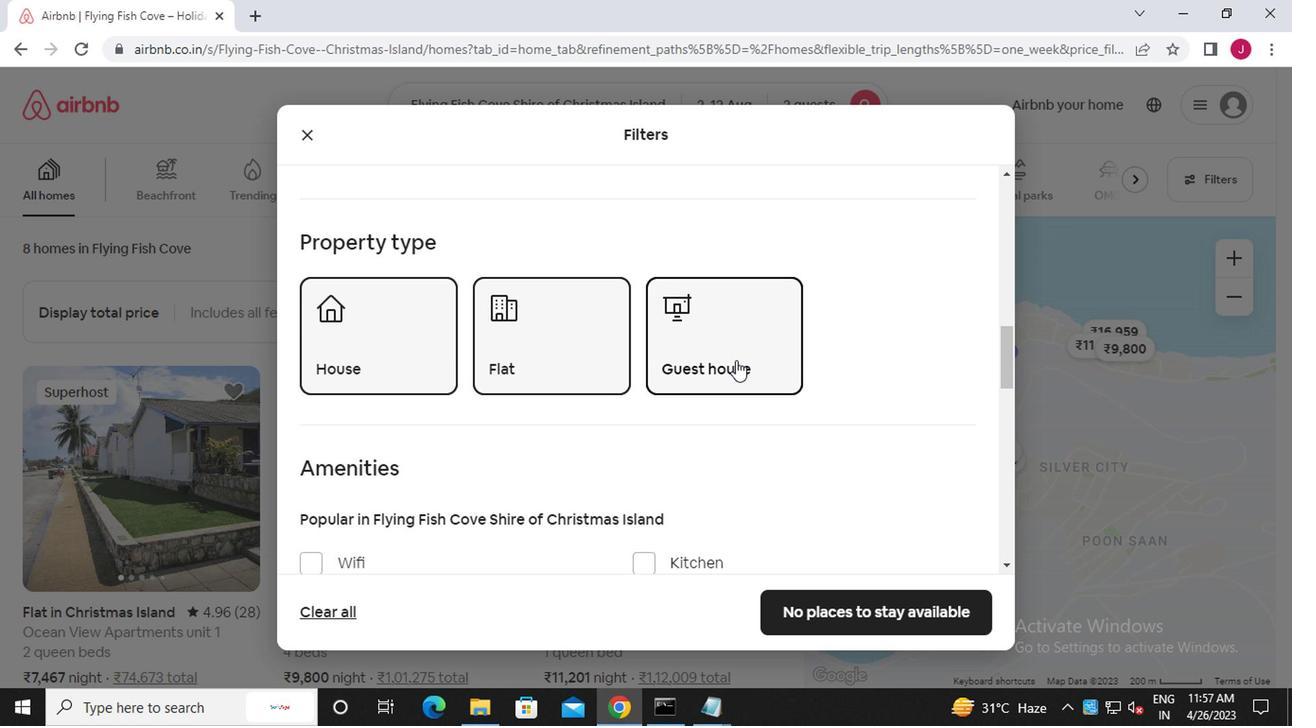 
Action: Mouse scrolled (732, 362) with delta (0, 0)
Screenshot: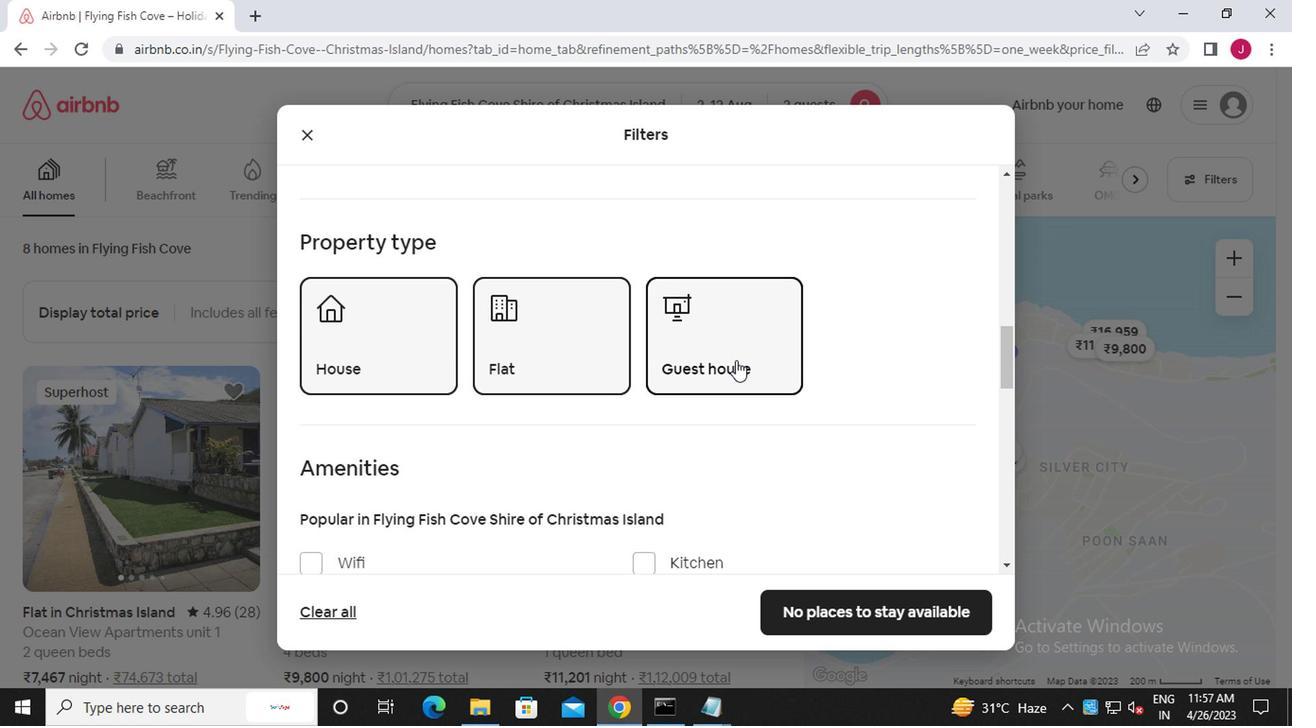 
Action: Mouse moved to (732, 362)
Screenshot: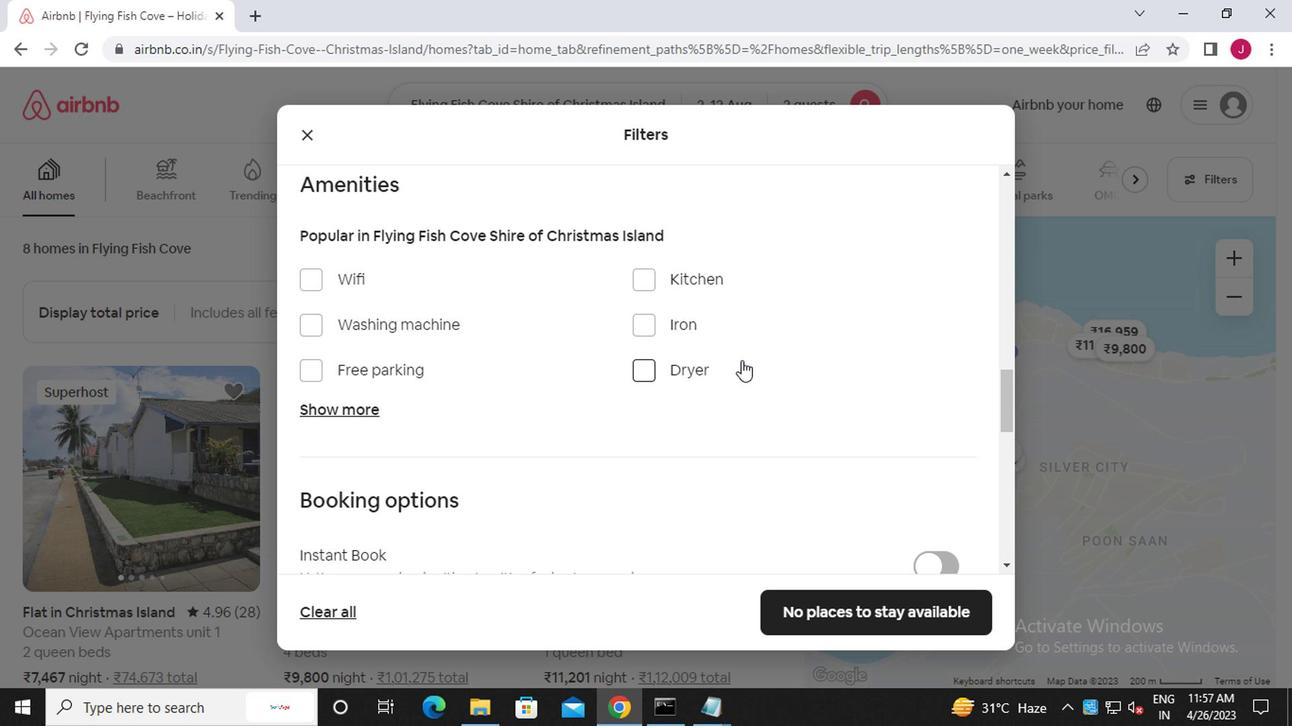 
Action: Mouse scrolled (732, 362) with delta (0, 0)
Screenshot: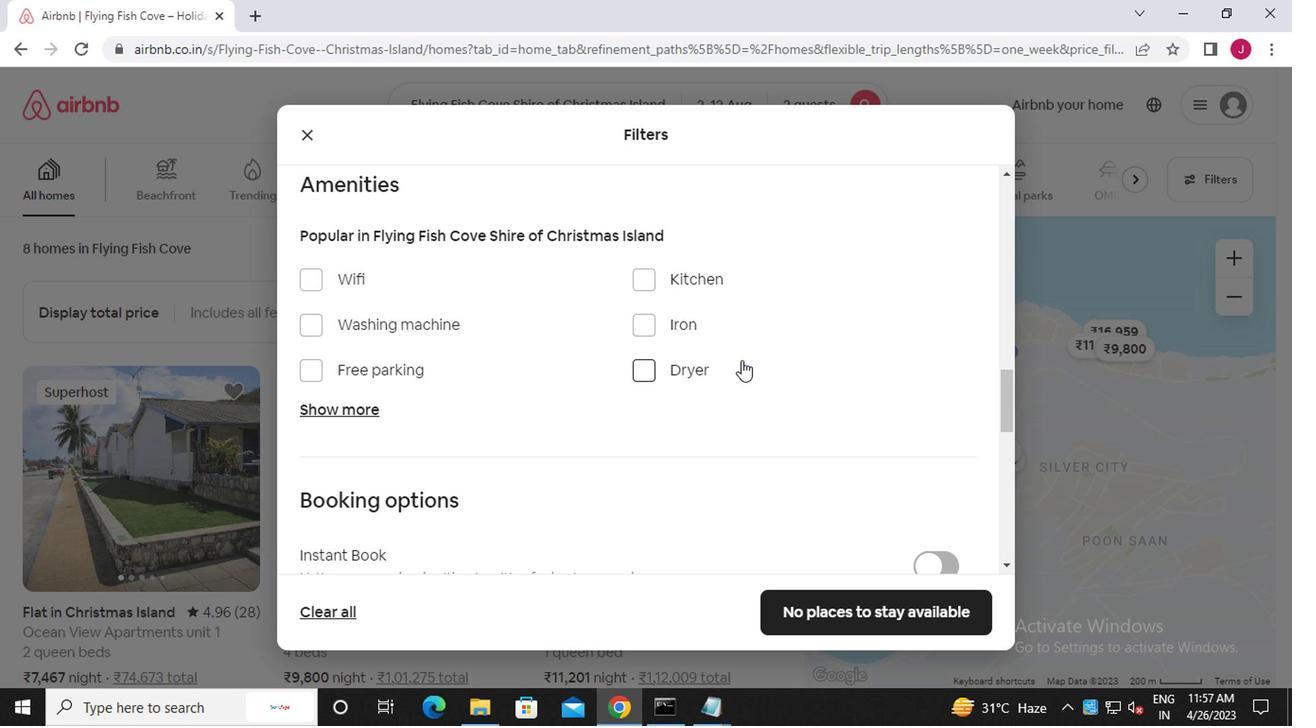 
Action: Mouse scrolled (732, 362) with delta (0, 0)
Screenshot: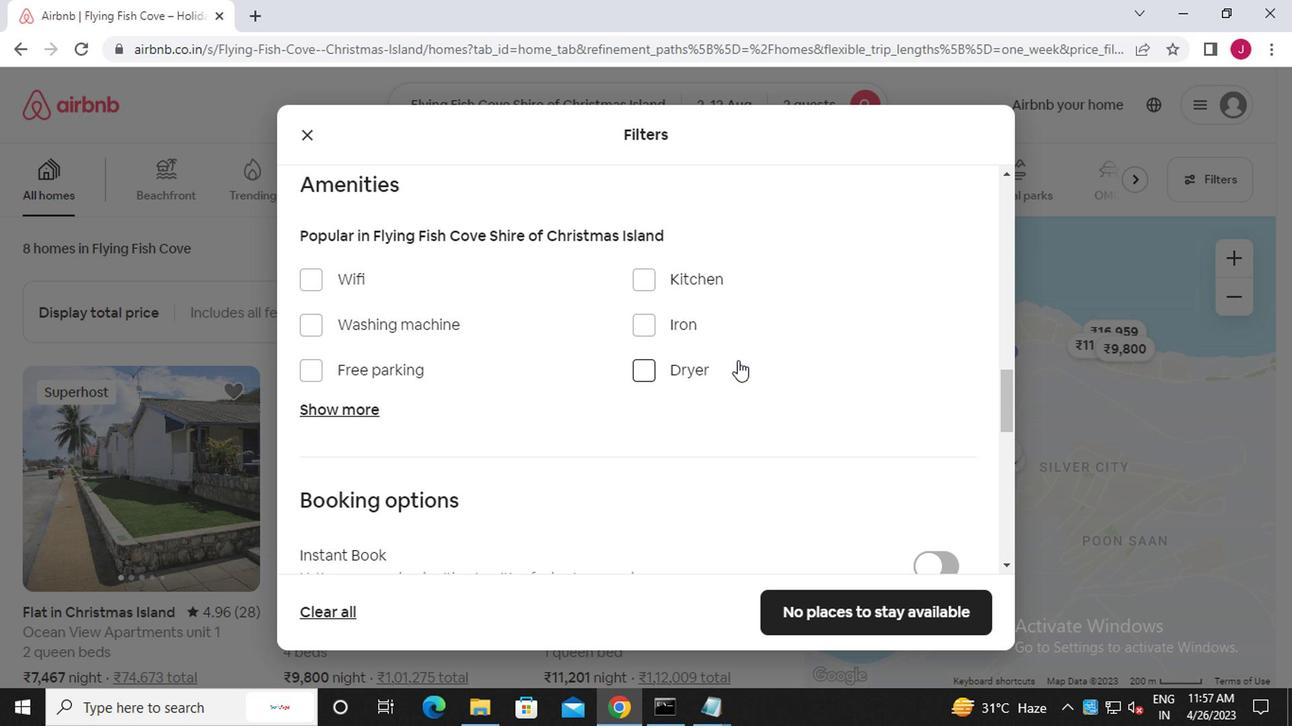 
Action: Mouse moved to (730, 362)
Screenshot: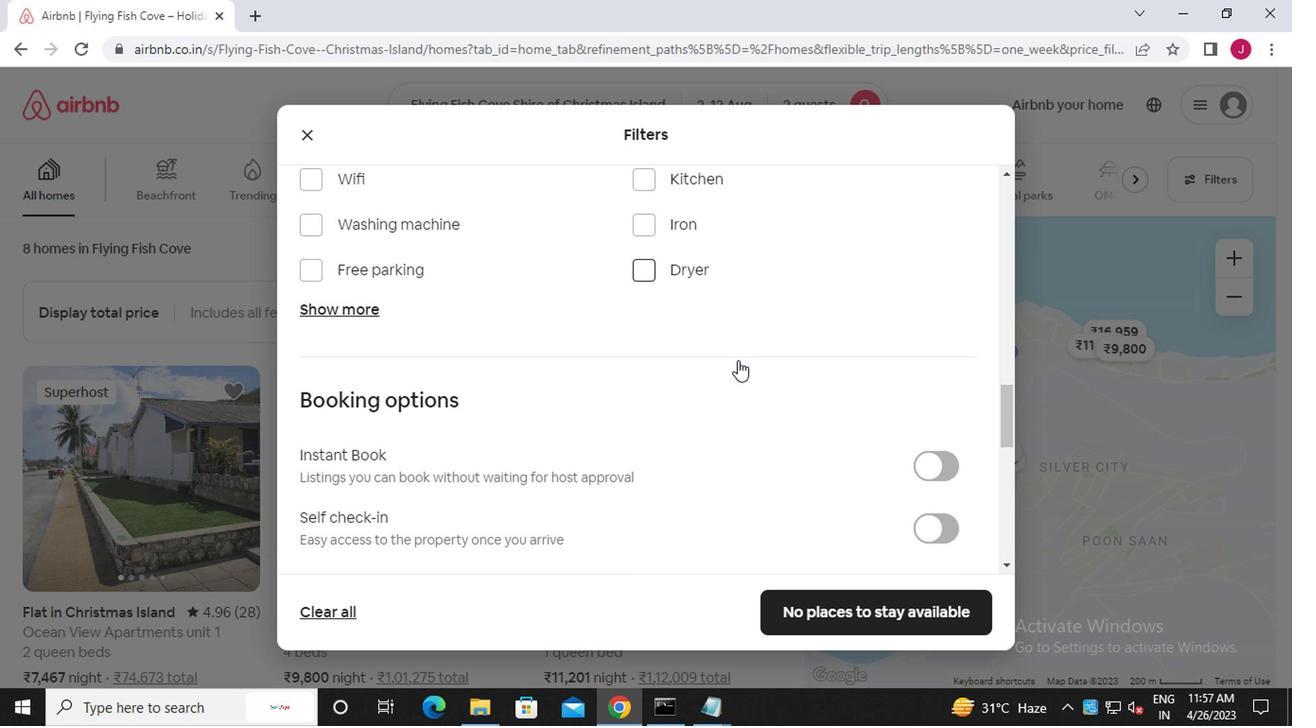 
Action: Mouse scrolled (730, 362) with delta (0, 0)
Screenshot: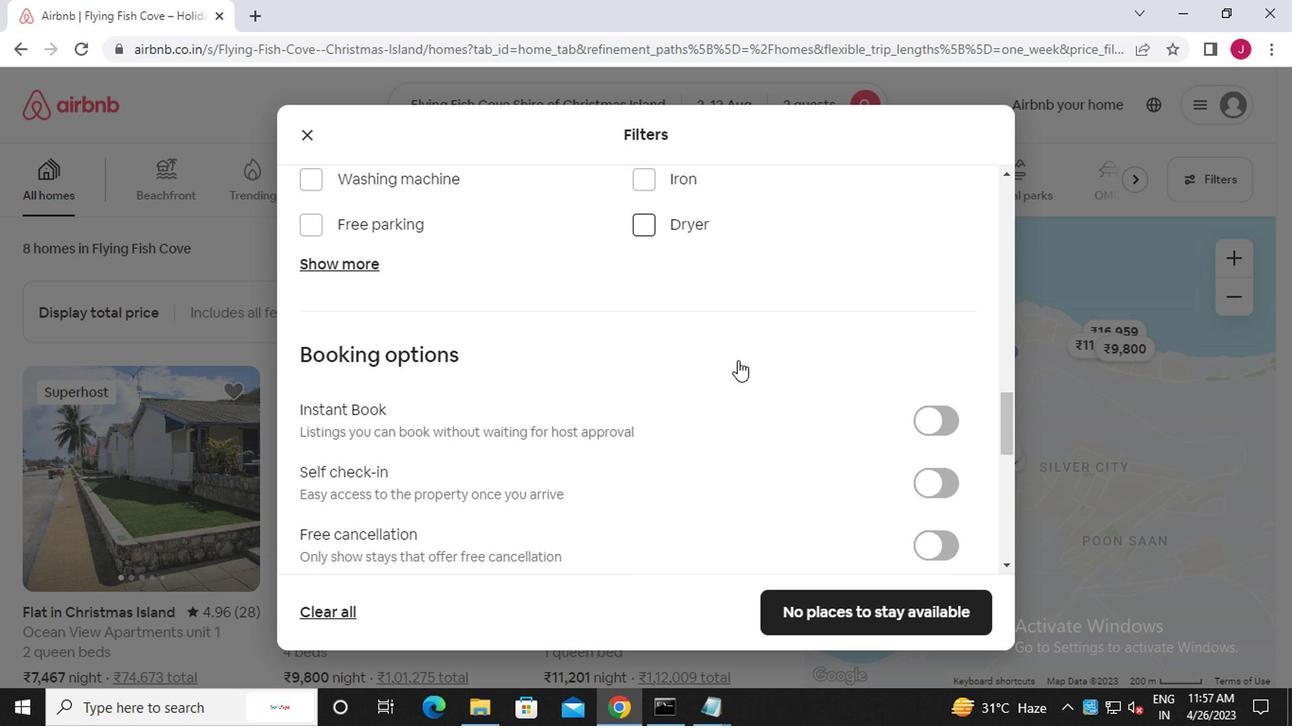 
Action: Mouse moved to (938, 345)
Screenshot: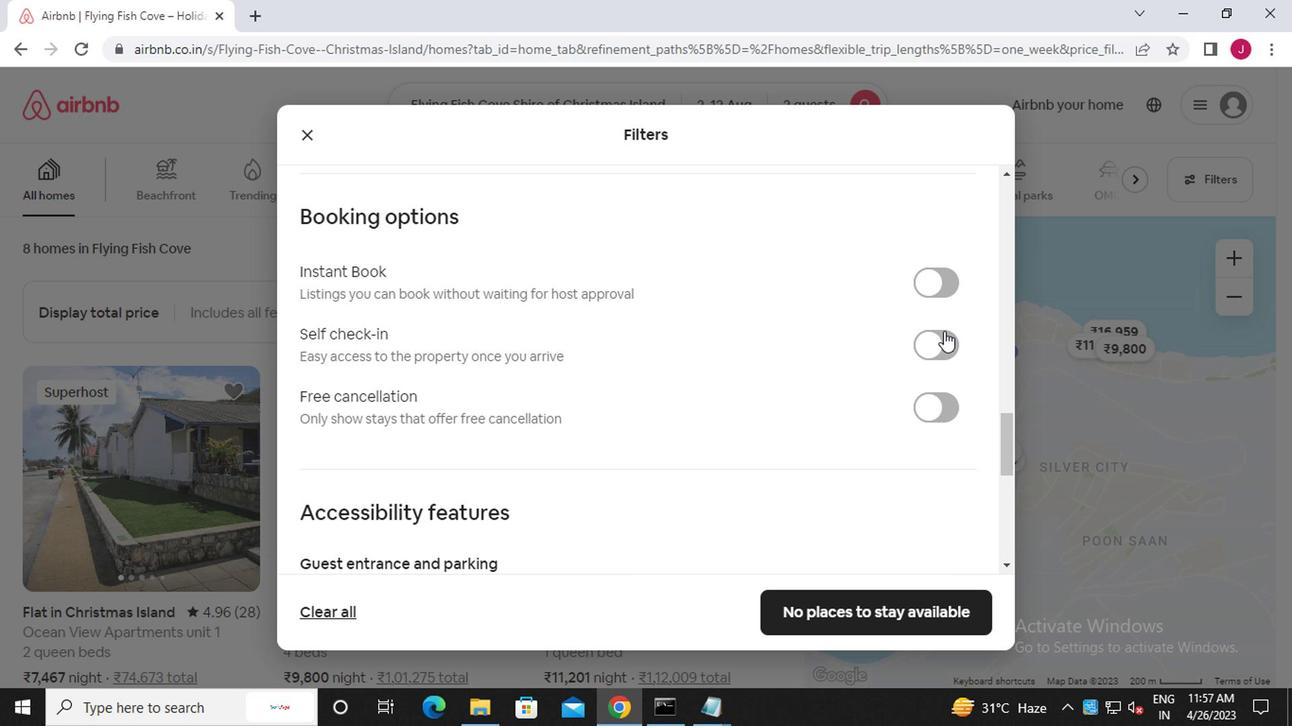 
Action: Mouse pressed left at (938, 345)
Screenshot: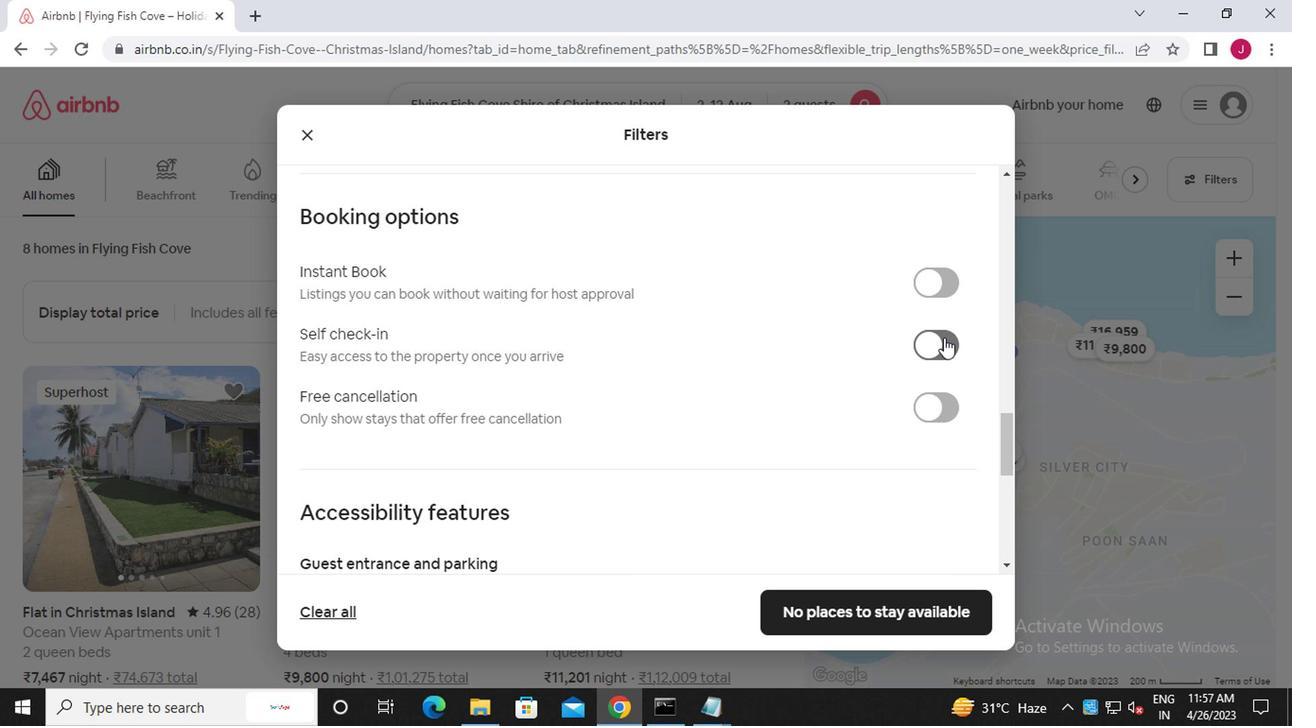 
Action: Mouse moved to (827, 350)
Screenshot: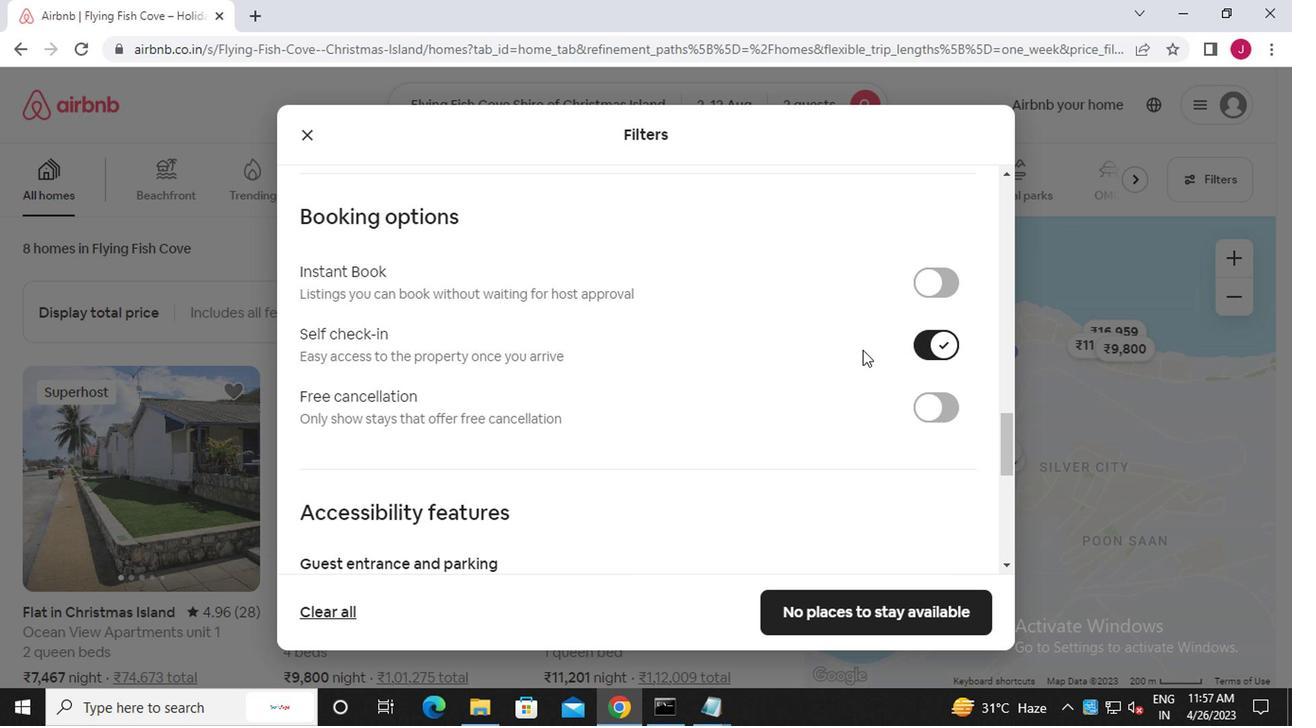 
Action: Mouse scrolled (827, 349) with delta (0, 0)
Screenshot: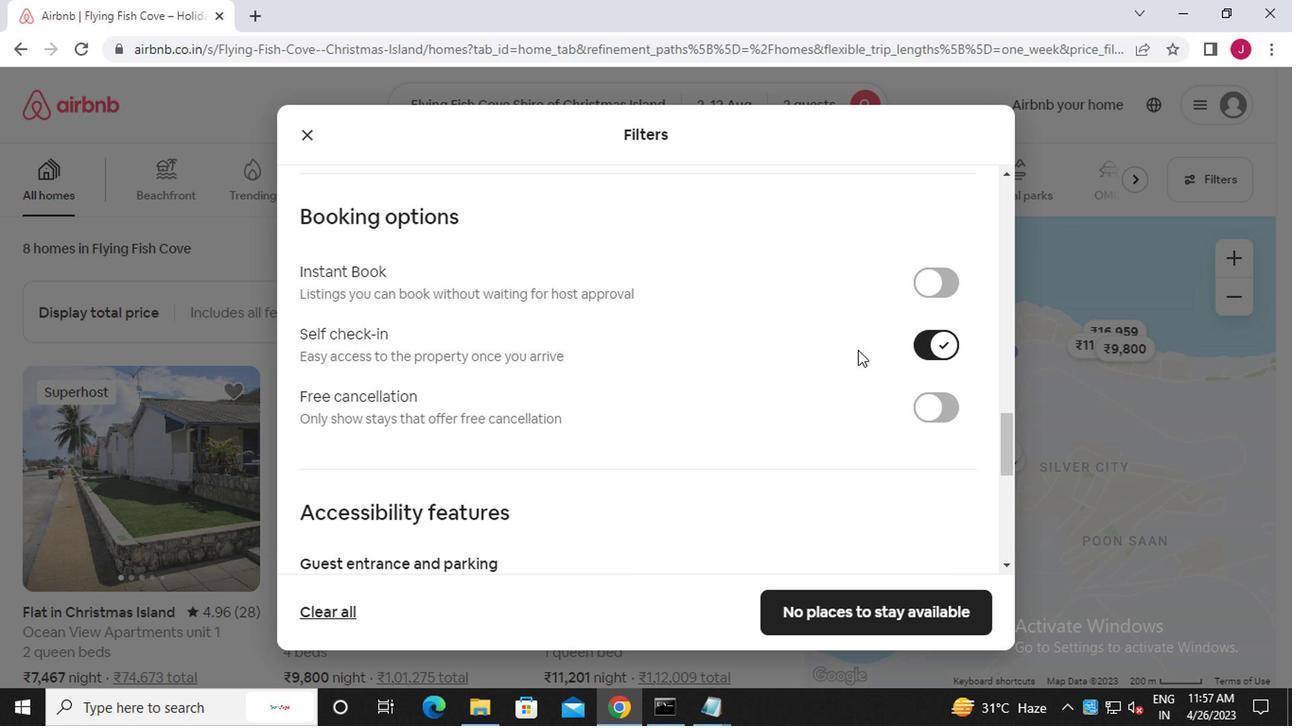 
Action: Mouse moved to (826, 350)
Screenshot: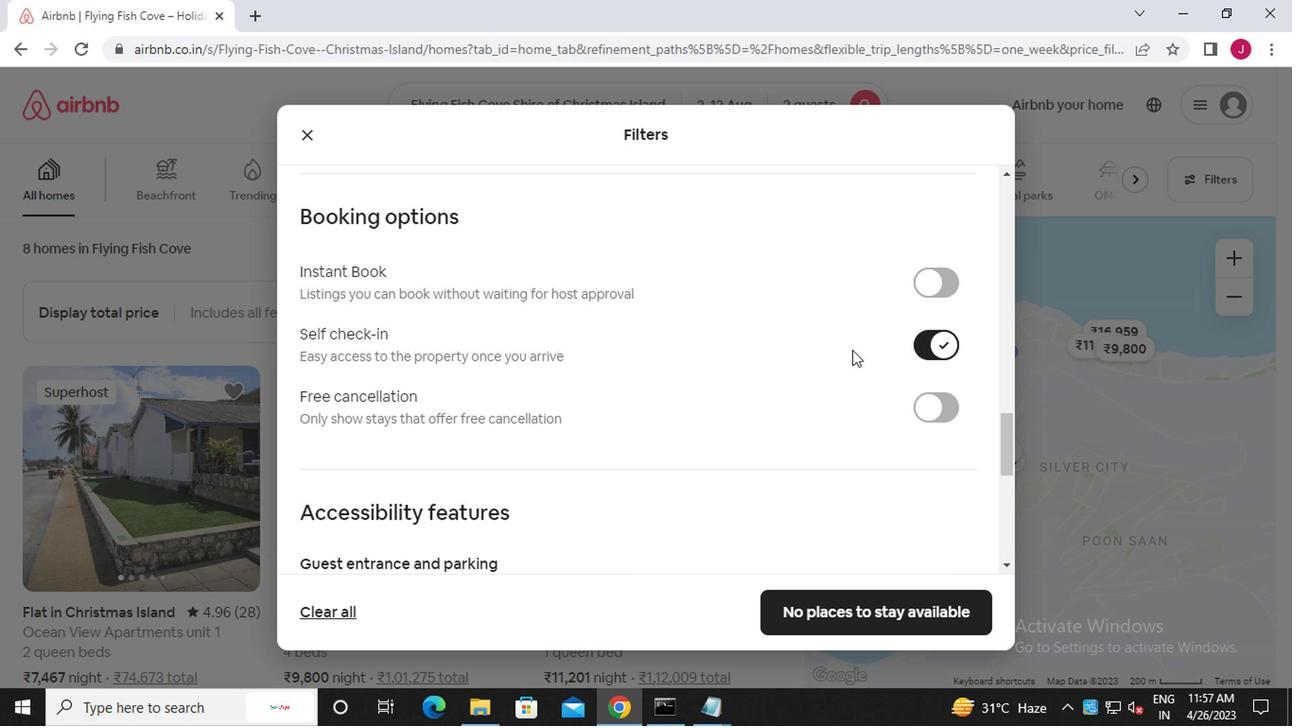 
Action: Mouse scrolled (826, 349) with delta (0, 0)
Screenshot: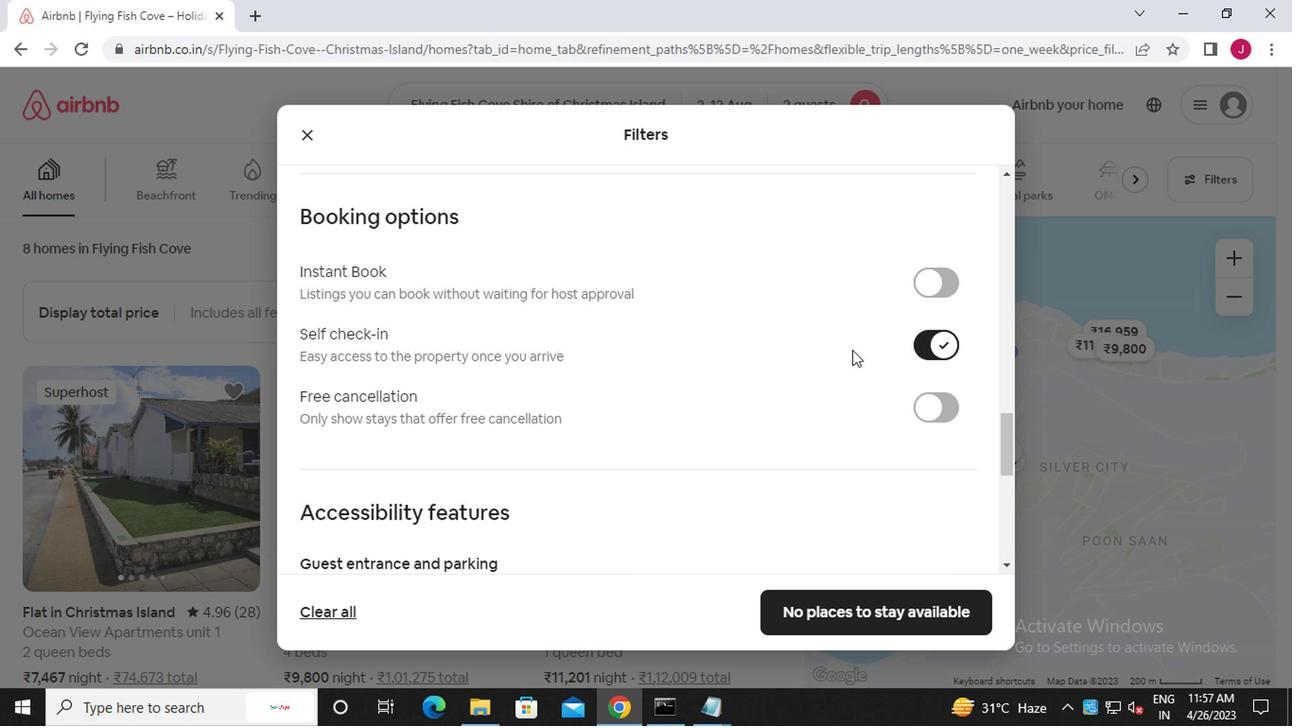 
Action: Mouse moved to (824, 350)
Screenshot: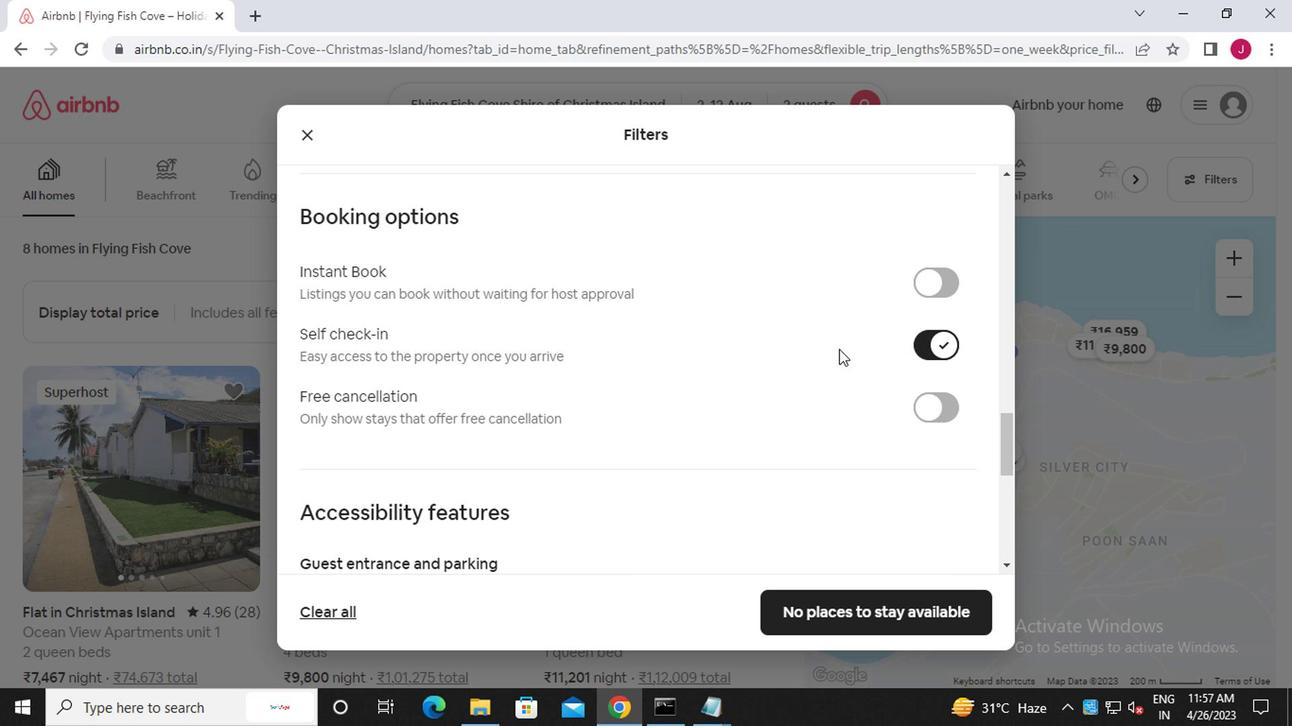 
Action: Mouse scrolled (824, 349) with delta (0, 0)
Screenshot: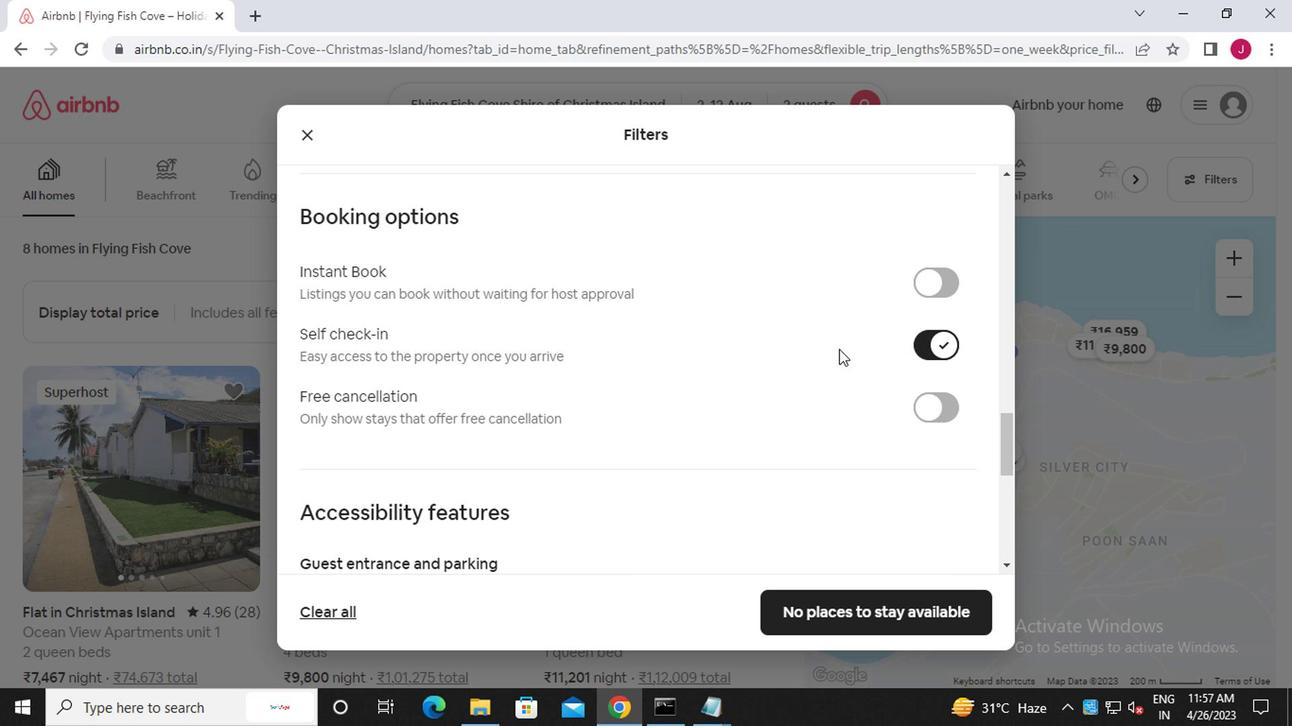 
Action: Mouse moved to (823, 350)
Screenshot: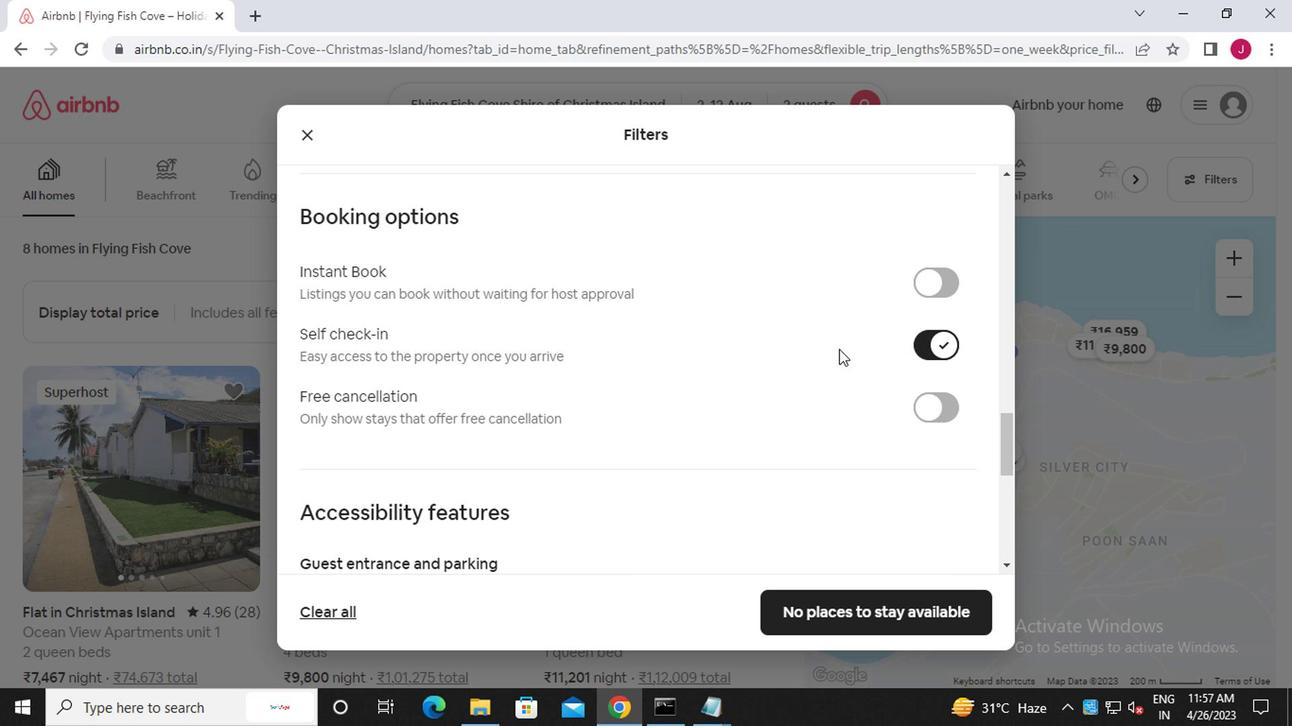 
Action: Mouse scrolled (823, 349) with delta (0, 0)
Screenshot: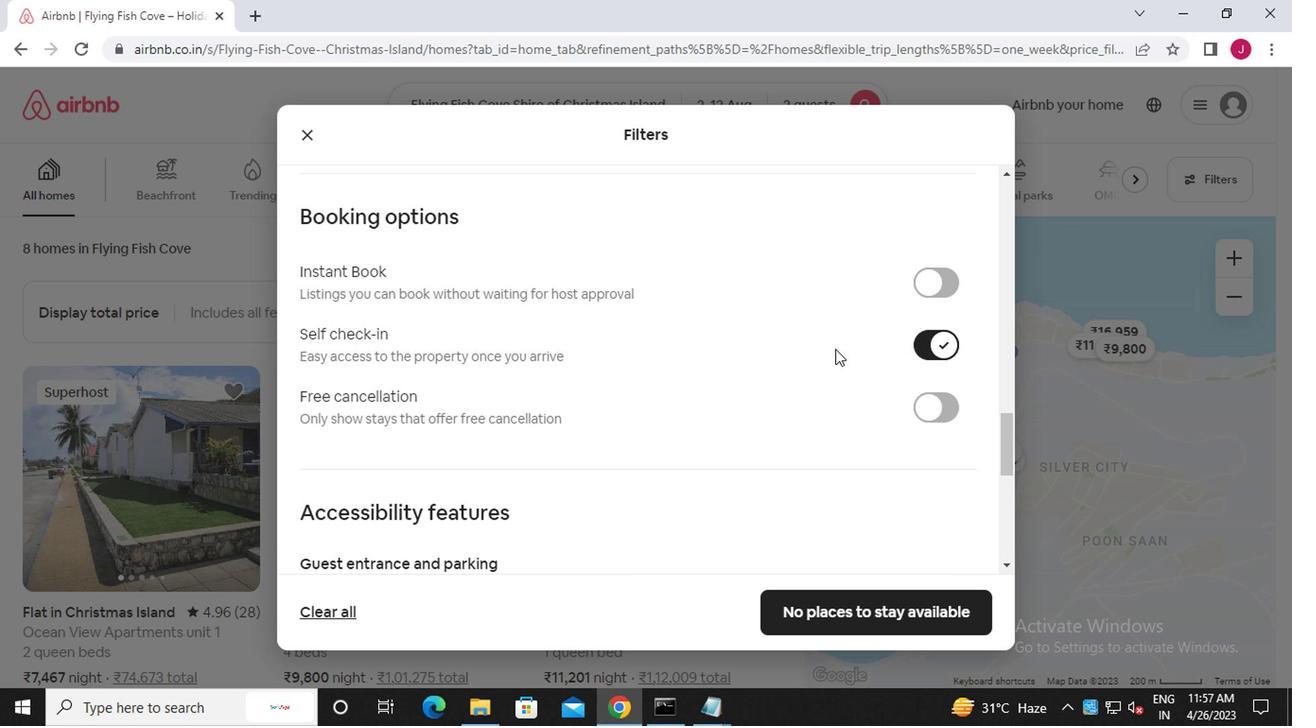 
Action: Mouse moved to (822, 350)
Screenshot: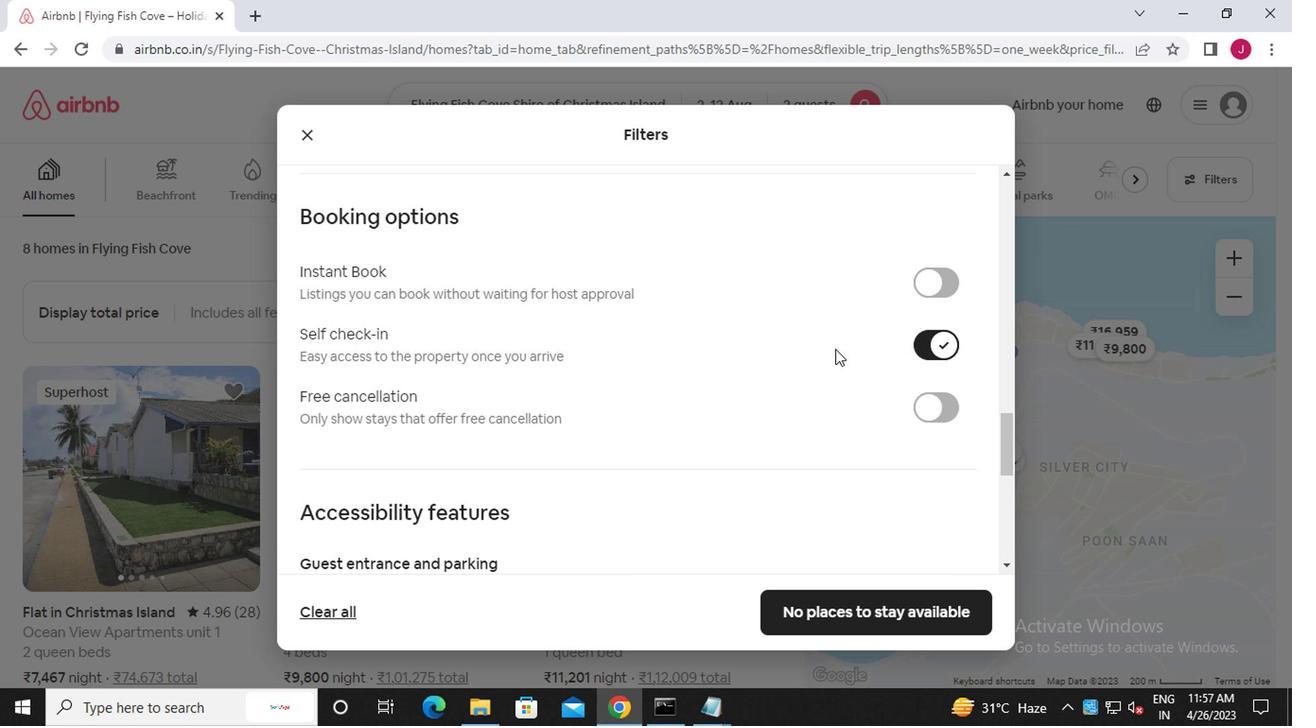 
Action: Mouse scrolled (822, 349) with delta (0, 0)
Screenshot: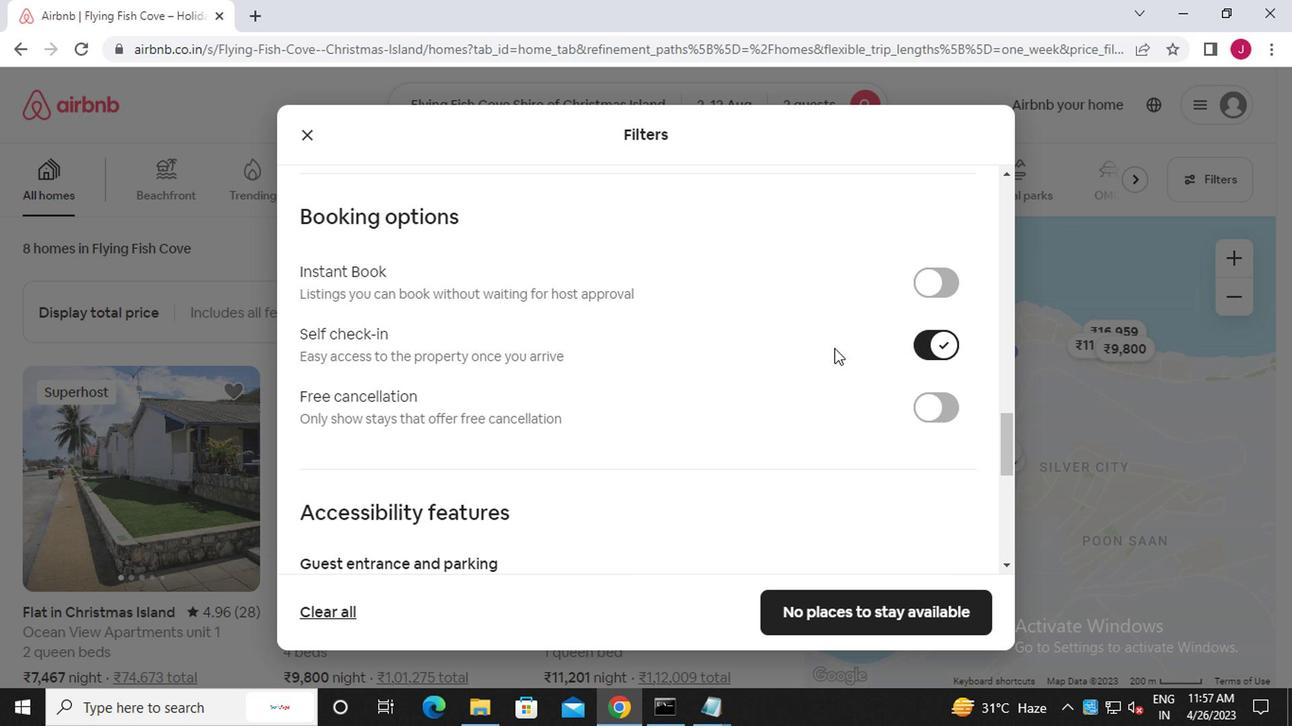 
Action: Mouse scrolled (822, 349) with delta (0, 0)
Screenshot: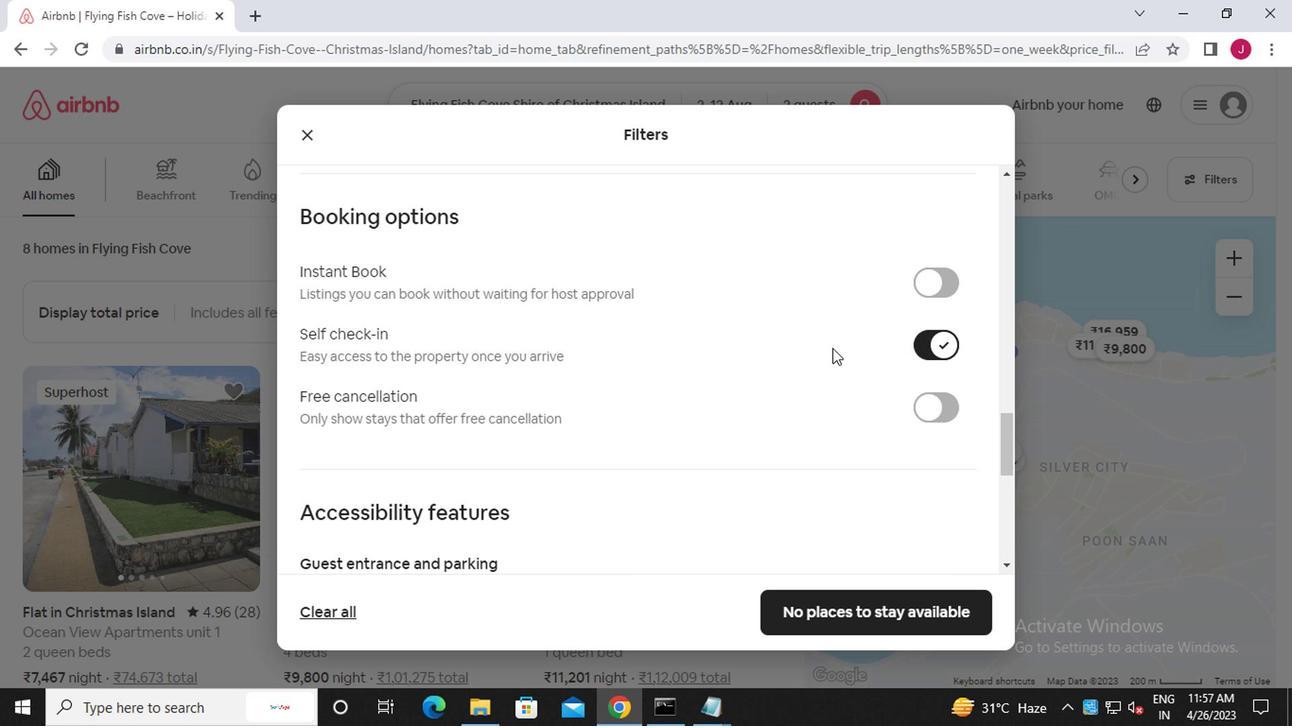 
Action: Mouse moved to (362, 397)
Screenshot: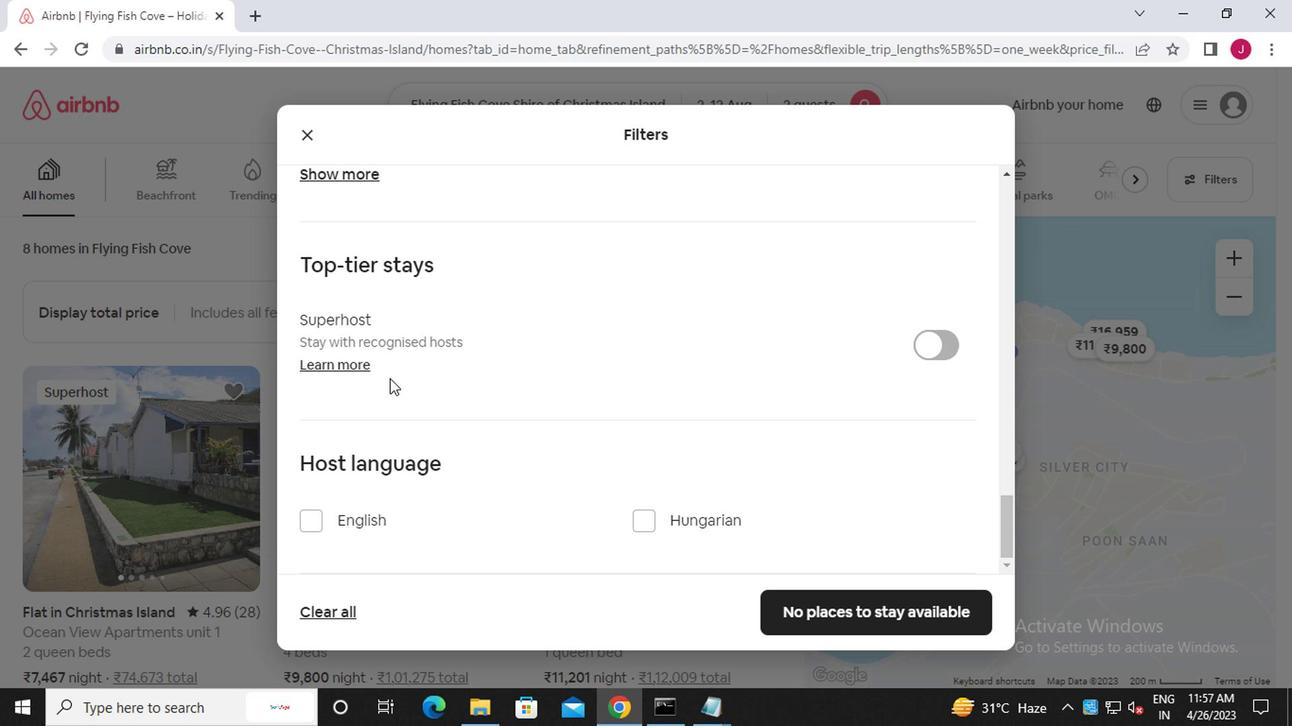 
Action: Mouse scrolled (362, 397) with delta (0, 0)
Screenshot: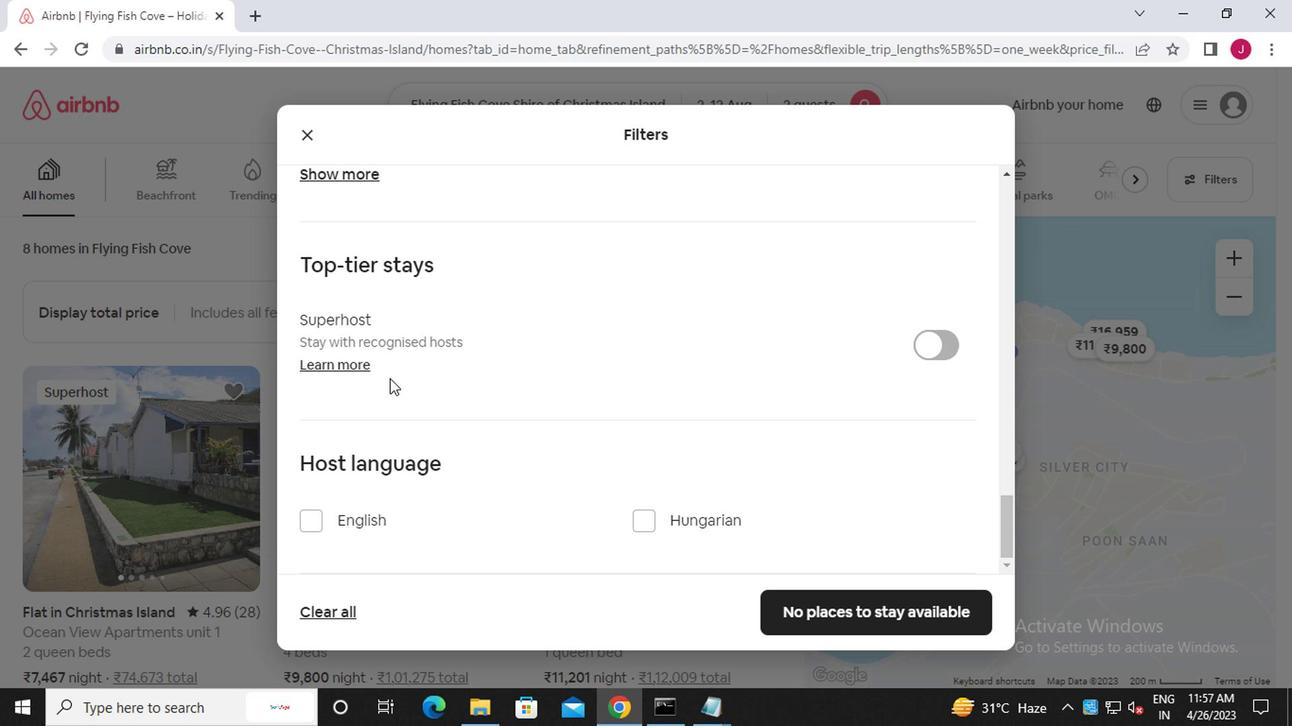 
Action: Mouse moved to (362, 399)
Screenshot: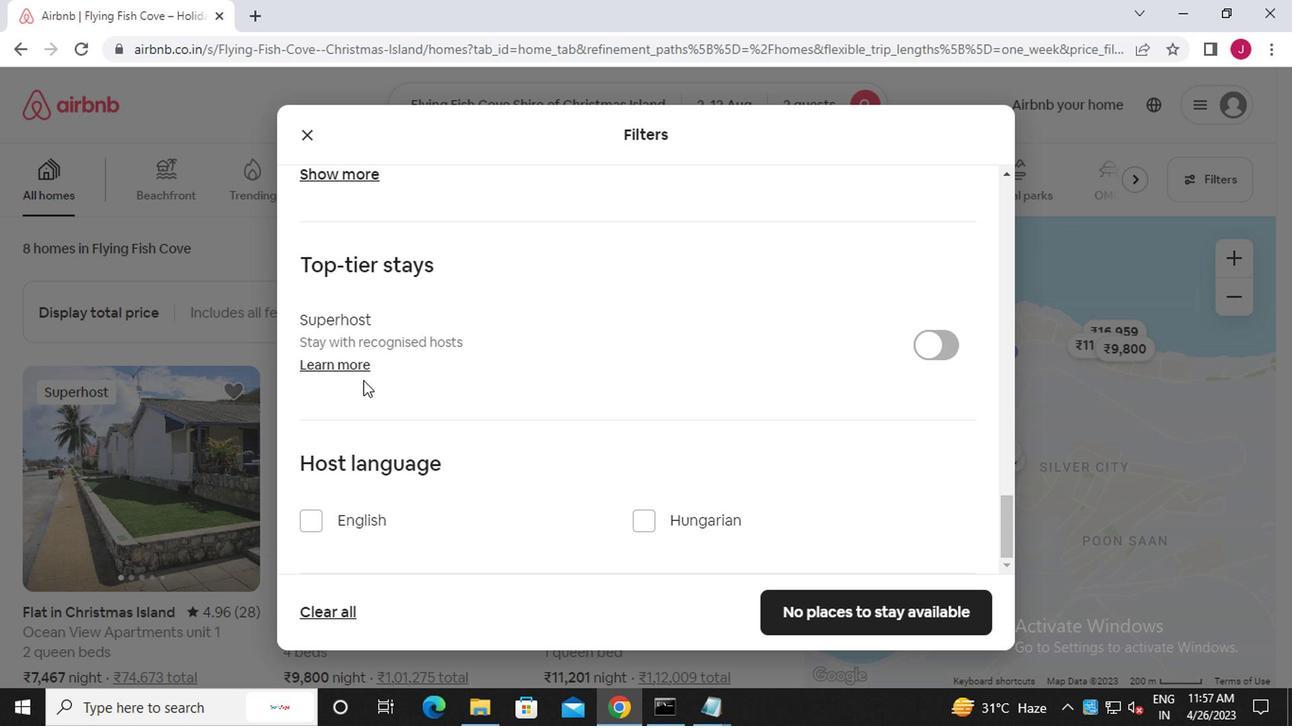 
Action: Mouse scrolled (362, 399) with delta (0, 0)
Screenshot: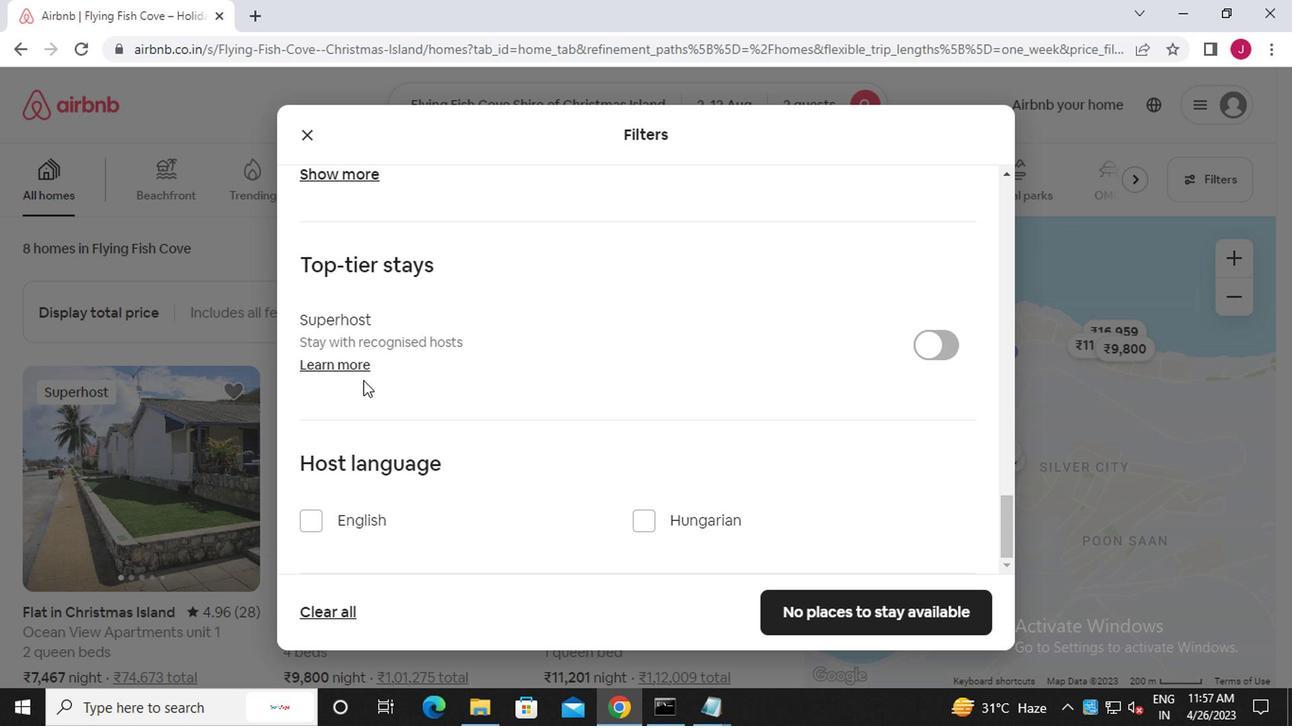 
Action: Mouse moved to (362, 401)
Screenshot: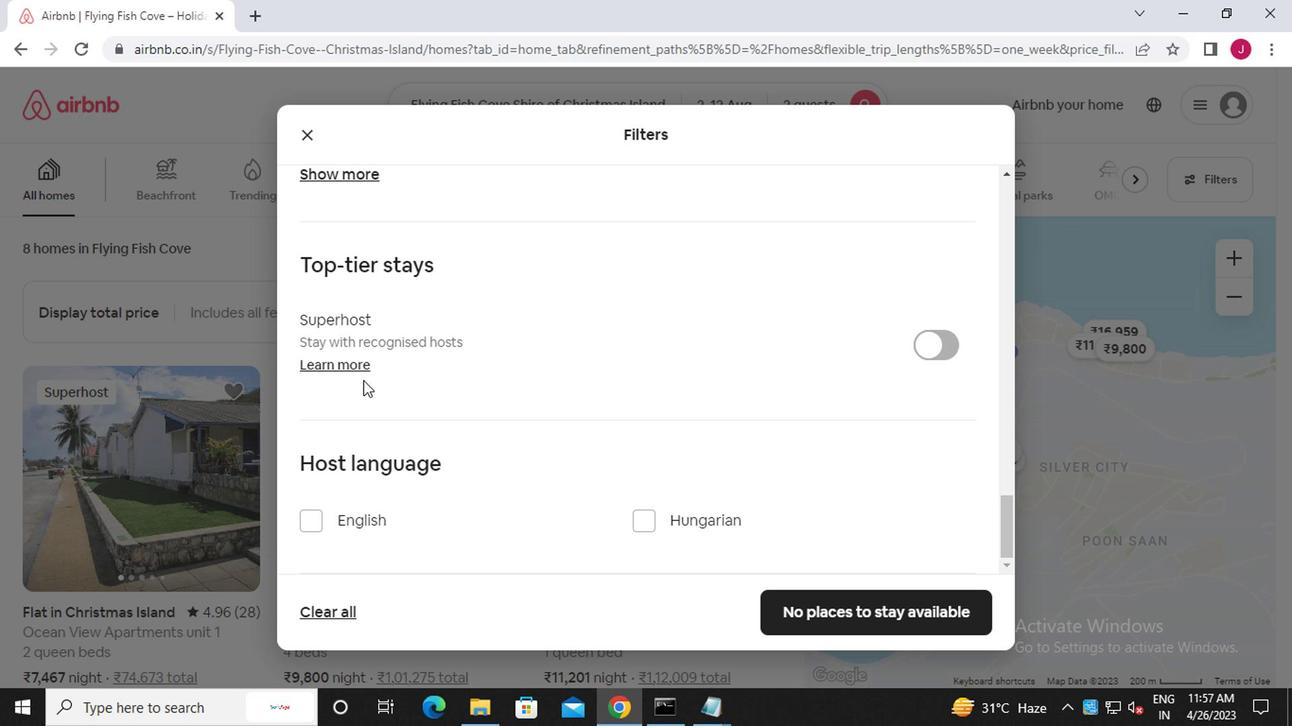 
Action: Mouse scrolled (362, 400) with delta (0, -1)
Screenshot: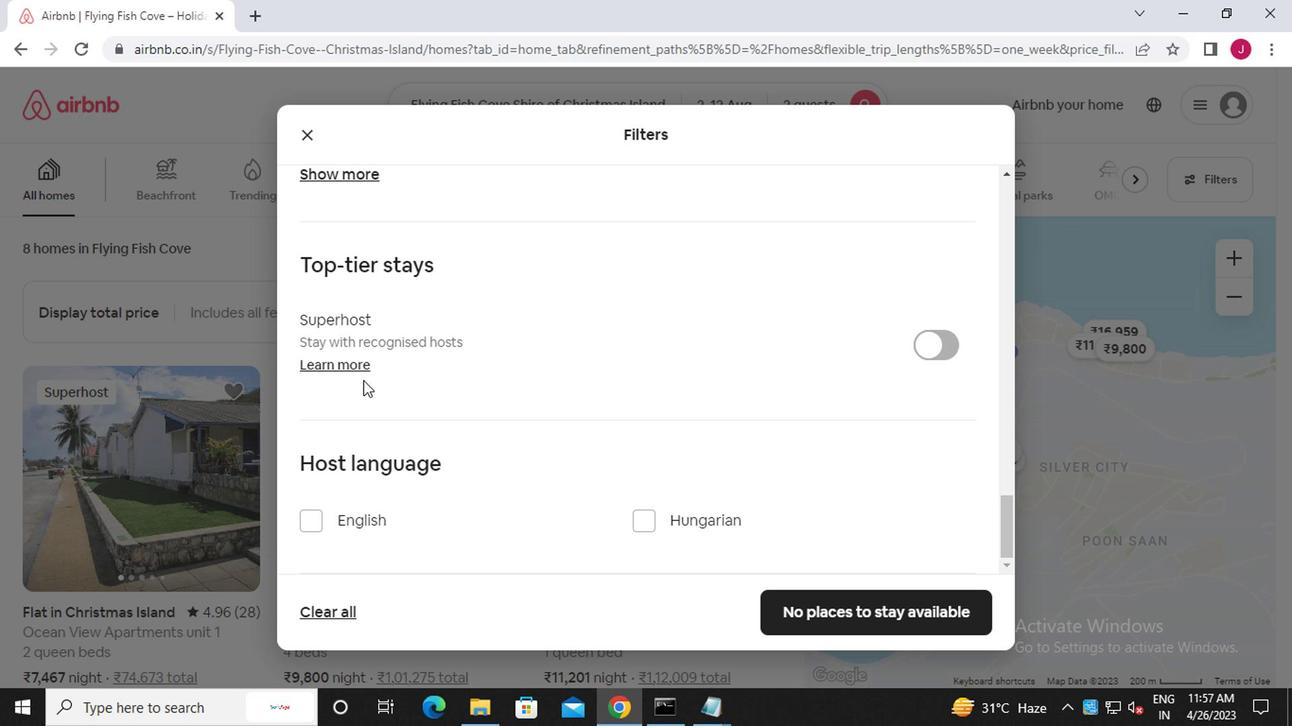 
Action: Mouse moved to (304, 519)
Screenshot: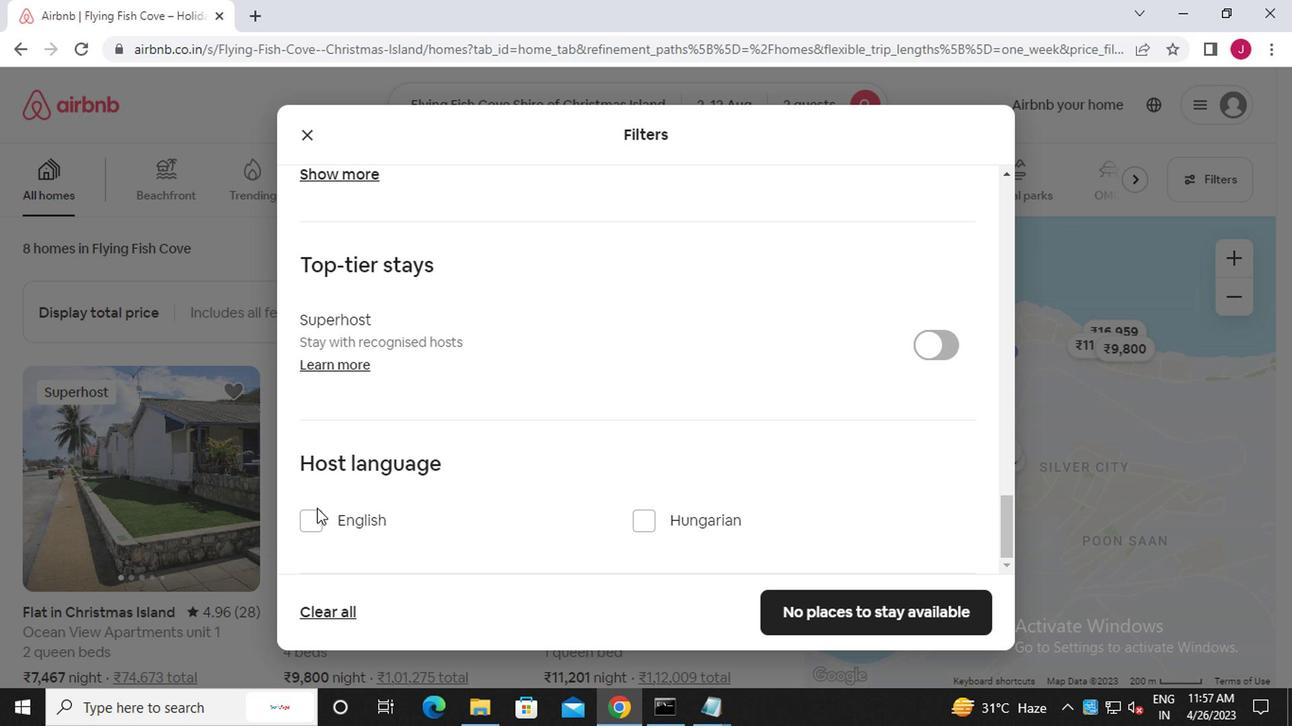 
Action: Mouse pressed left at (304, 519)
Screenshot: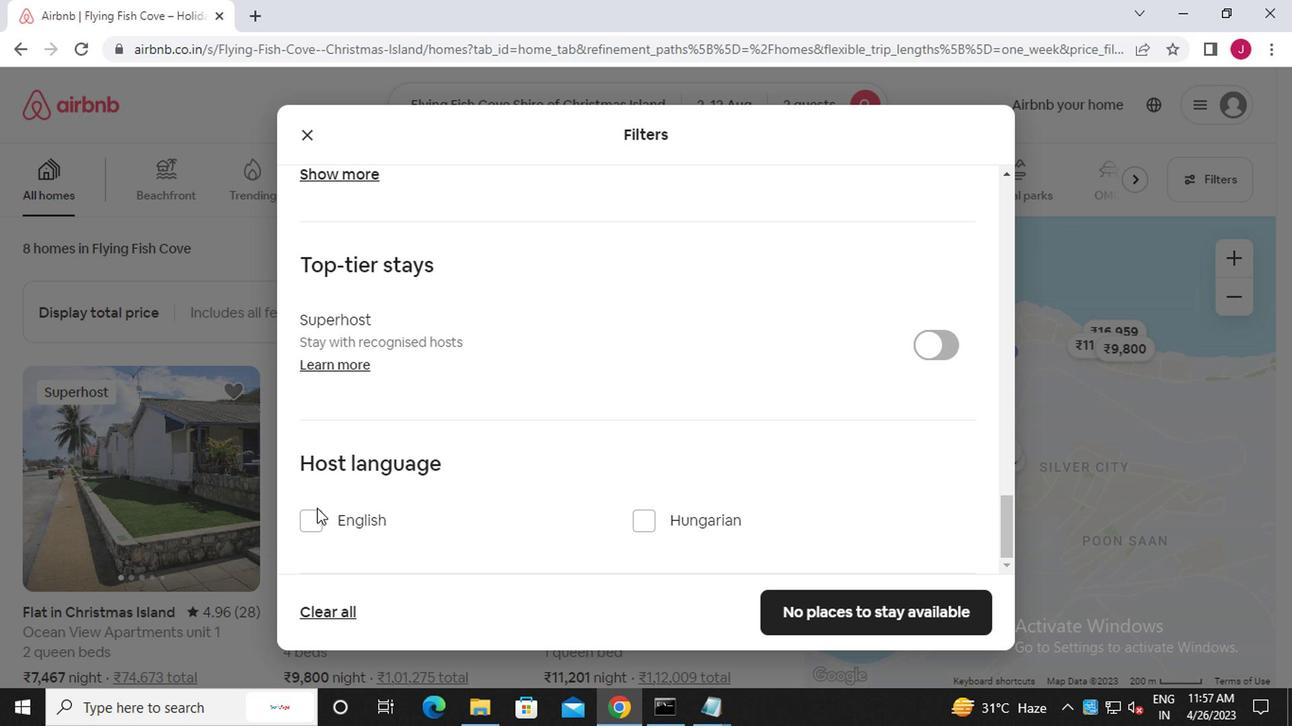 
Action: Mouse moved to (821, 614)
Screenshot: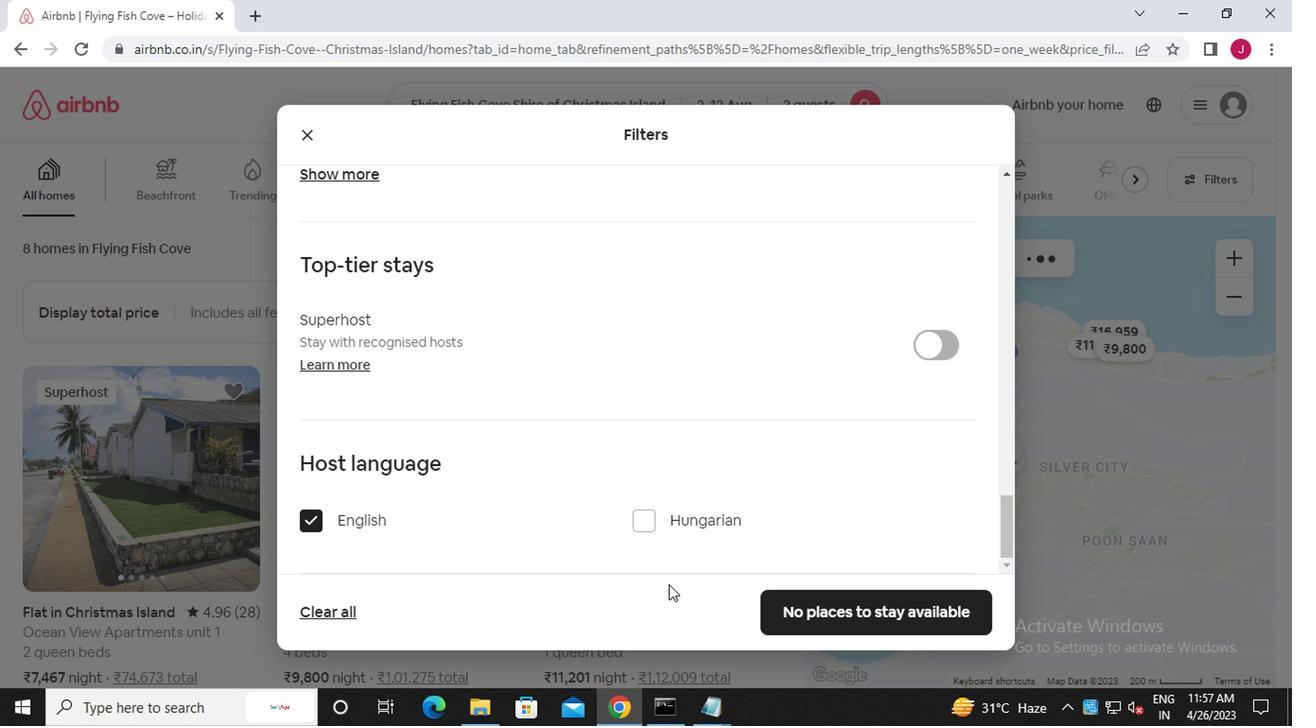 
Action: Mouse pressed left at (821, 614)
Screenshot: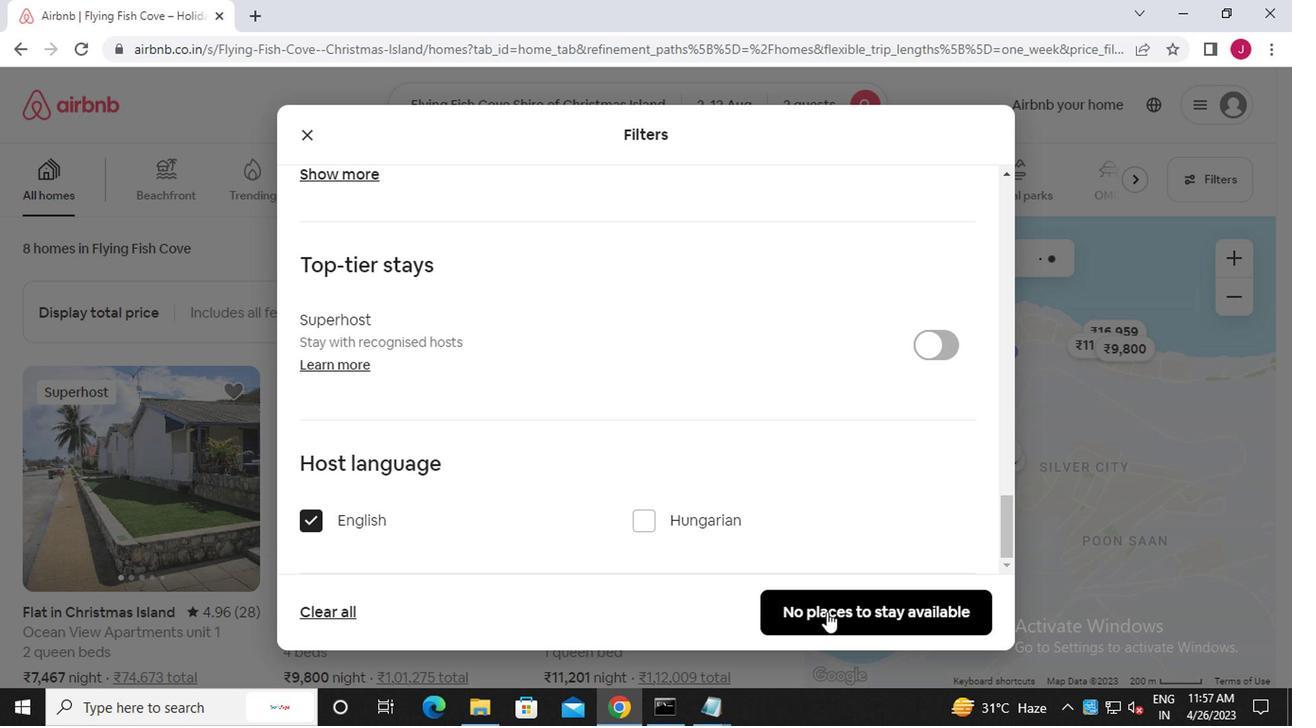 
Action: Mouse moved to (795, 600)
Screenshot: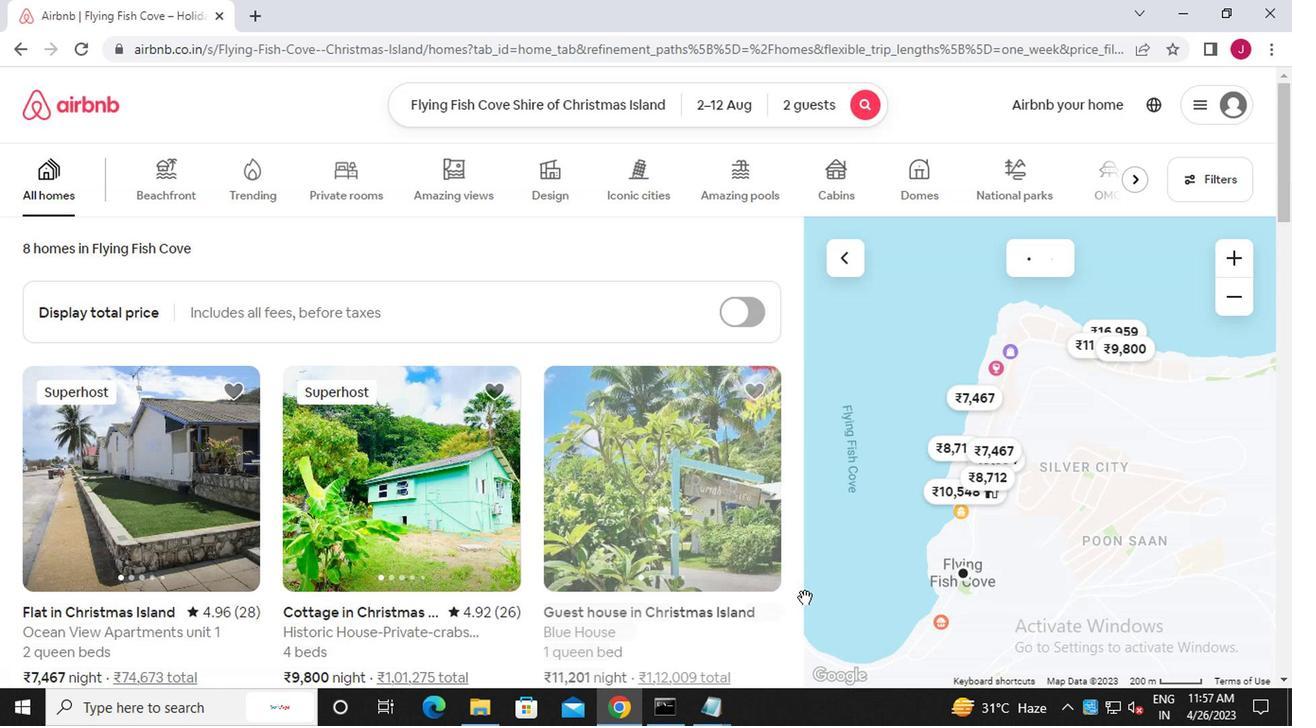 
